 Task: Find connections with filter location Jhārgrām with filter topic #careertips with filter profile language French with filter current company Meesho with filter school Bishop Cotton Boys' School with filter industry Equipment Rental Services with filter service category Pricing Strategy with filter keywords title Medical Laboratory Tech
Action: Mouse moved to (147, 225)
Screenshot: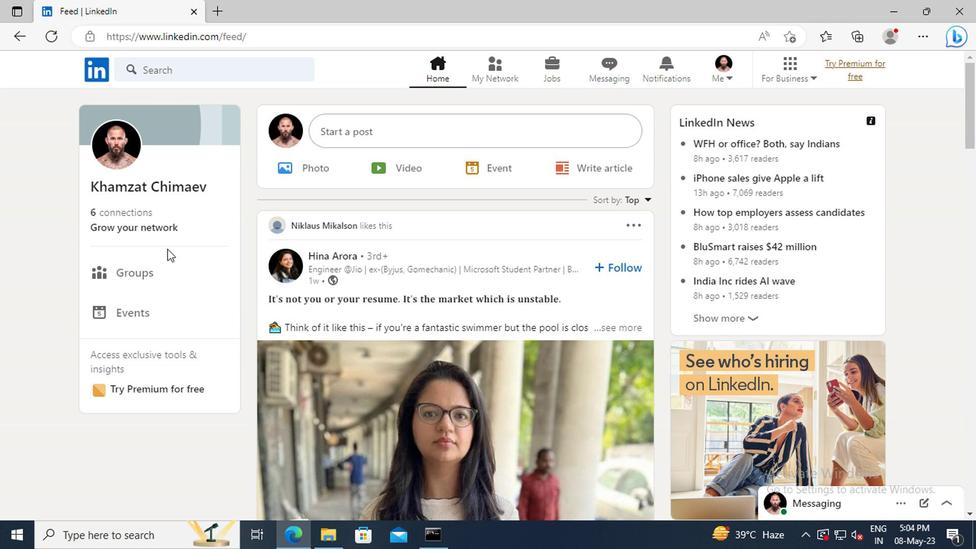 
Action: Mouse pressed left at (147, 225)
Screenshot: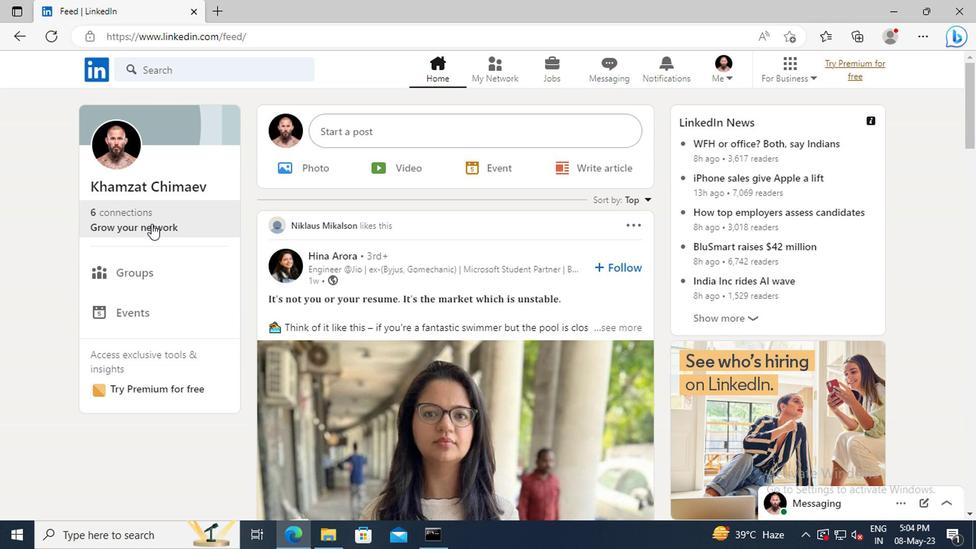 
Action: Mouse moved to (145, 148)
Screenshot: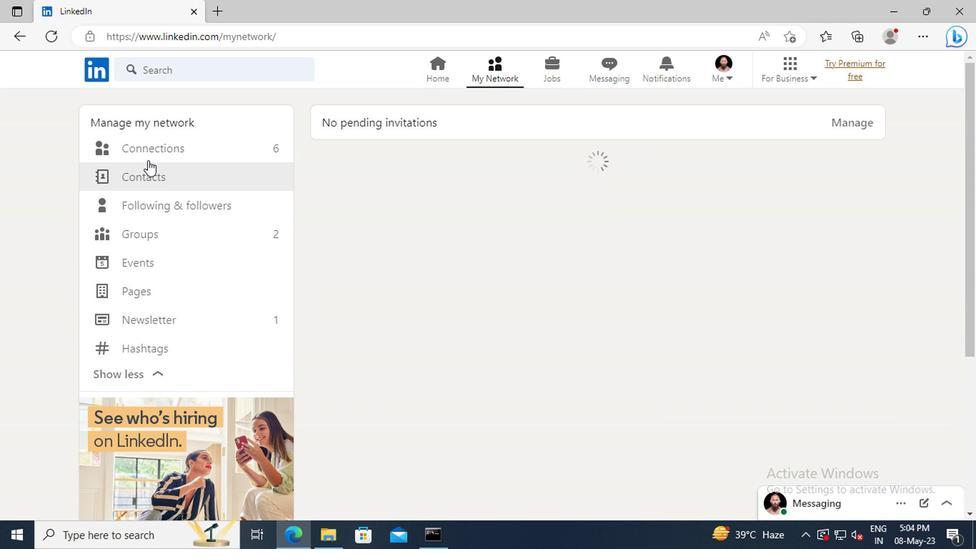 
Action: Mouse pressed left at (145, 148)
Screenshot: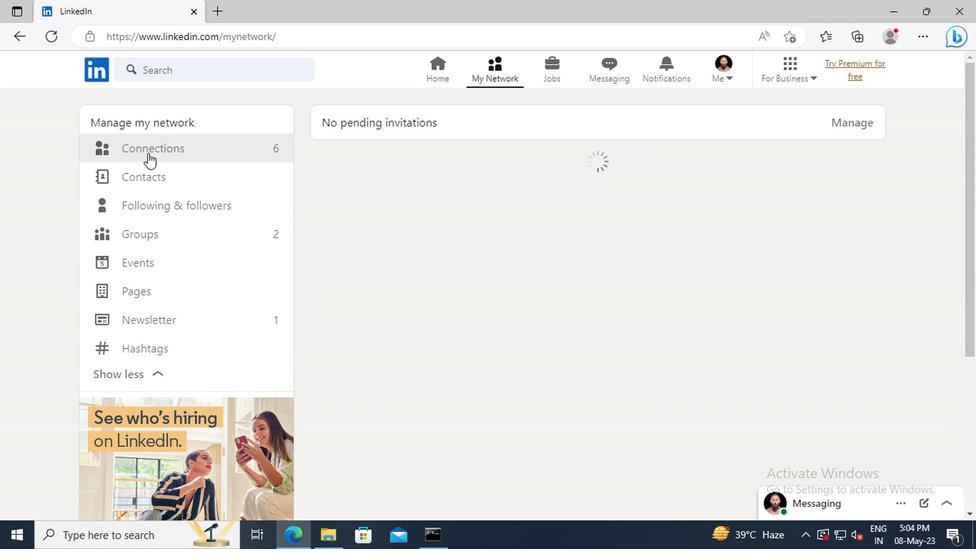 
Action: Mouse moved to (588, 153)
Screenshot: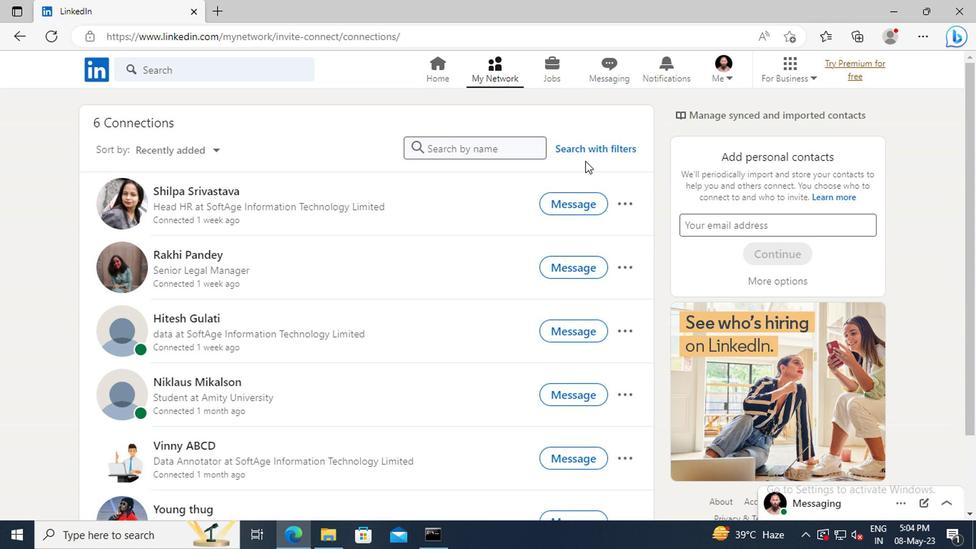 
Action: Mouse pressed left at (588, 153)
Screenshot: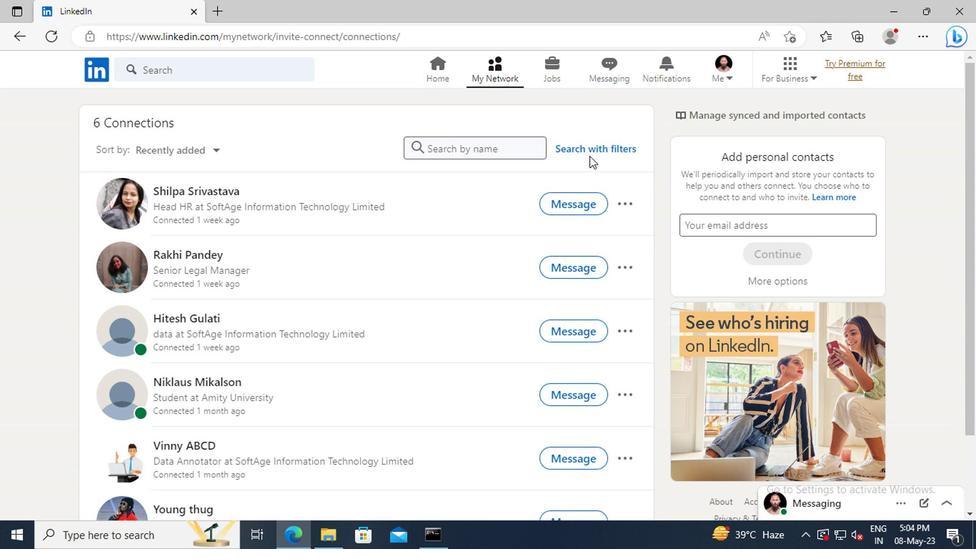 
Action: Mouse moved to (538, 111)
Screenshot: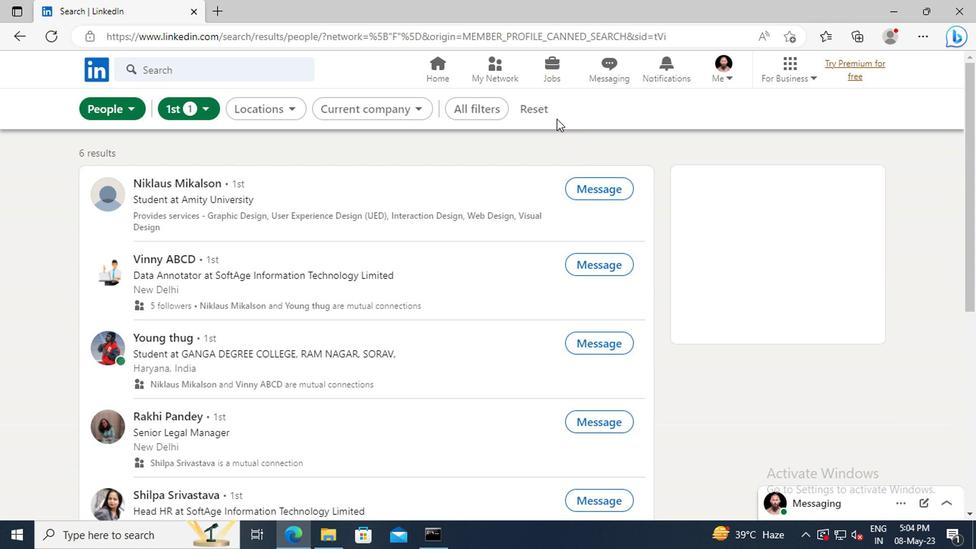 
Action: Mouse pressed left at (538, 111)
Screenshot: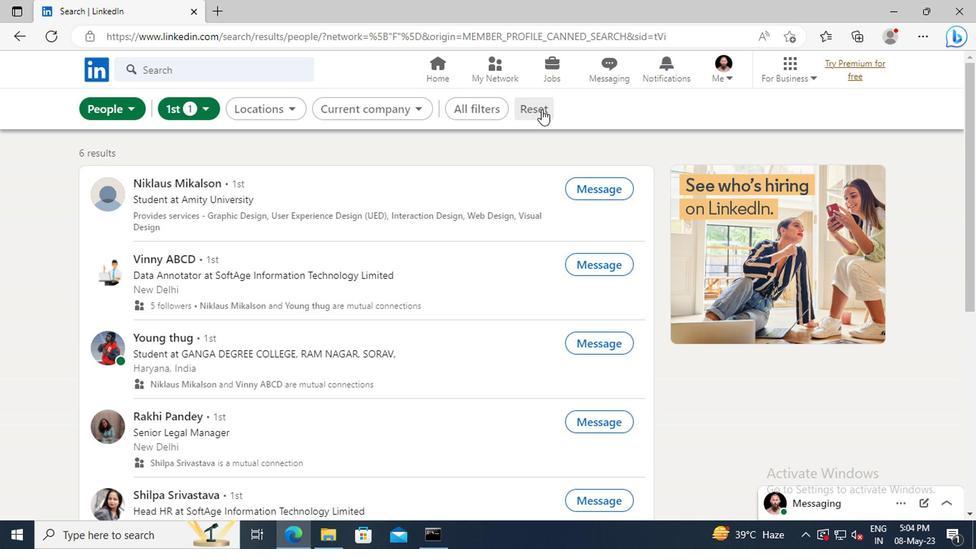
Action: Mouse moved to (527, 111)
Screenshot: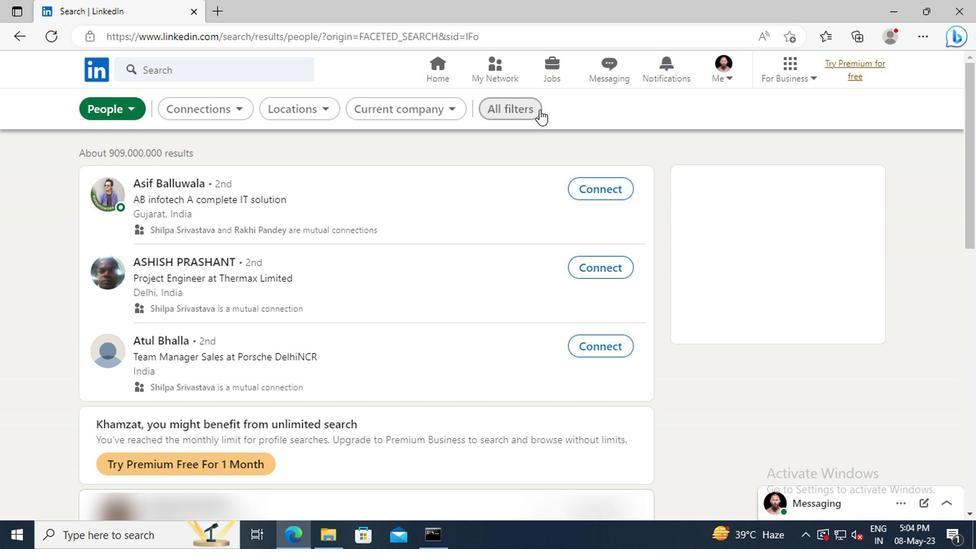 
Action: Mouse pressed left at (527, 111)
Screenshot: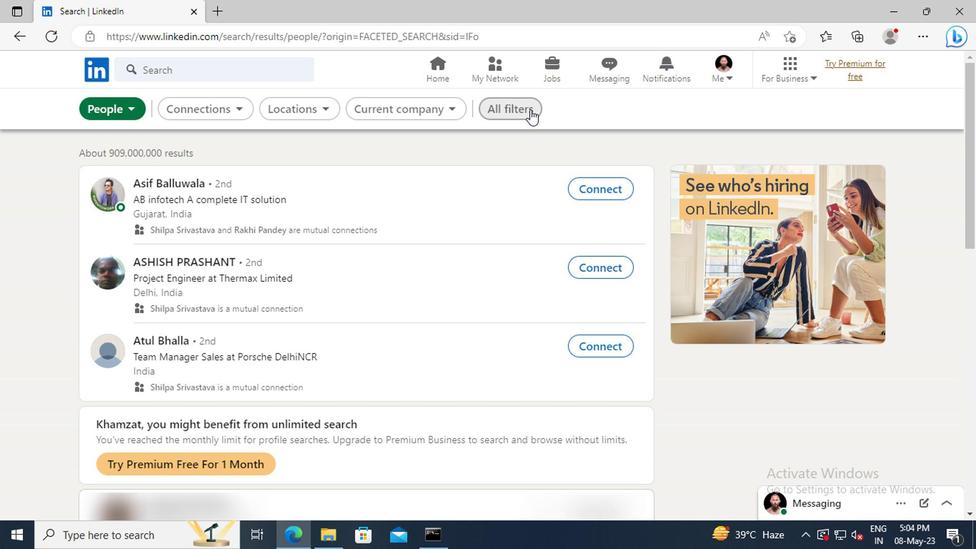 
Action: Mouse moved to (820, 276)
Screenshot: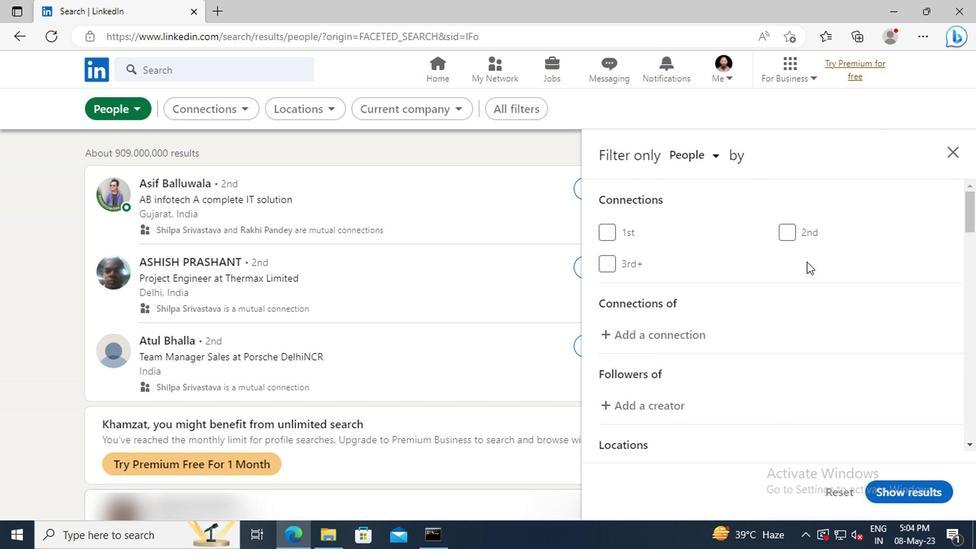
Action: Mouse scrolled (820, 276) with delta (0, 0)
Screenshot: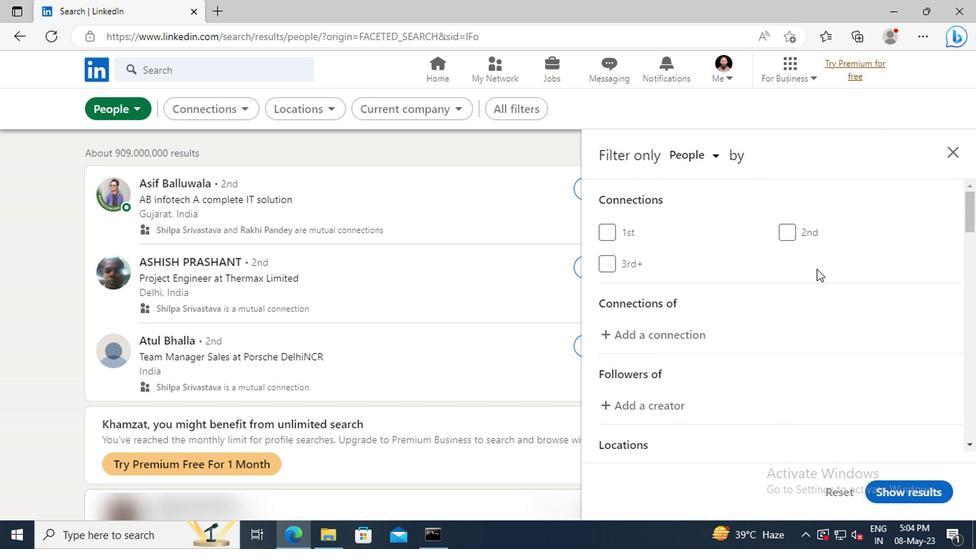 
Action: Mouse moved to (820, 276)
Screenshot: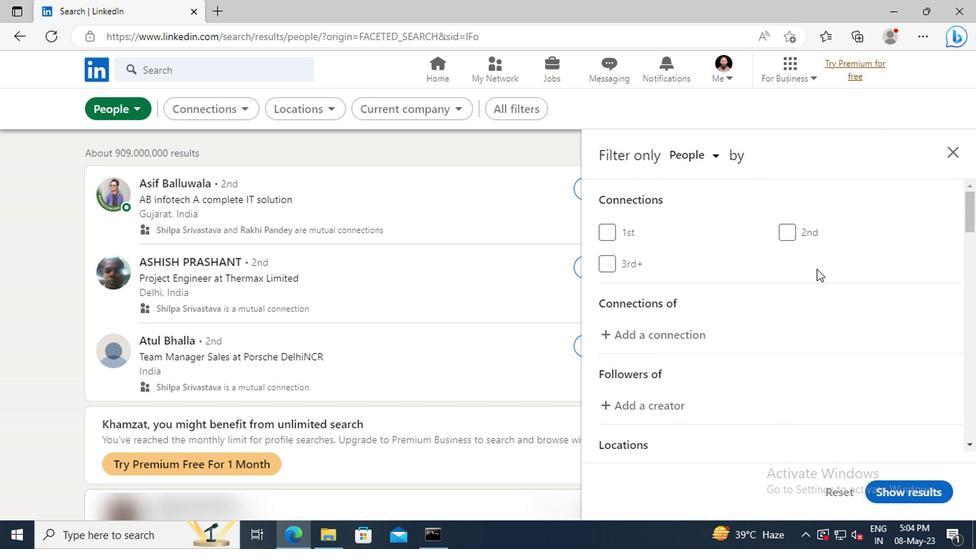 
Action: Mouse scrolled (820, 276) with delta (0, 0)
Screenshot: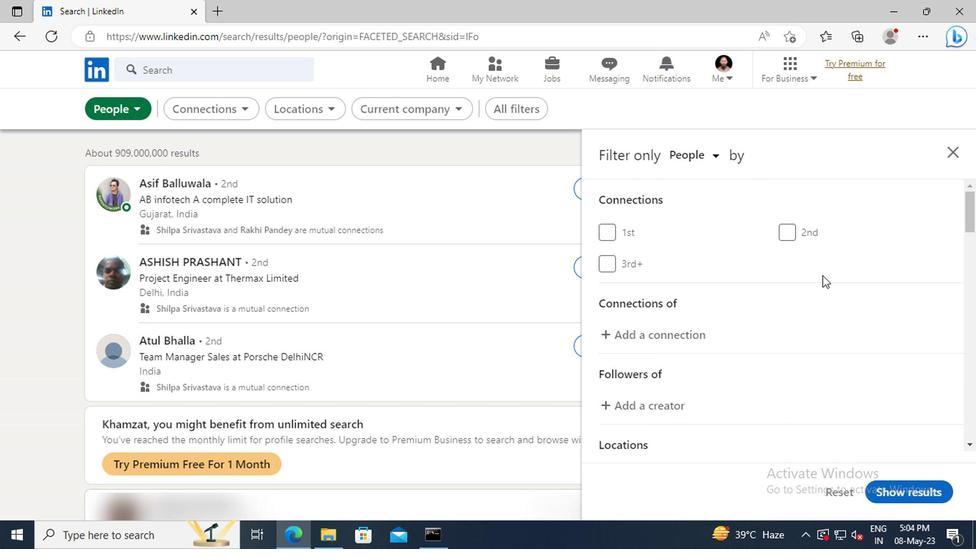 
Action: Mouse scrolled (820, 276) with delta (0, 0)
Screenshot: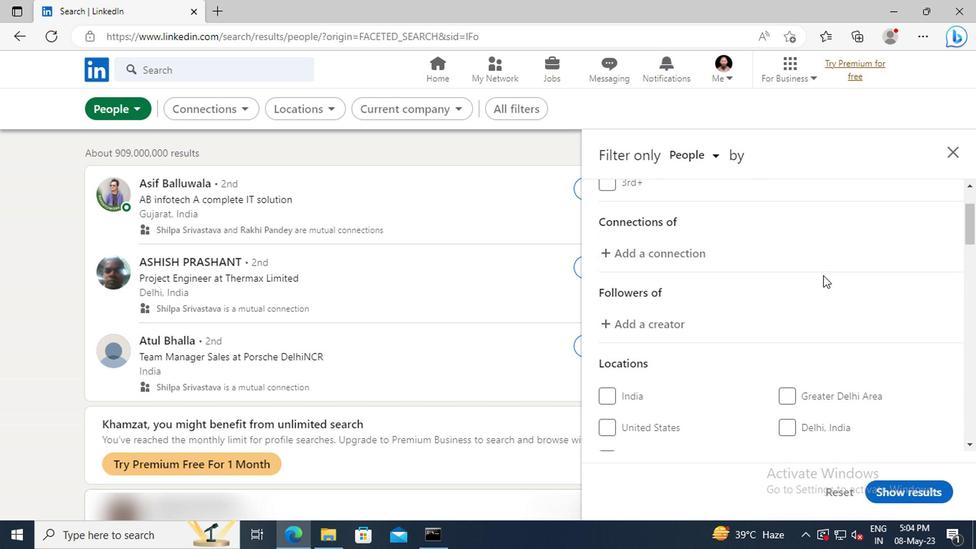 
Action: Mouse scrolled (820, 276) with delta (0, 0)
Screenshot: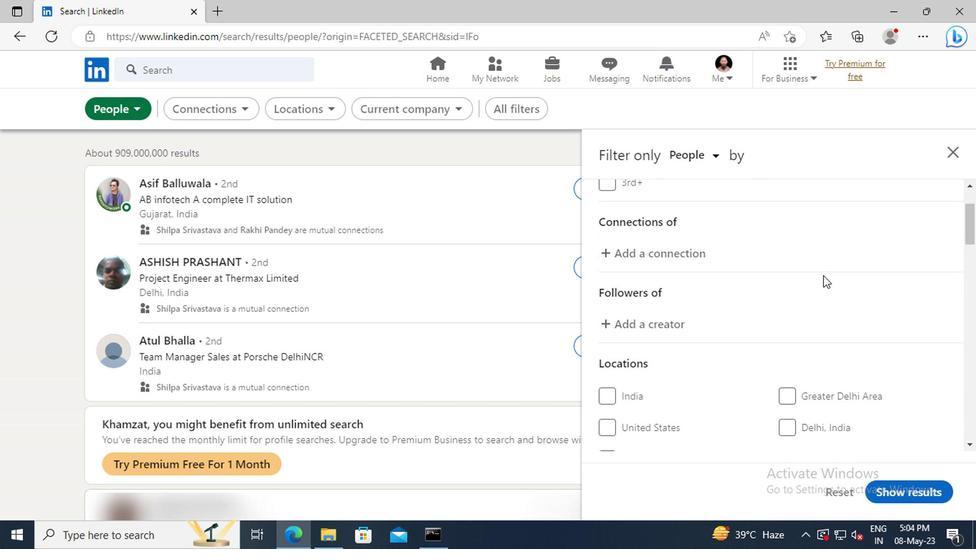 
Action: Mouse scrolled (820, 276) with delta (0, 0)
Screenshot: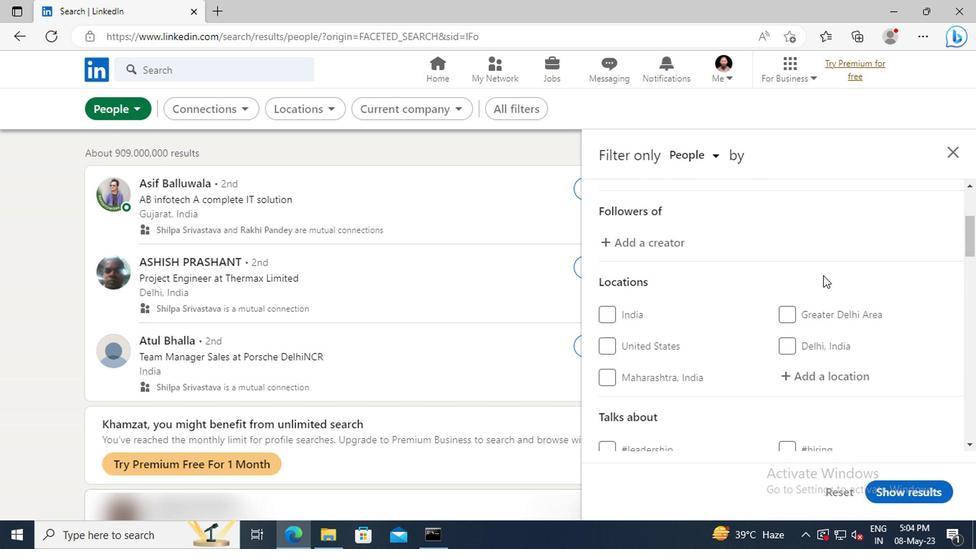 
Action: Mouse scrolled (820, 276) with delta (0, 0)
Screenshot: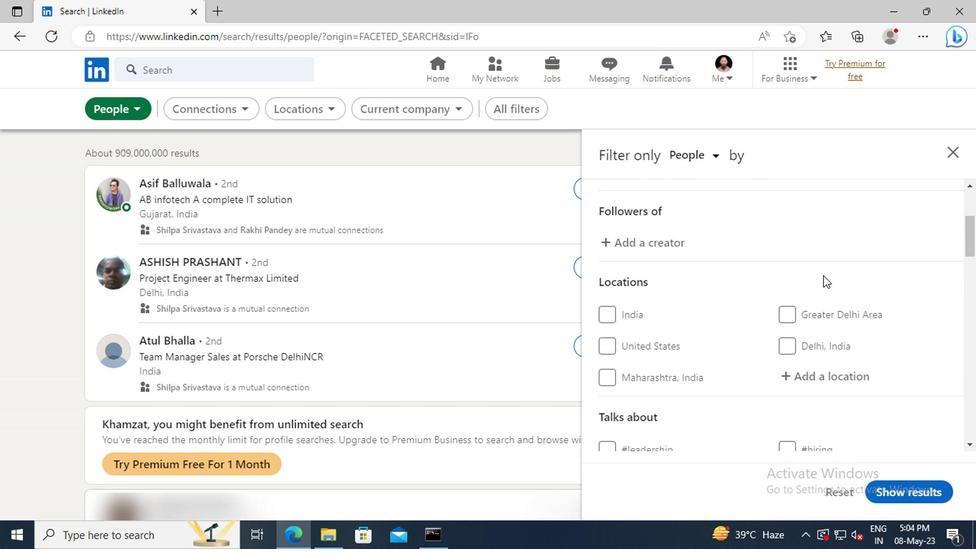 
Action: Mouse moved to (822, 291)
Screenshot: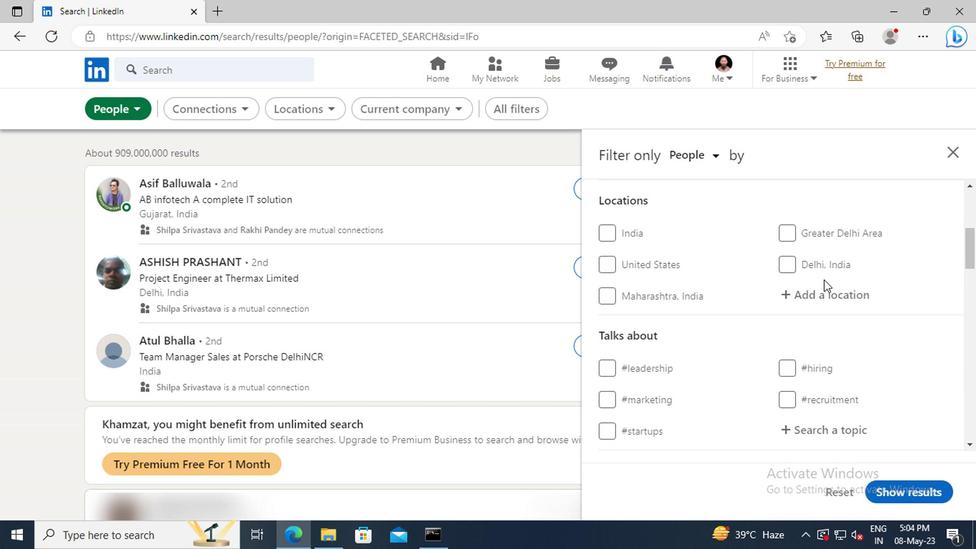 
Action: Mouse pressed left at (822, 291)
Screenshot: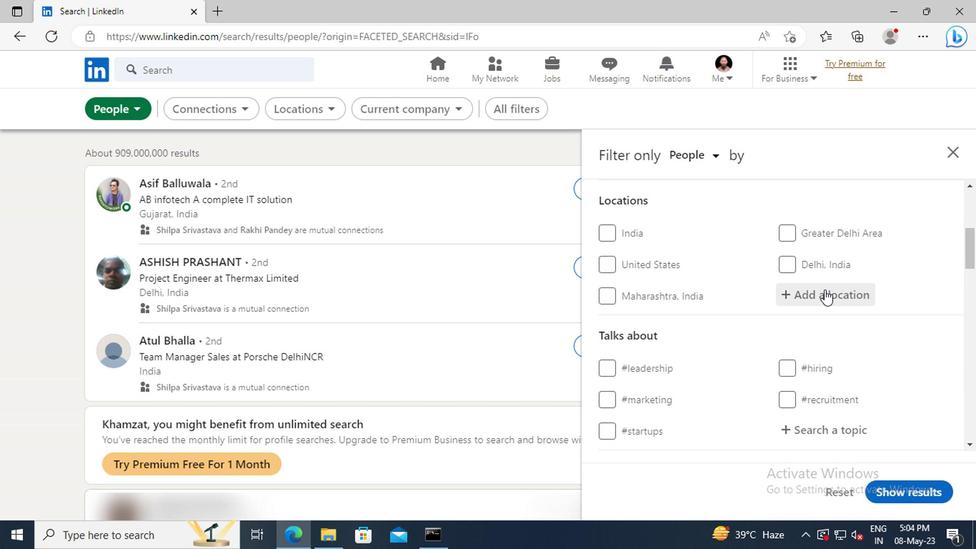
Action: Key pressed <Key.shift>JHARGRAM
Screenshot: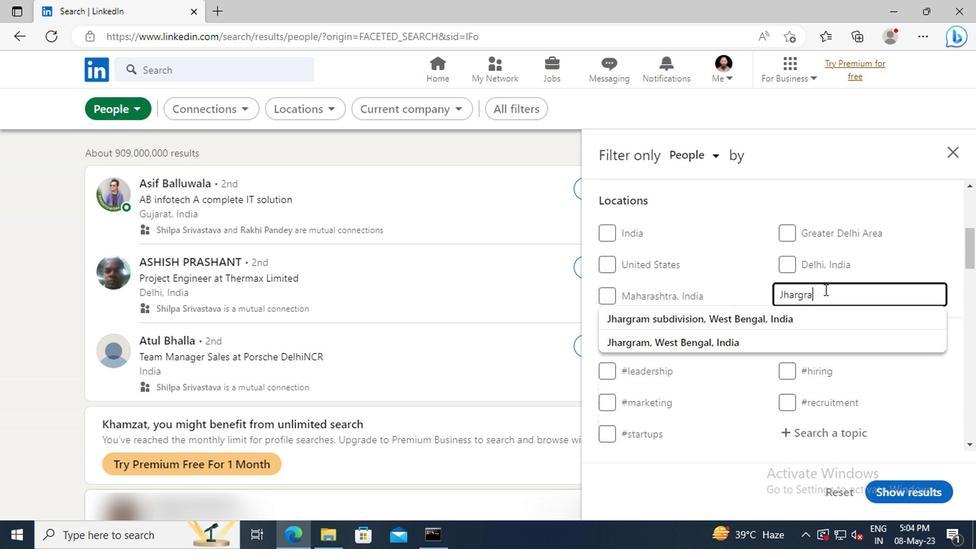 
Action: Mouse moved to (827, 333)
Screenshot: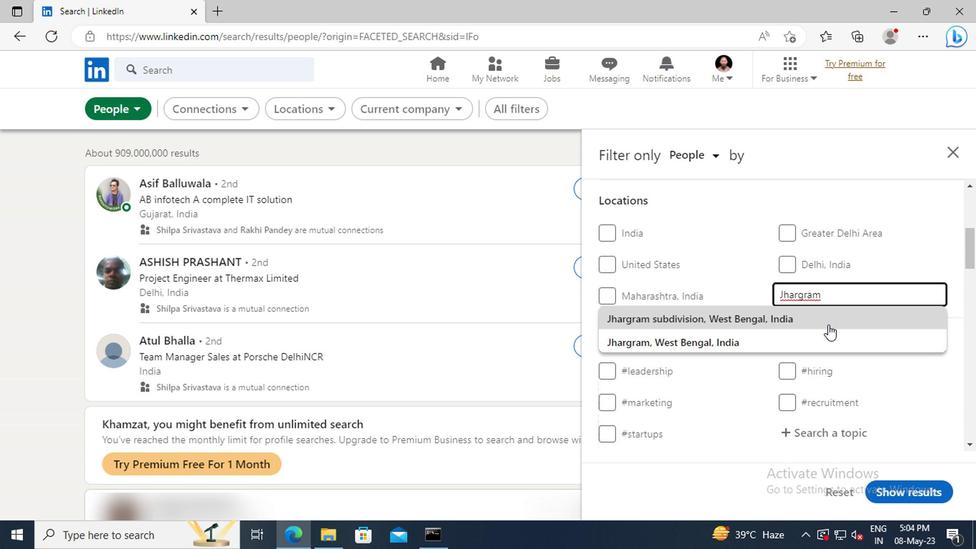 
Action: Mouse pressed left at (827, 333)
Screenshot: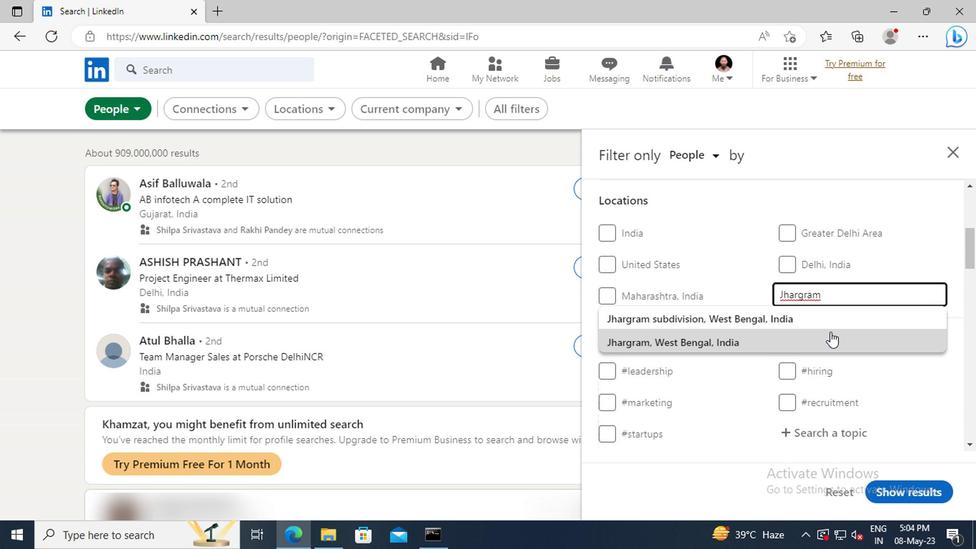 
Action: Mouse scrolled (827, 332) with delta (0, -1)
Screenshot: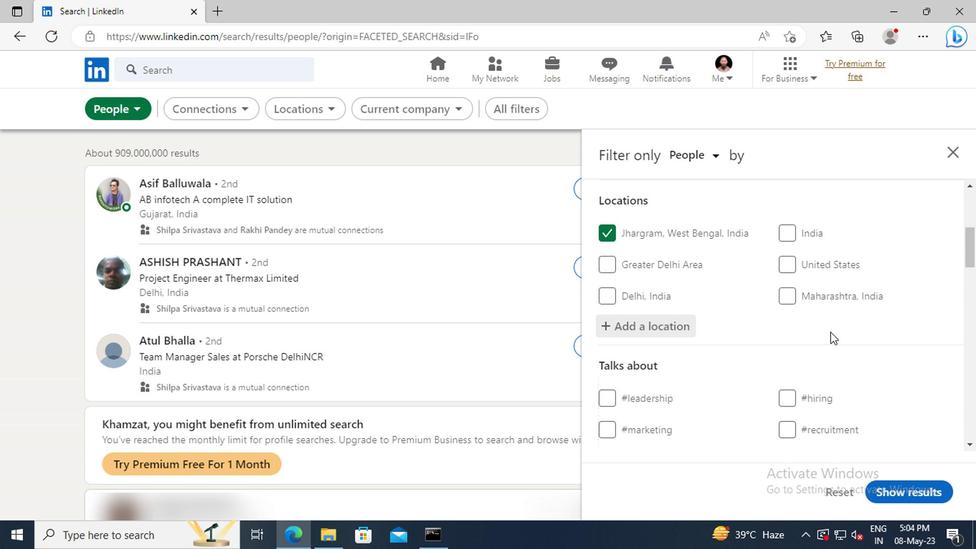 
Action: Mouse scrolled (827, 332) with delta (0, -1)
Screenshot: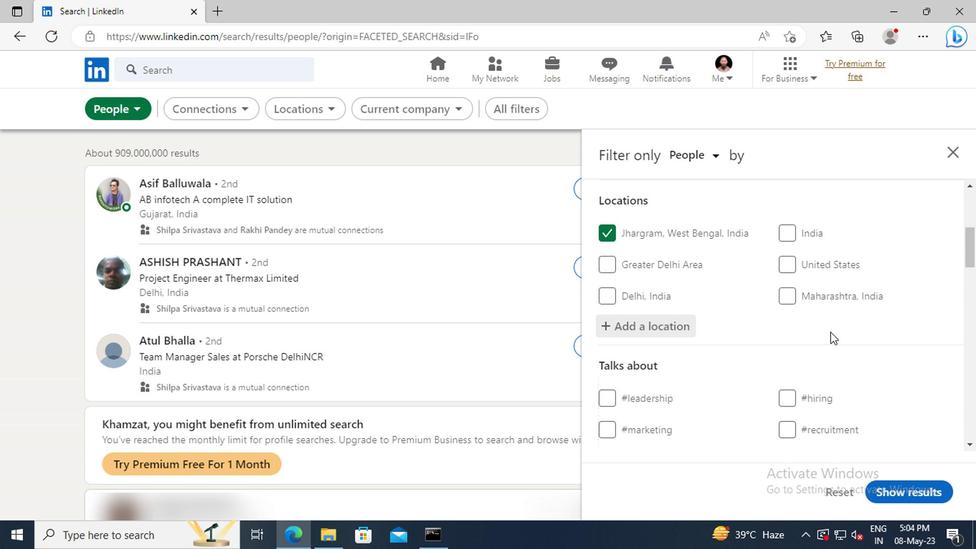 
Action: Mouse scrolled (827, 332) with delta (0, -1)
Screenshot: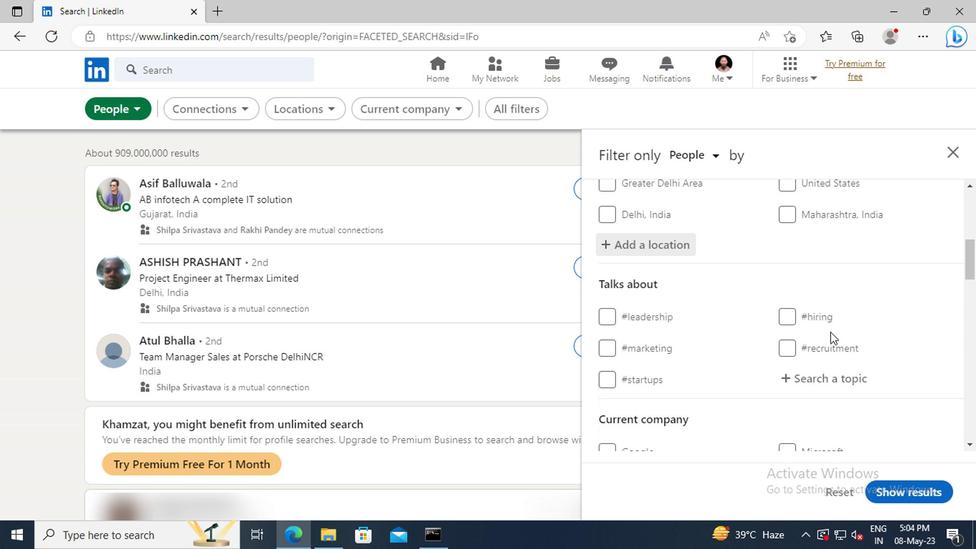 
Action: Mouse moved to (827, 336)
Screenshot: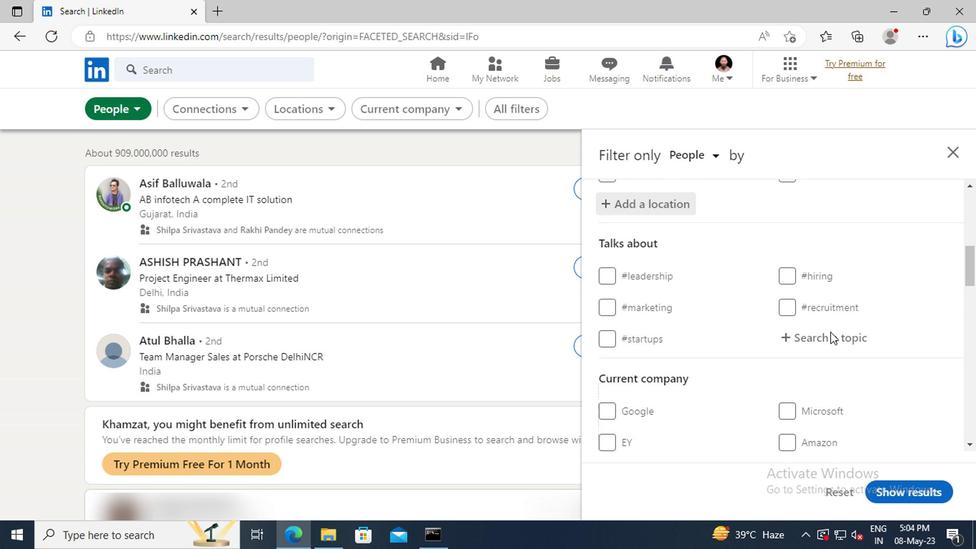 
Action: Mouse pressed left at (827, 336)
Screenshot: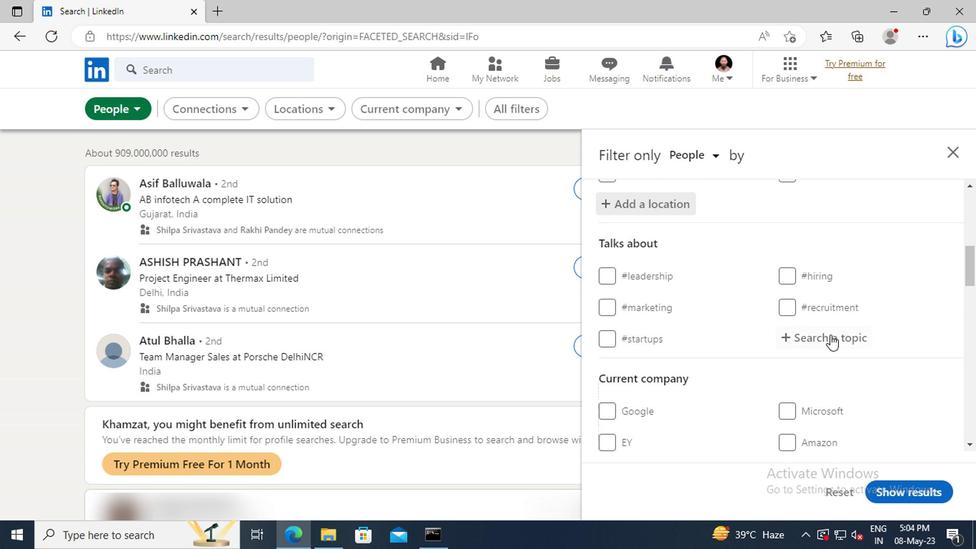 
Action: Key pressed CAREERTI
Screenshot: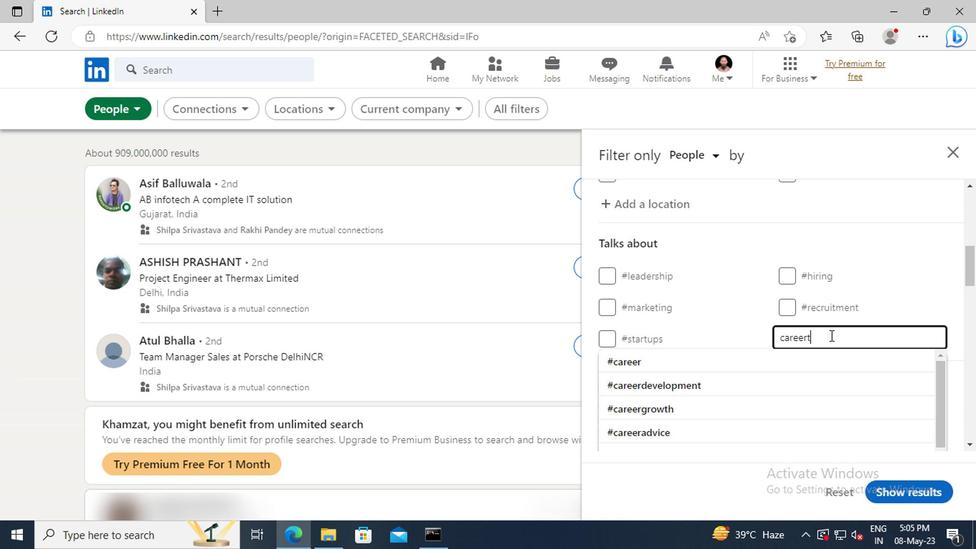 
Action: Mouse moved to (829, 358)
Screenshot: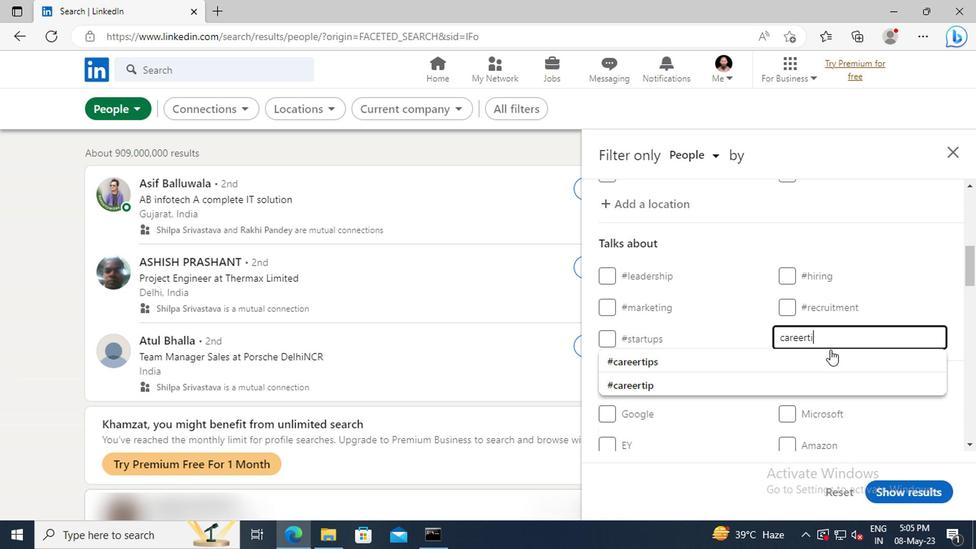 
Action: Mouse pressed left at (829, 358)
Screenshot: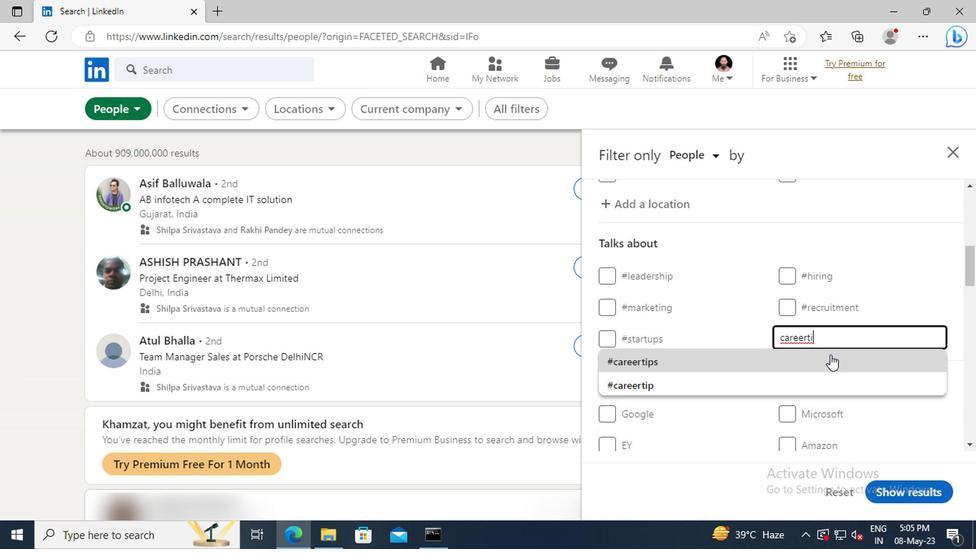
Action: Mouse scrolled (829, 358) with delta (0, 0)
Screenshot: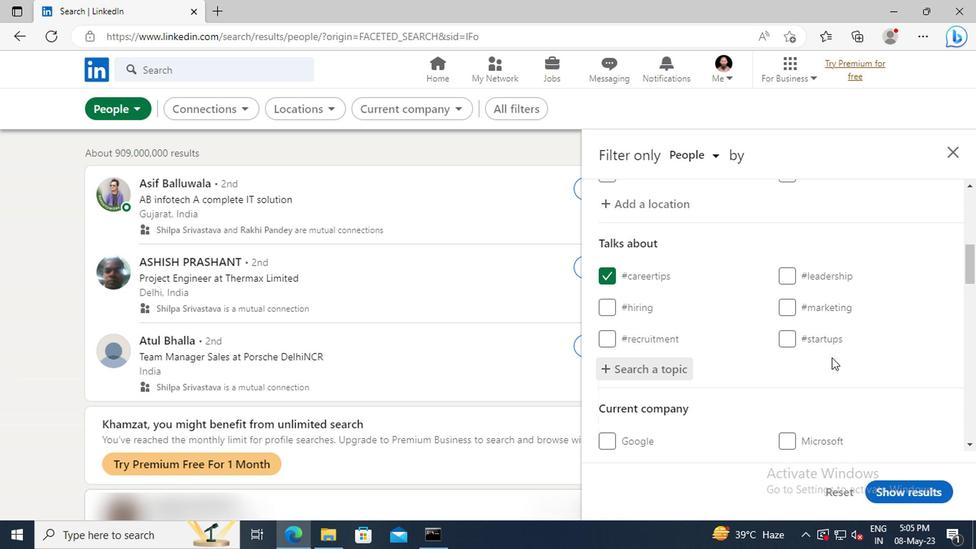 
Action: Mouse scrolled (829, 358) with delta (0, 0)
Screenshot: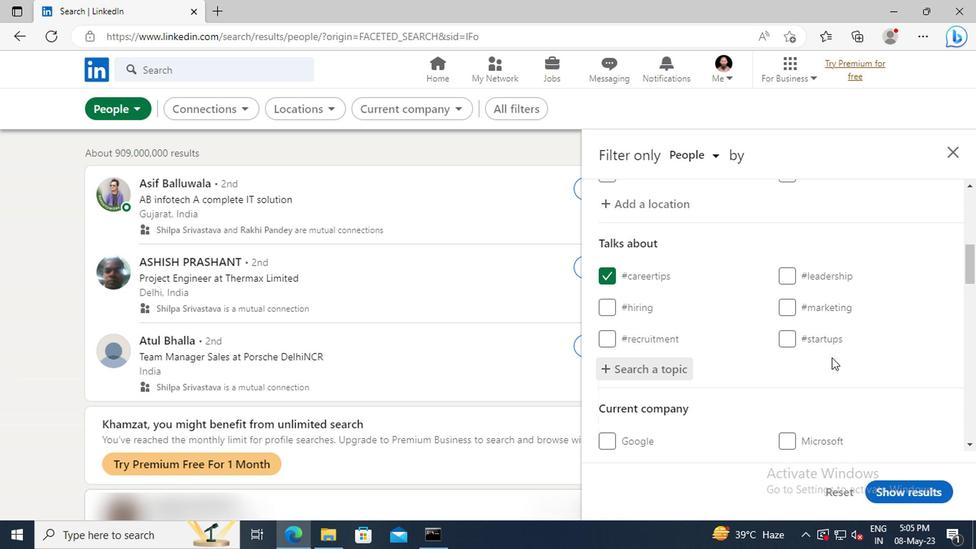 
Action: Mouse scrolled (829, 358) with delta (0, 0)
Screenshot: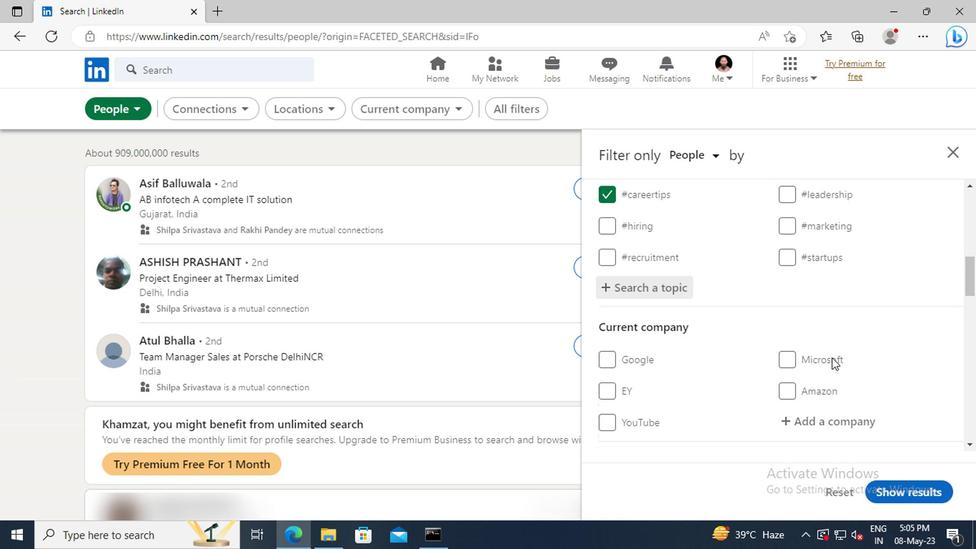 
Action: Mouse scrolled (829, 358) with delta (0, 0)
Screenshot: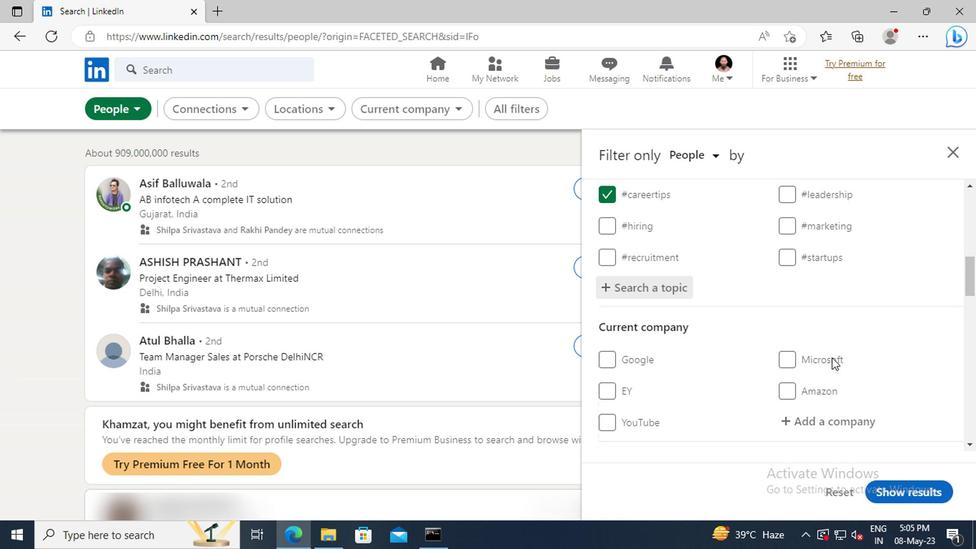 
Action: Mouse scrolled (829, 358) with delta (0, 0)
Screenshot: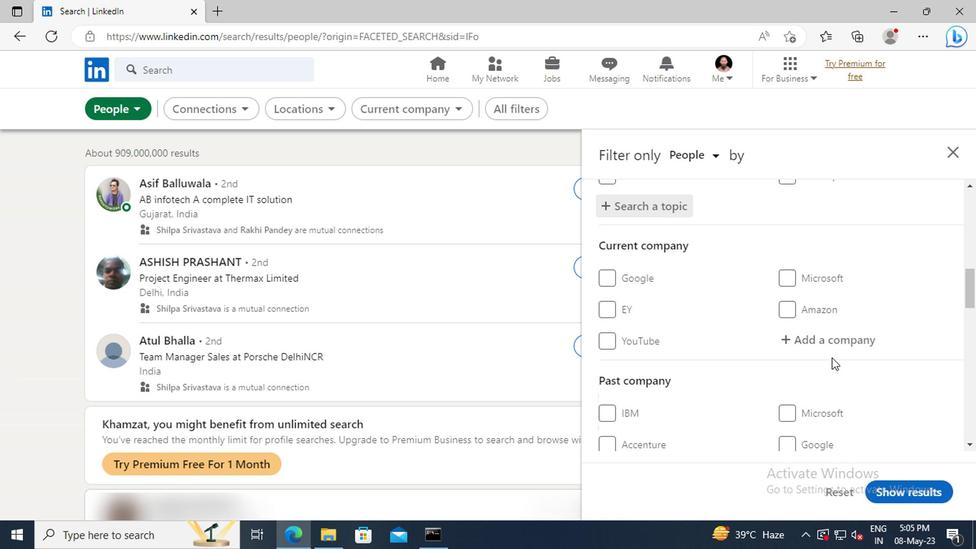 
Action: Mouse scrolled (829, 358) with delta (0, 0)
Screenshot: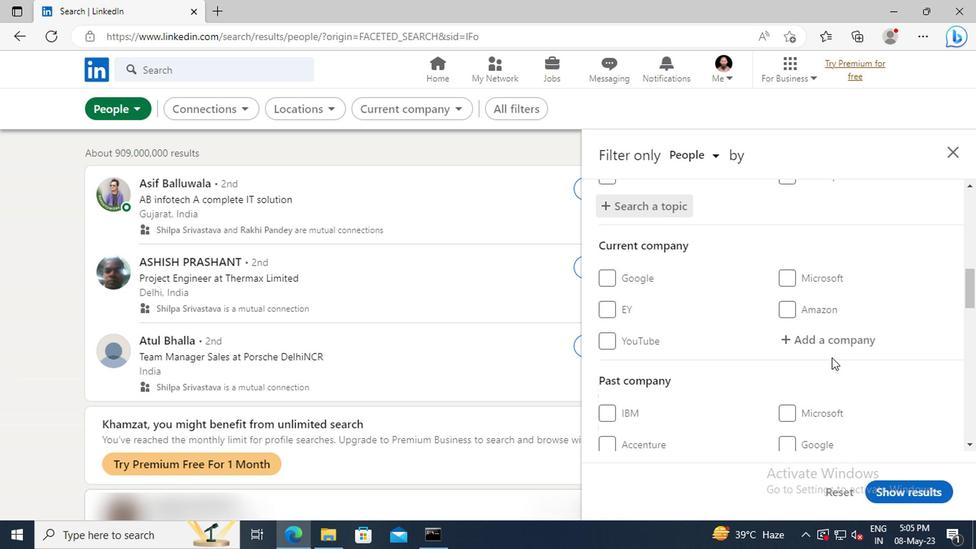 
Action: Mouse scrolled (829, 358) with delta (0, 0)
Screenshot: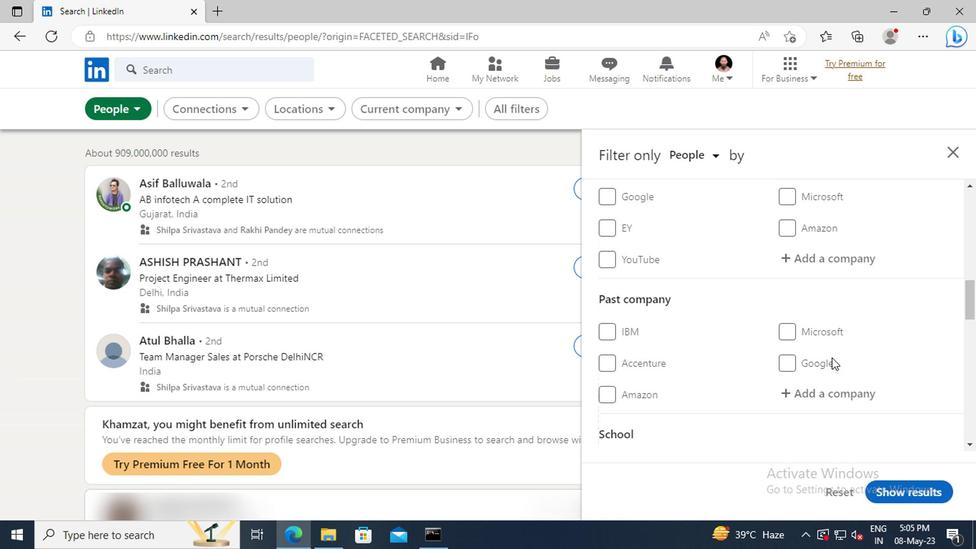 
Action: Mouse scrolled (829, 358) with delta (0, 0)
Screenshot: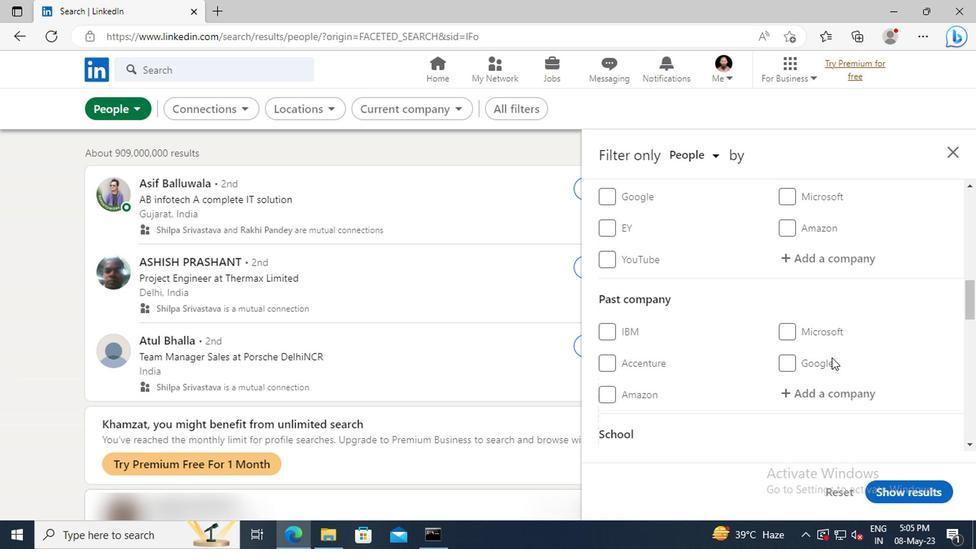
Action: Mouse scrolled (829, 358) with delta (0, 0)
Screenshot: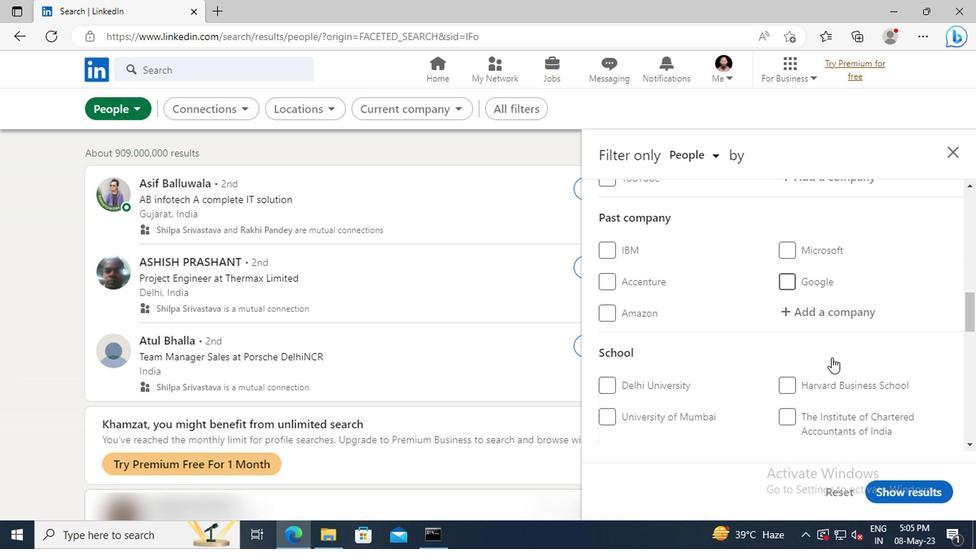 
Action: Mouse scrolled (829, 358) with delta (0, 0)
Screenshot: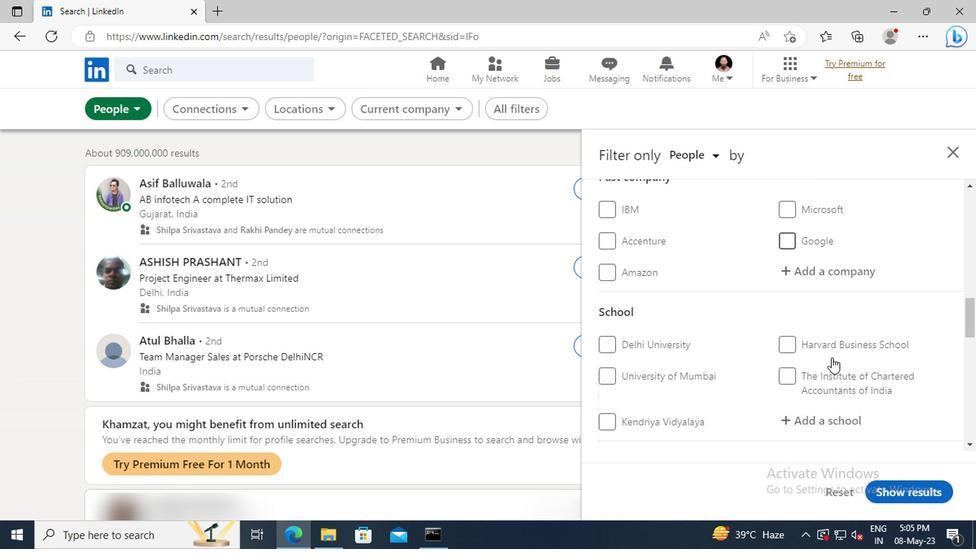 
Action: Mouse scrolled (829, 358) with delta (0, 0)
Screenshot: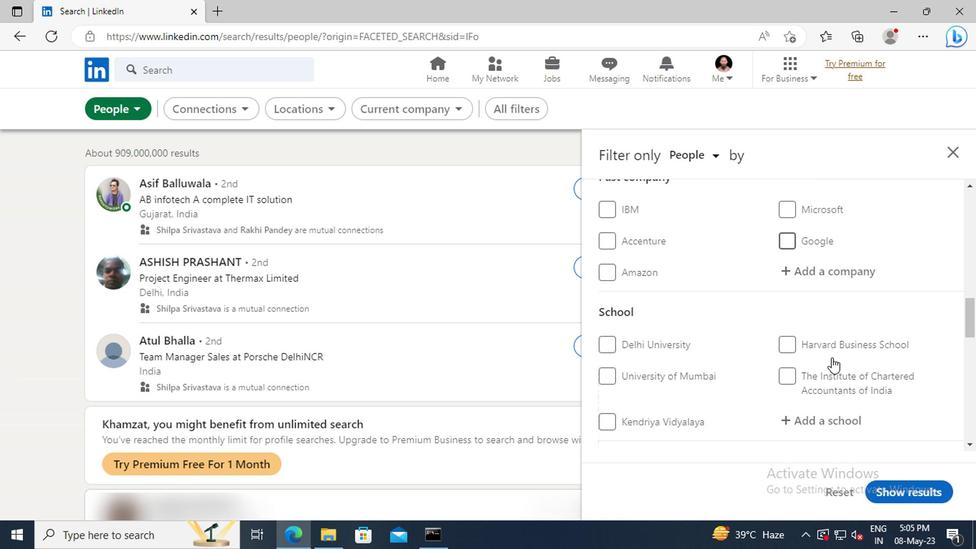 
Action: Mouse scrolled (829, 358) with delta (0, 0)
Screenshot: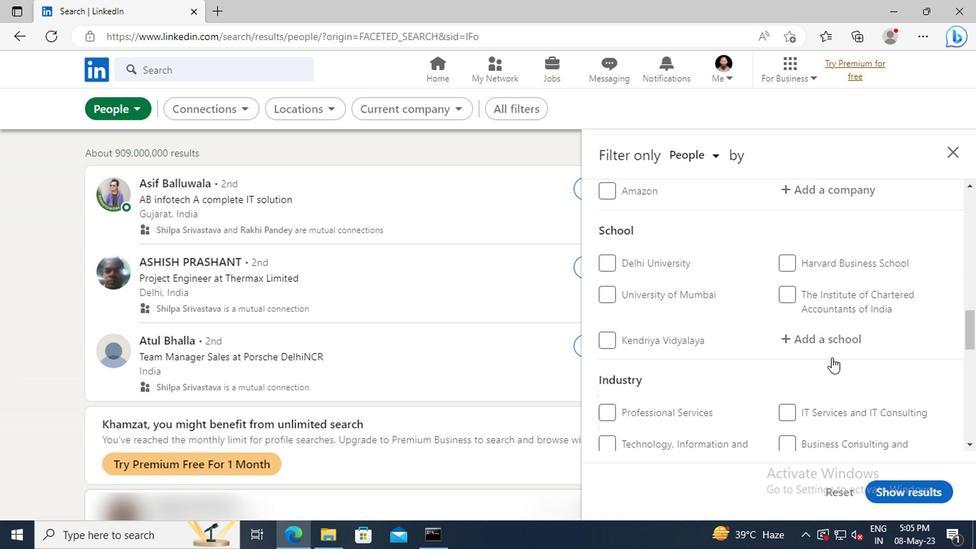 
Action: Mouse scrolled (829, 358) with delta (0, 0)
Screenshot: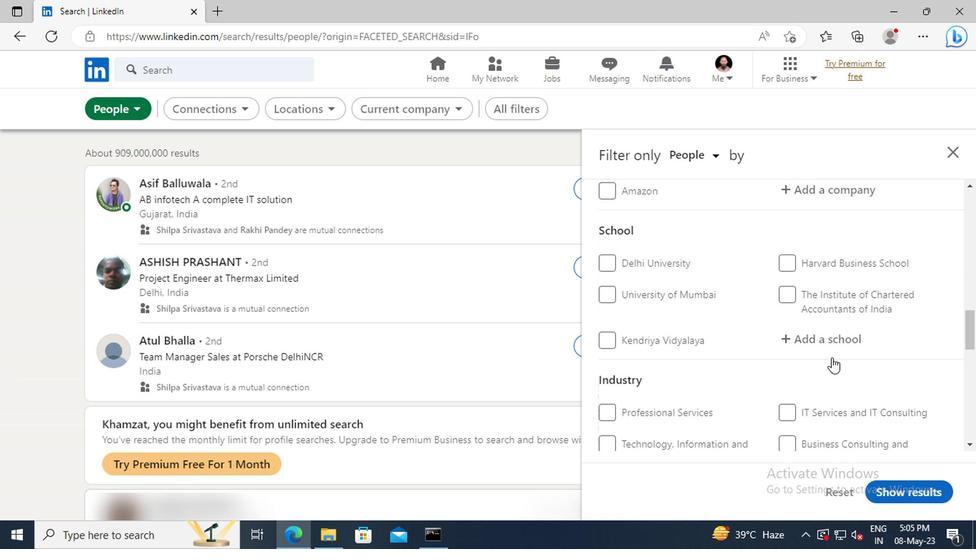 
Action: Mouse scrolled (829, 358) with delta (0, 0)
Screenshot: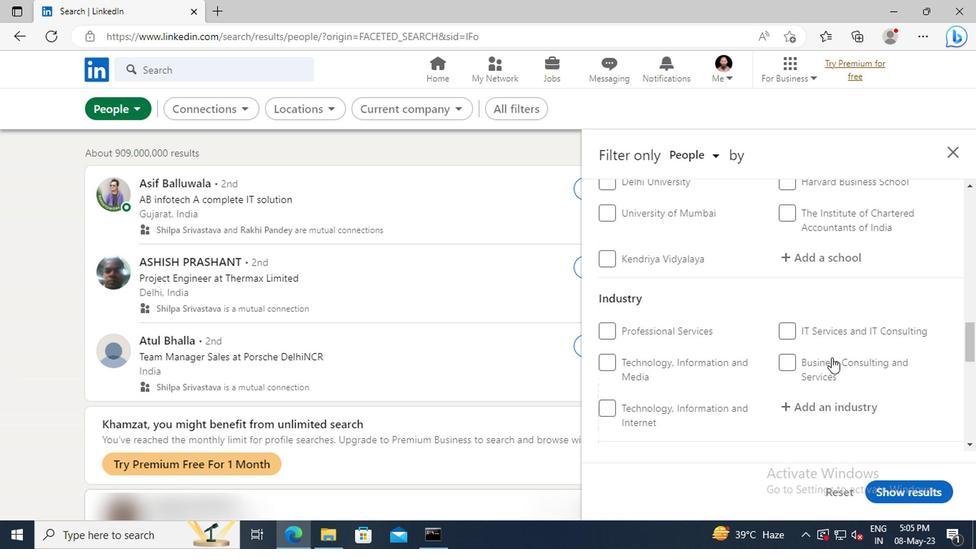 
Action: Mouse scrolled (829, 358) with delta (0, 0)
Screenshot: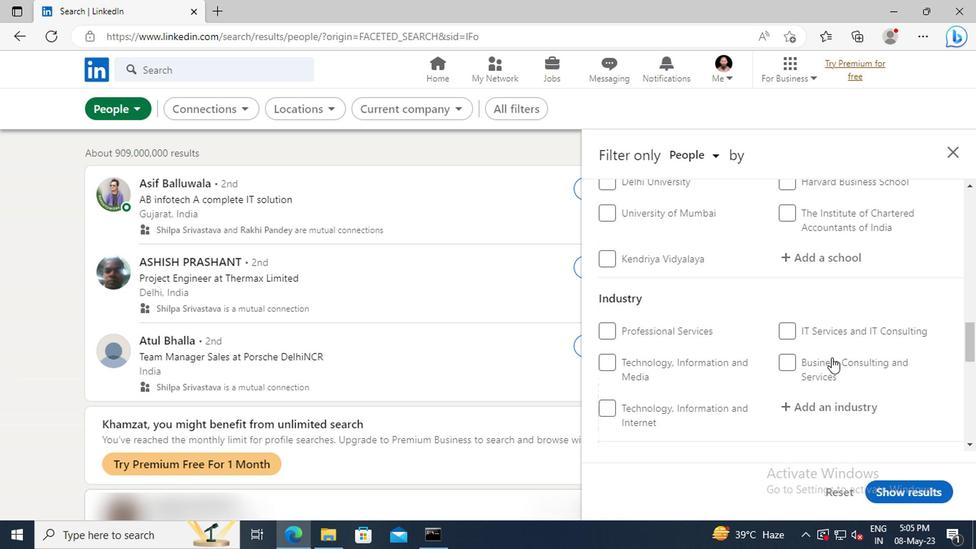 
Action: Mouse scrolled (829, 358) with delta (0, 0)
Screenshot: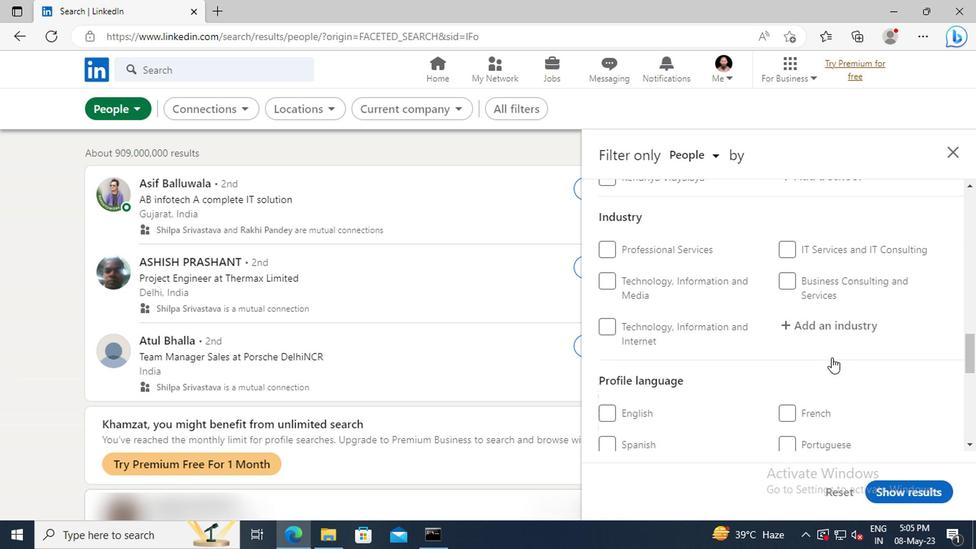 
Action: Mouse moved to (791, 372)
Screenshot: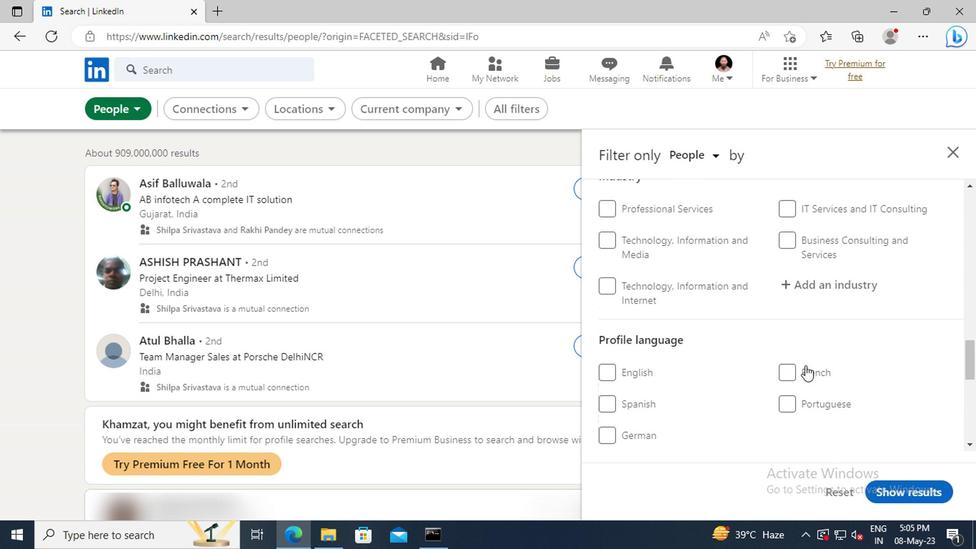 
Action: Mouse pressed left at (791, 372)
Screenshot: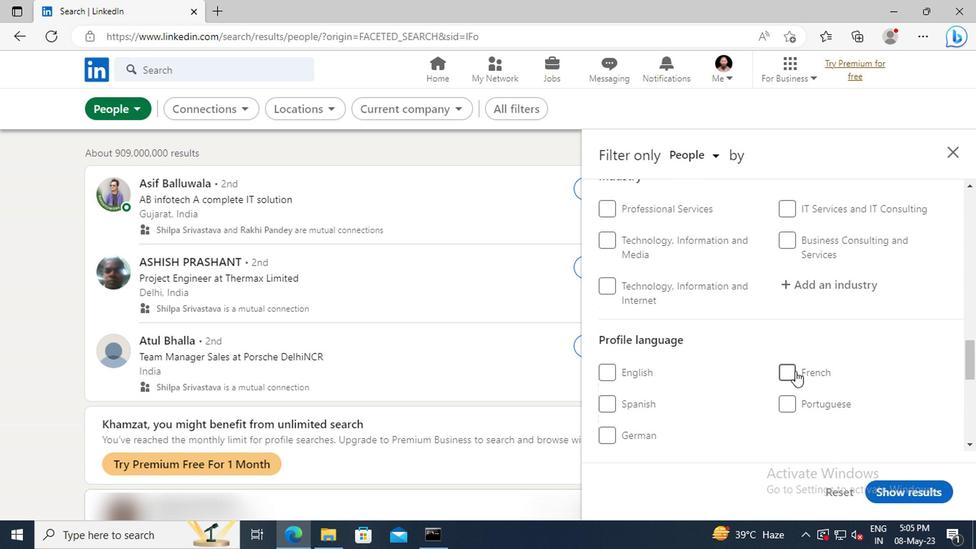 
Action: Mouse moved to (816, 365)
Screenshot: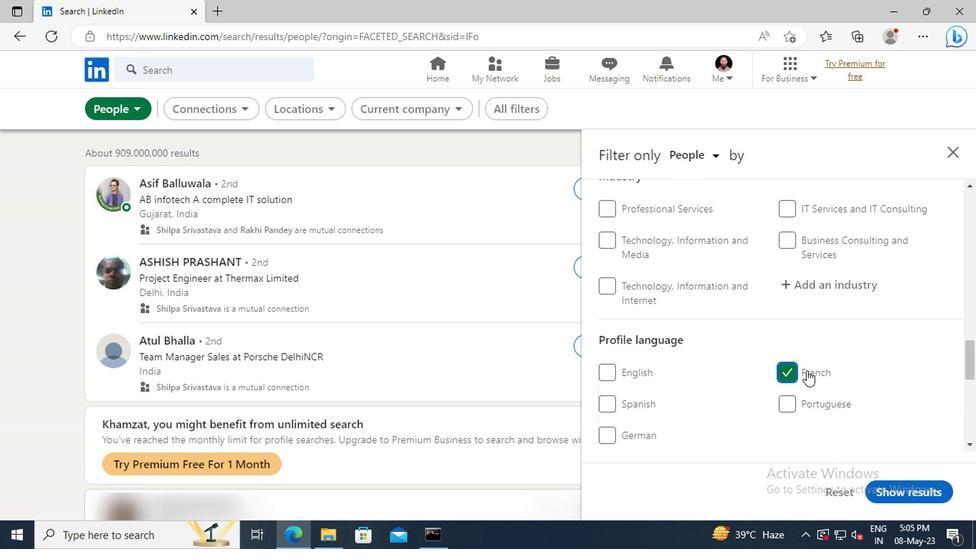 
Action: Mouse scrolled (816, 365) with delta (0, 0)
Screenshot: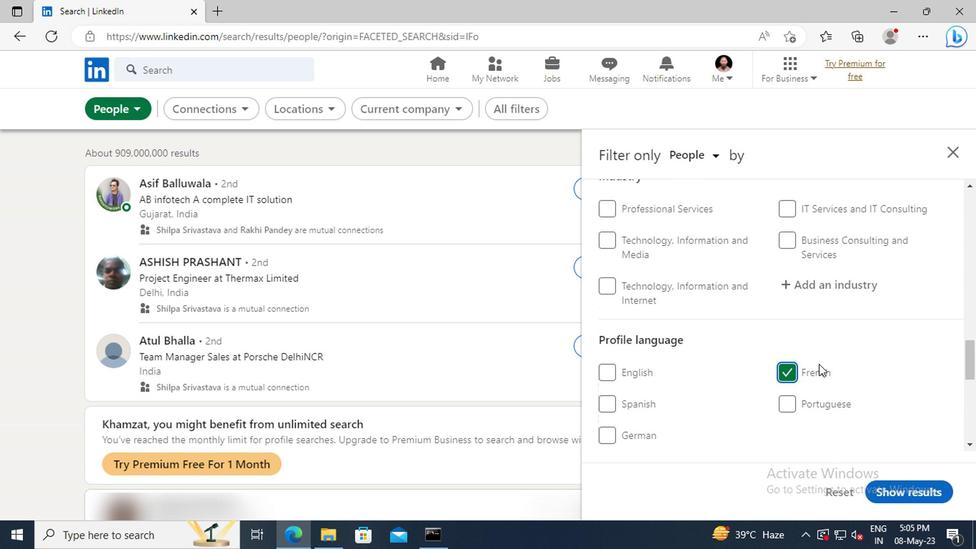 
Action: Mouse scrolled (816, 365) with delta (0, 0)
Screenshot: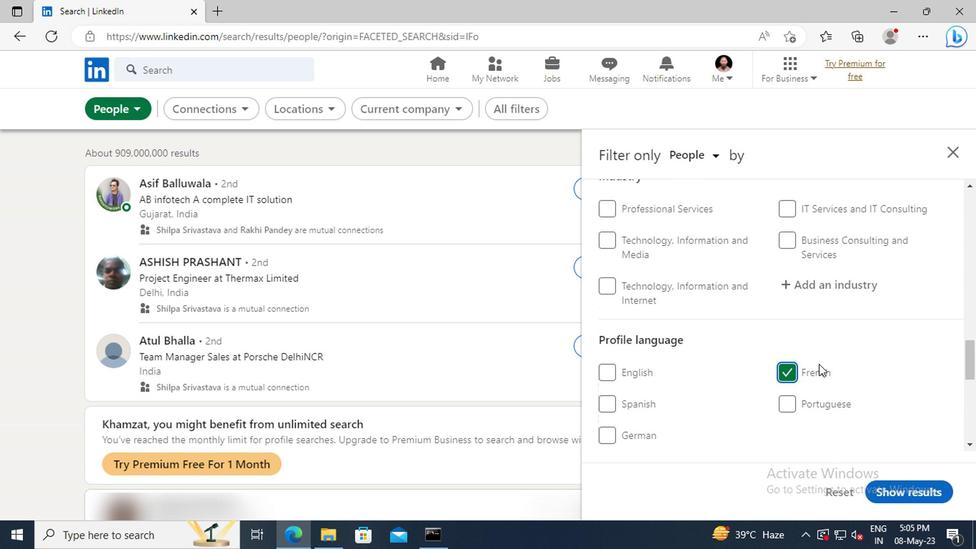 
Action: Mouse scrolled (816, 365) with delta (0, 0)
Screenshot: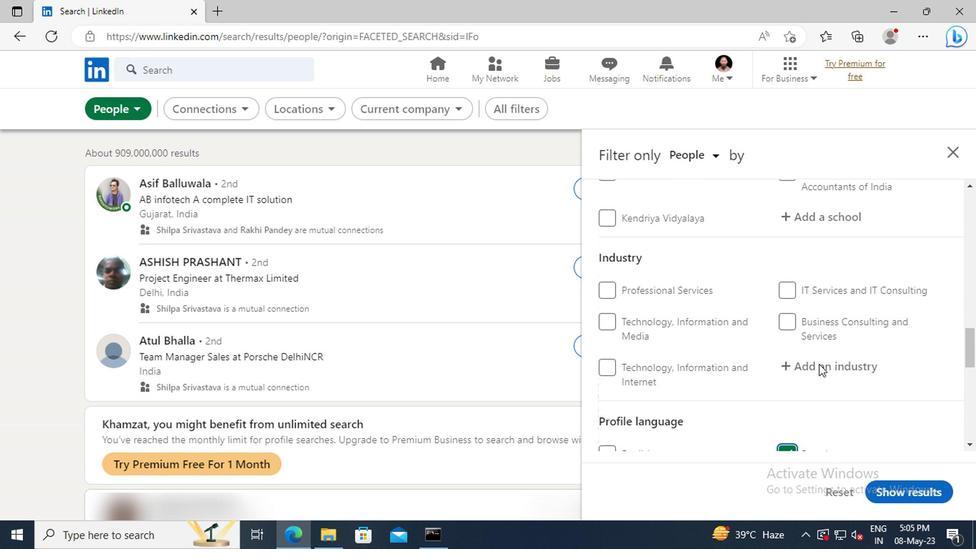 
Action: Mouse scrolled (816, 365) with delta (0, 0)
Screenshot: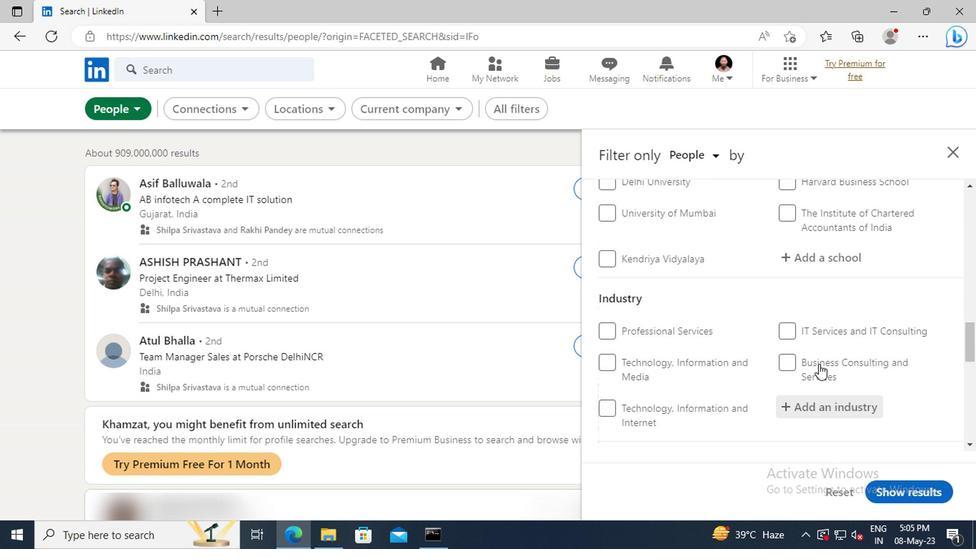 
Action: Mouse scrolled (816, 365) with delta (0, 0)
Screenshot: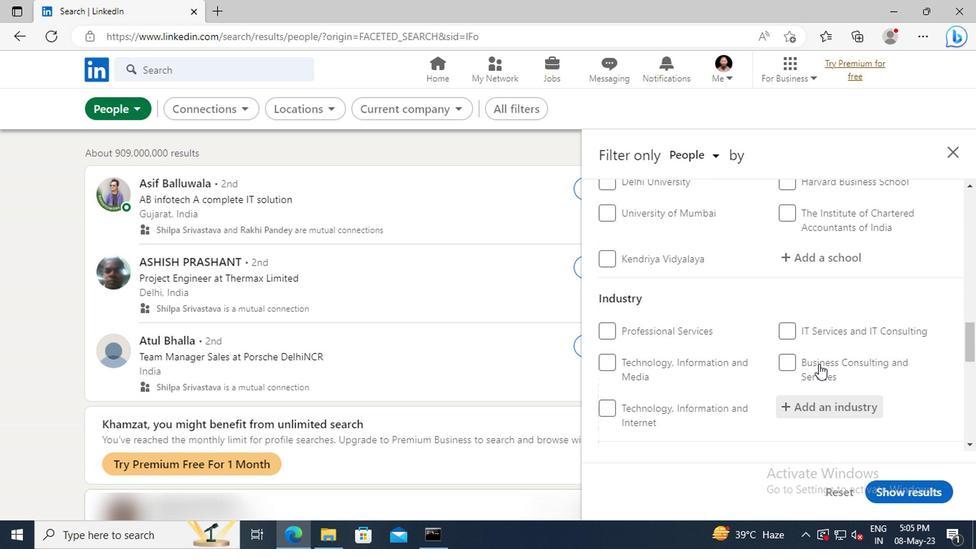
Action: Mouse scrolled (816, 365) with delta (0, 0)
Screenshot: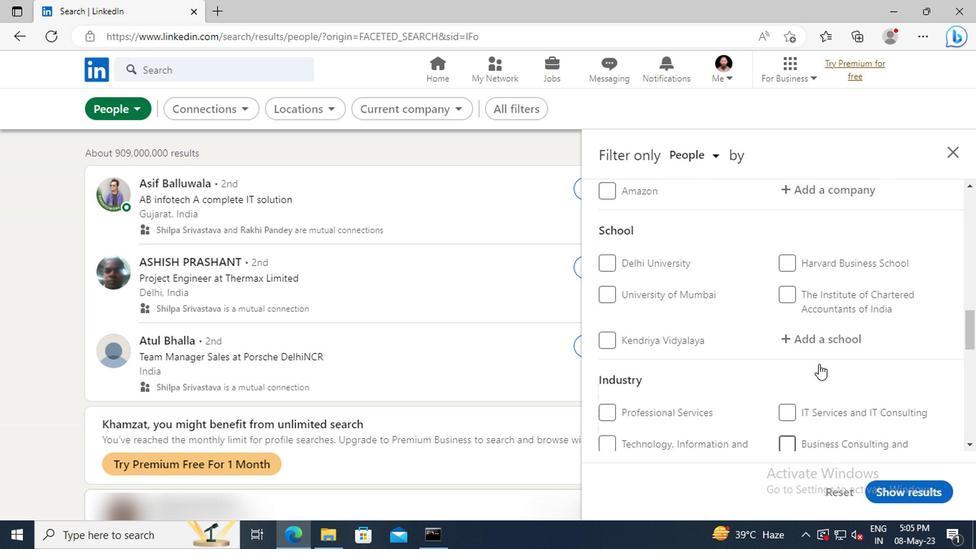 
Action: Mouse moved to (816, 364)
Screenshot: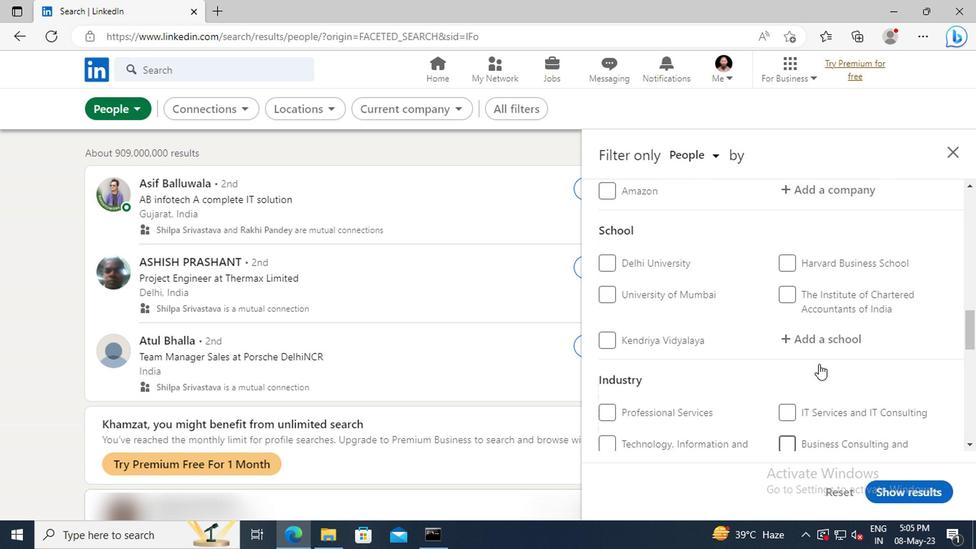 
Action: Mouse scrolled (816, 365) with delta (0, 1)
Screenshot: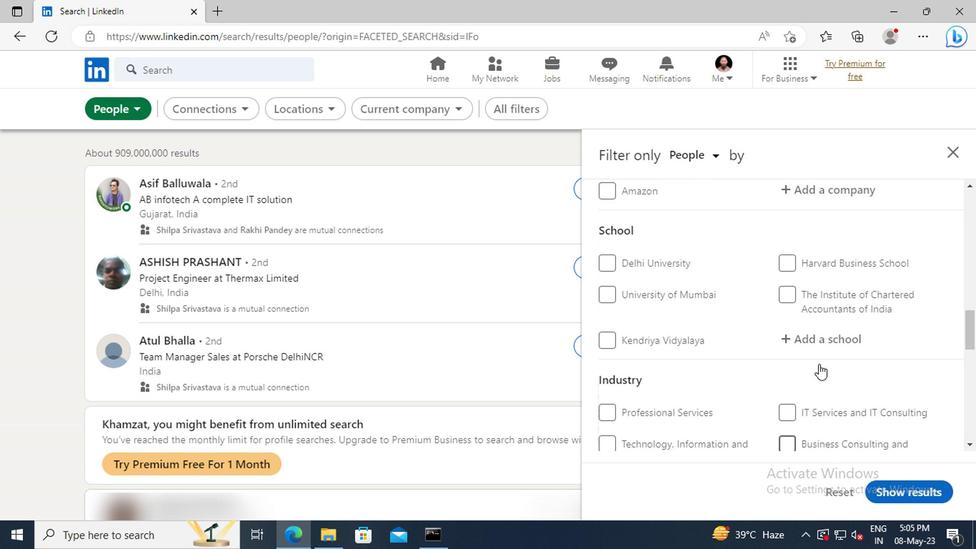 
Action: Mouse scrolled (816, 365) with delta (0, 1)
Screenshot: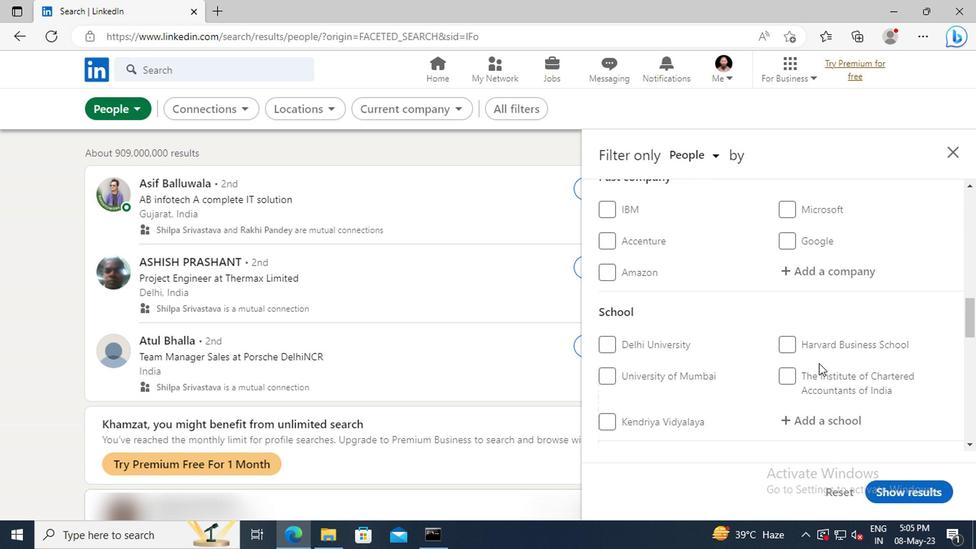 
Action: Mouse scrolled (816, 365) with delta (0, 1)
Screenshot: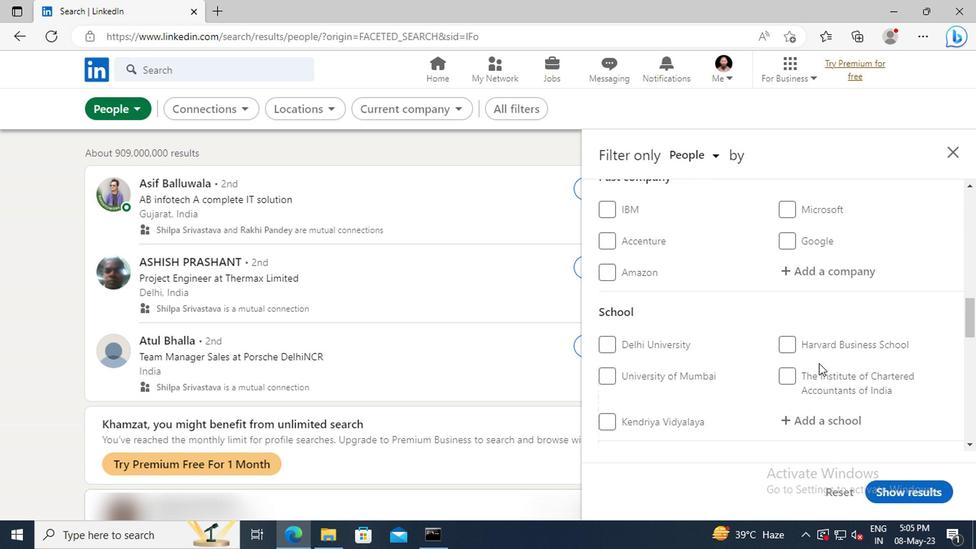 
Action: Mouse scrolled (816, 365) with delta (0, 1)
Screenshot: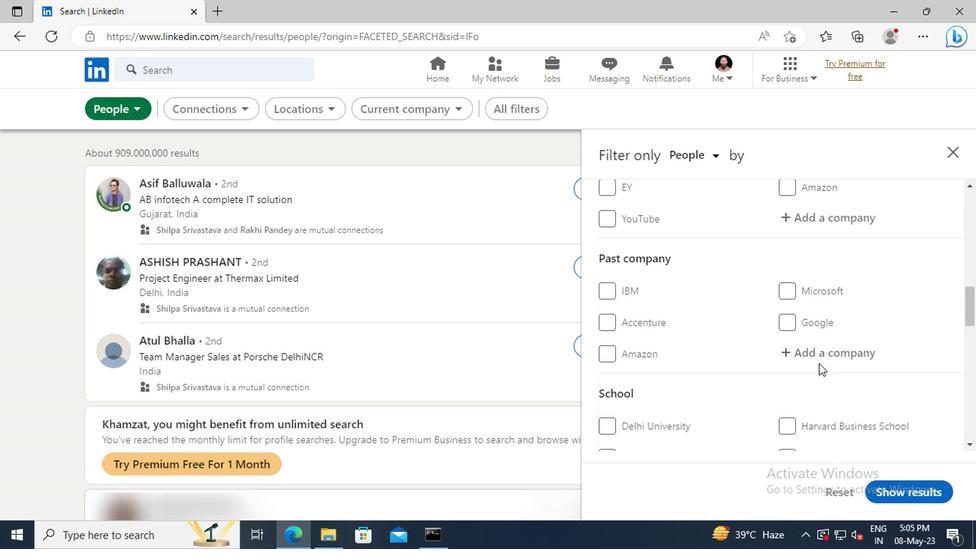 
Action: Mouse scrolled (816, 365) with delta (0, 1)
Screenshot: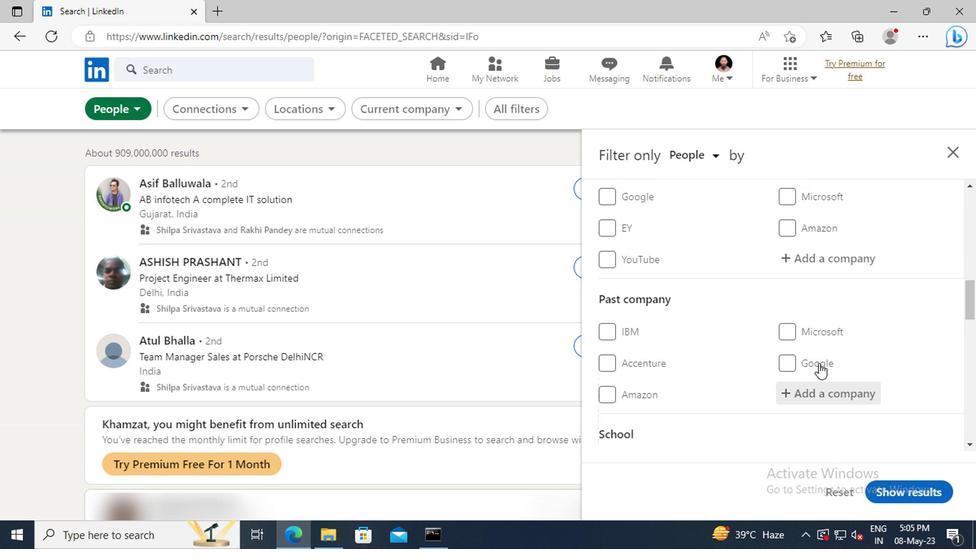 
Action: Mouse scrolled (816, 365) with delta (0, 1)
Screenshot: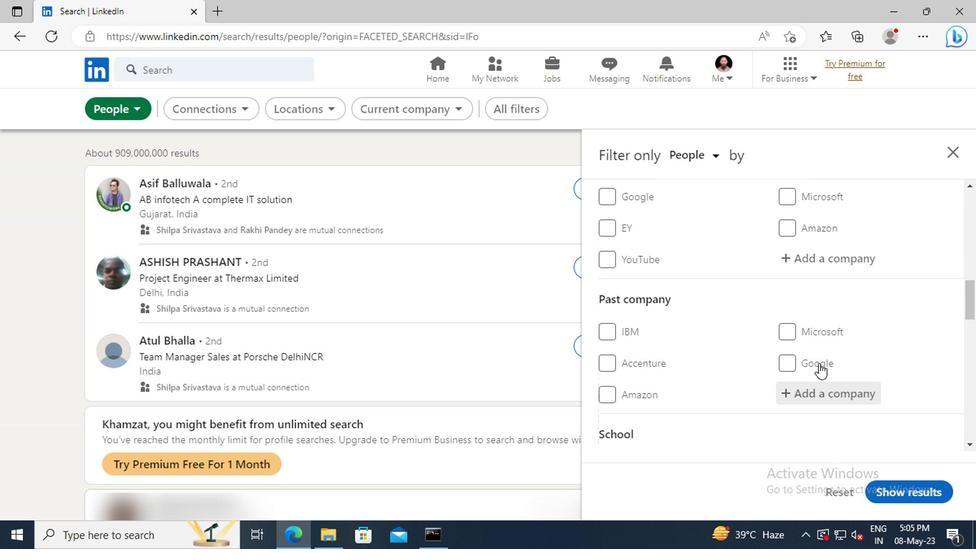 
Action: Mouse moved to (807, 341)
Screenshot: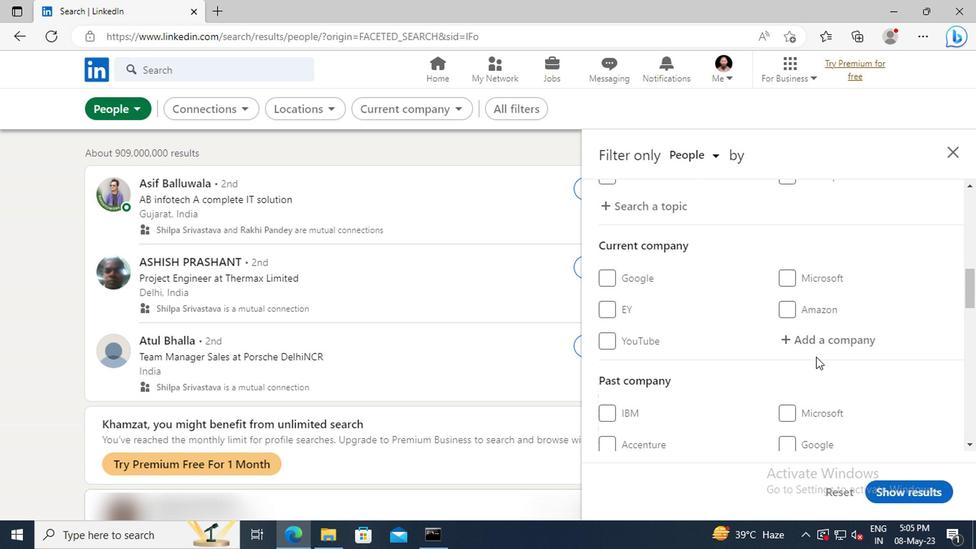 
Action: Mouse pressed left at (807, 341)
Screenshot: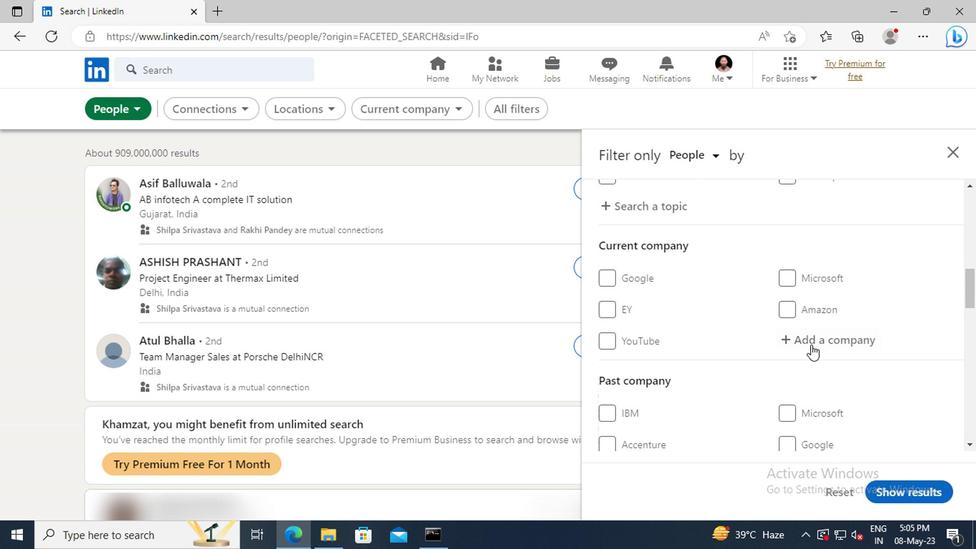 
Action: Key pressed <Key.shift>MEESHO
Screenshot: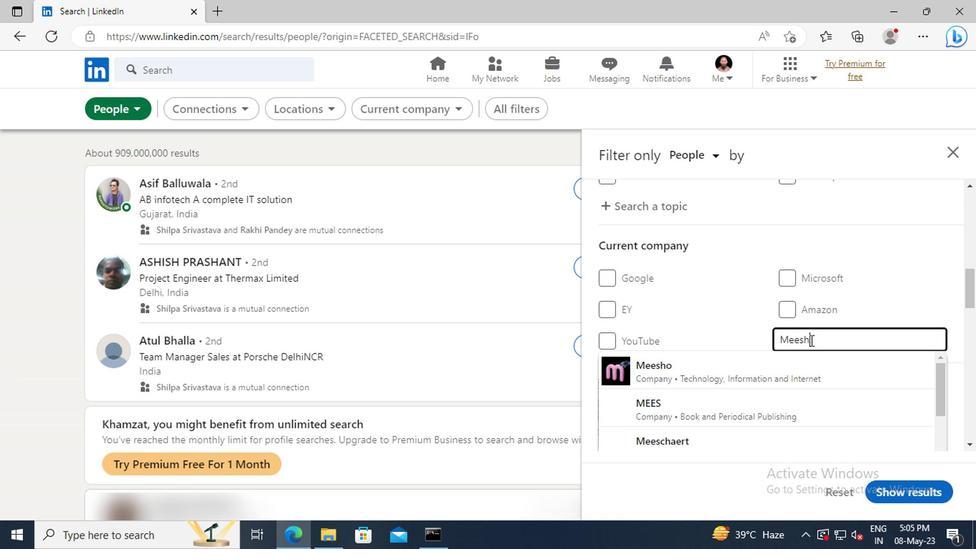 
Action: Mouse moved to (813, 365)
Screenshot: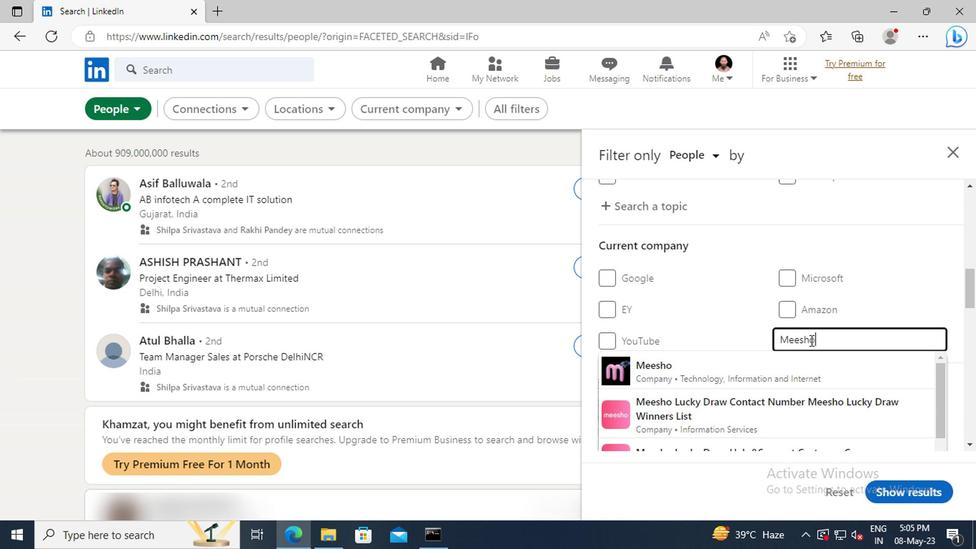 
Action: Mouse pressed left at (813, 365)
Screenshot: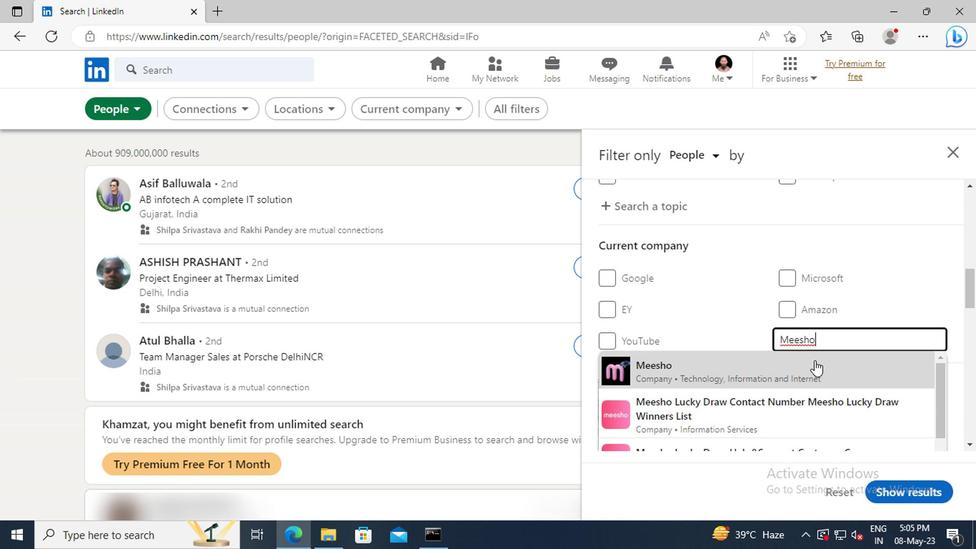 
Action: Mouse scrolled (813, 364) with delta (0, -1)
Screenshot: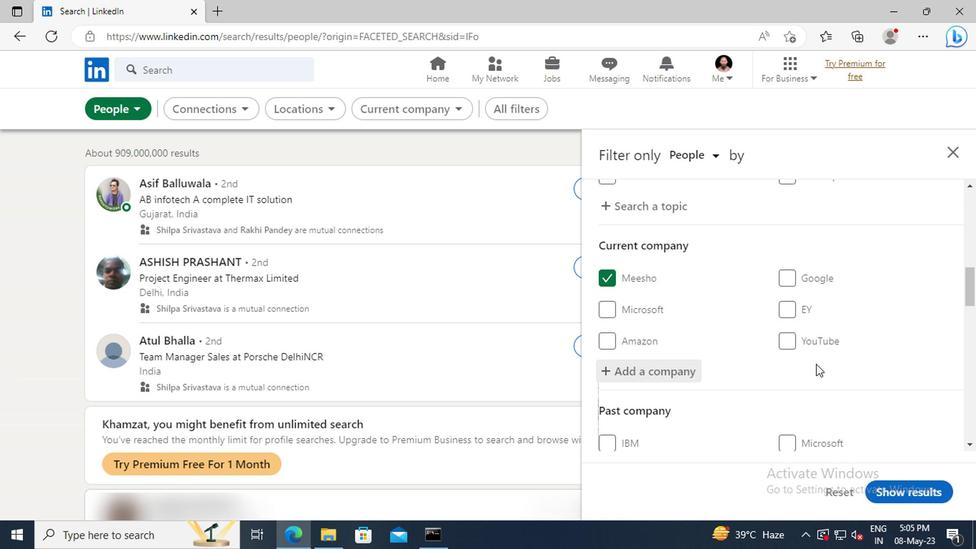 
Action: Mouse scrolled (813, 364) with delta (0, -1)
Screenshot: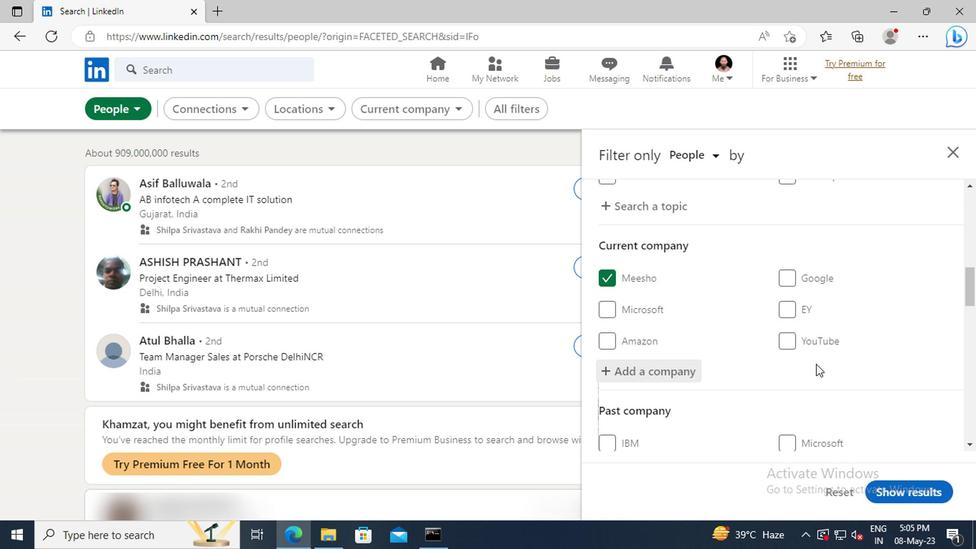
Action: Mouse moved to (813, 356)
Screenshot: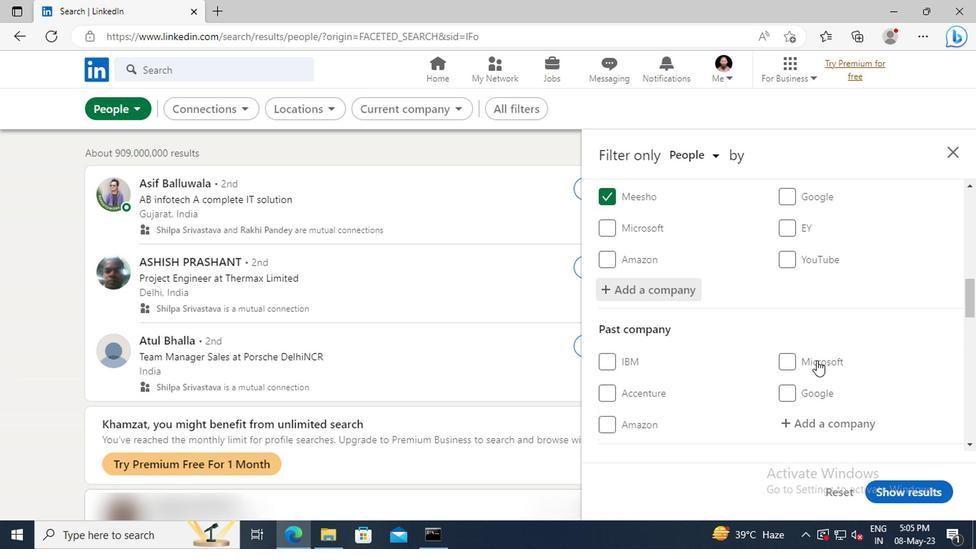 
Action: Mouse scrolled (813, 356) with delta (0, 0)
Screenshot: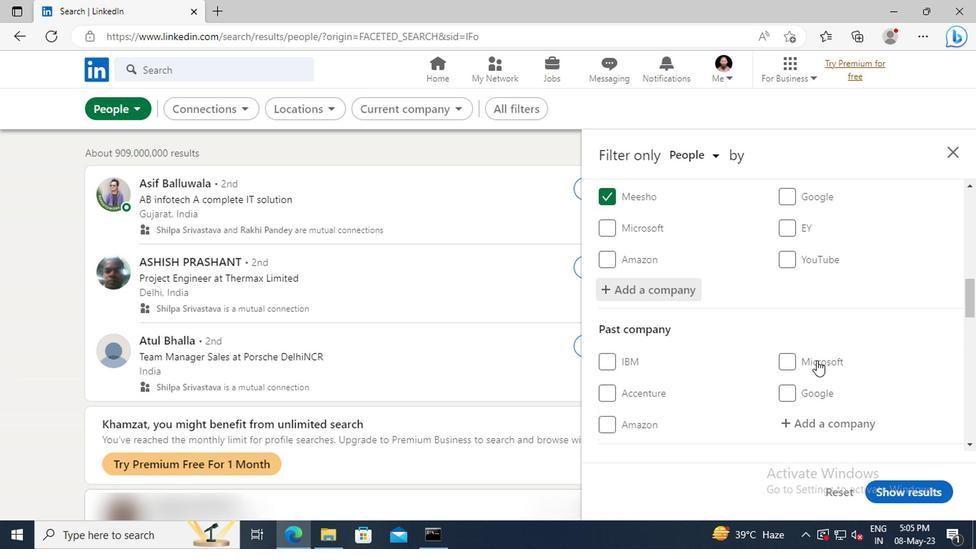 
Action: Mouse moved to (803, 337)
Screenshot: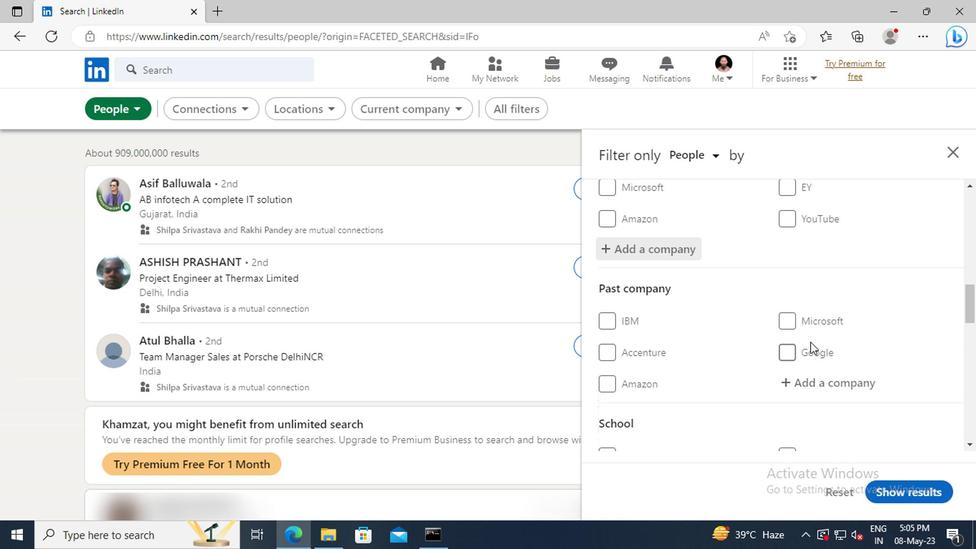 
Action: Mouse scrolled (803, 336) with delta (0, 0)
Screenshot: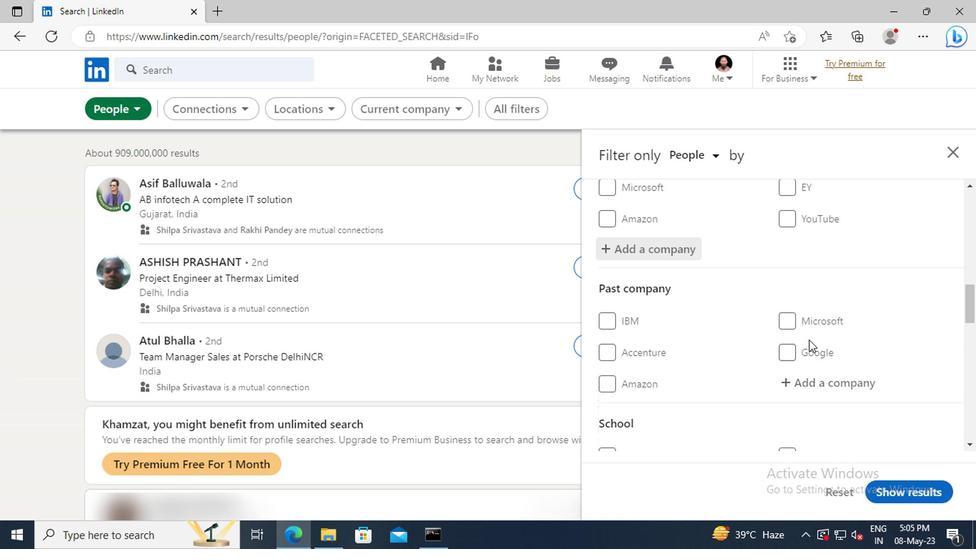 
Action: Mouse moved to (803, 335)
Screenshot: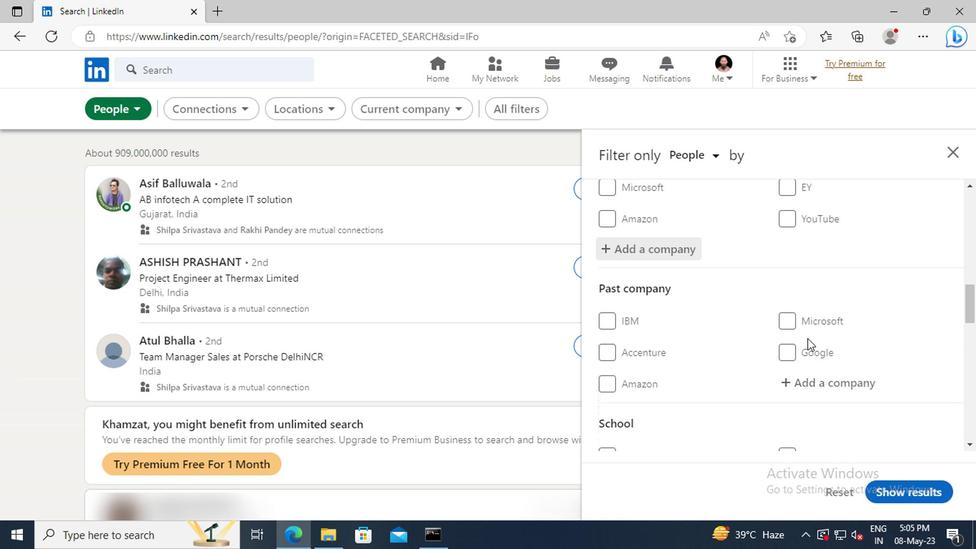 
Action: Mouse scrolled (803, 334) with delta (0, 0)
Screenshot: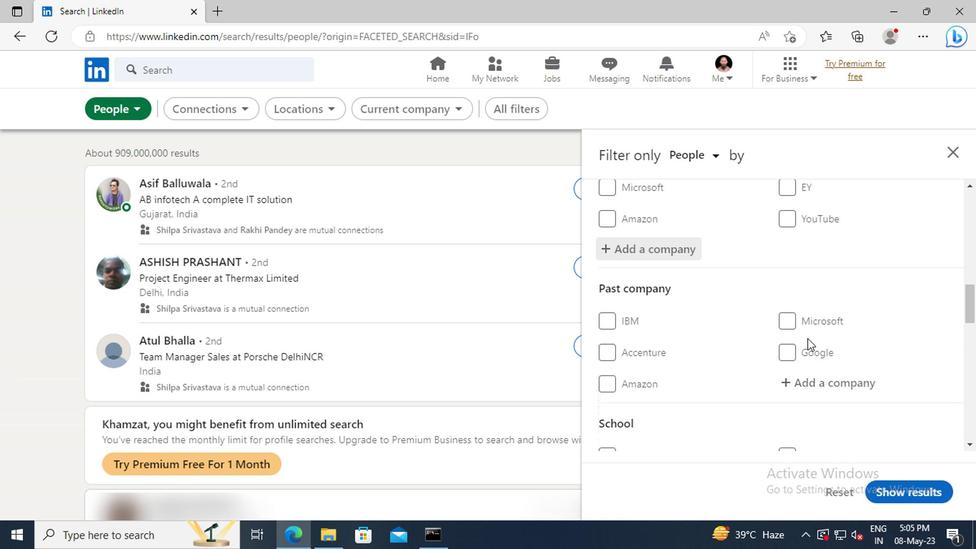 
Action: Mouse moved to (802, 334)
Screenshot: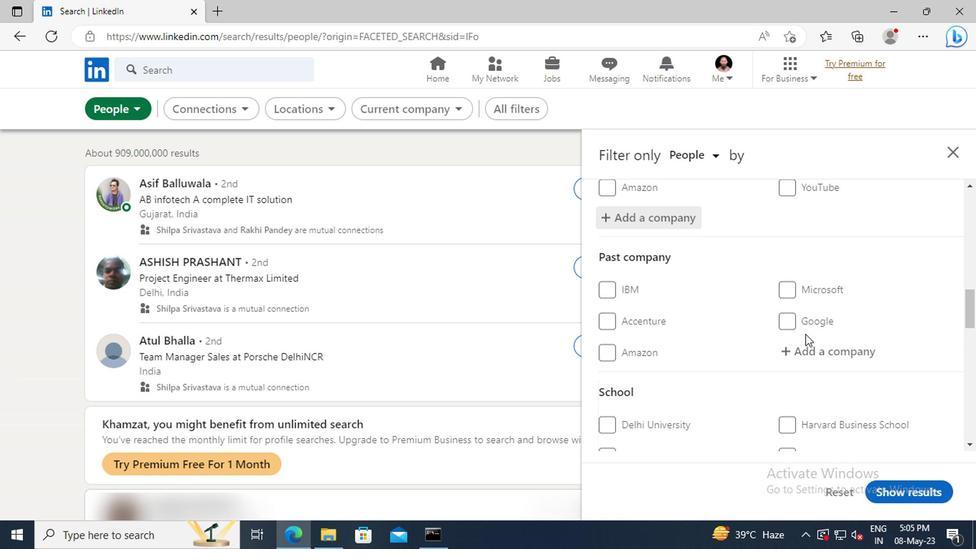 
Action: Mouse scrolled (802, 333) with delta (0, -1)
Screenshot: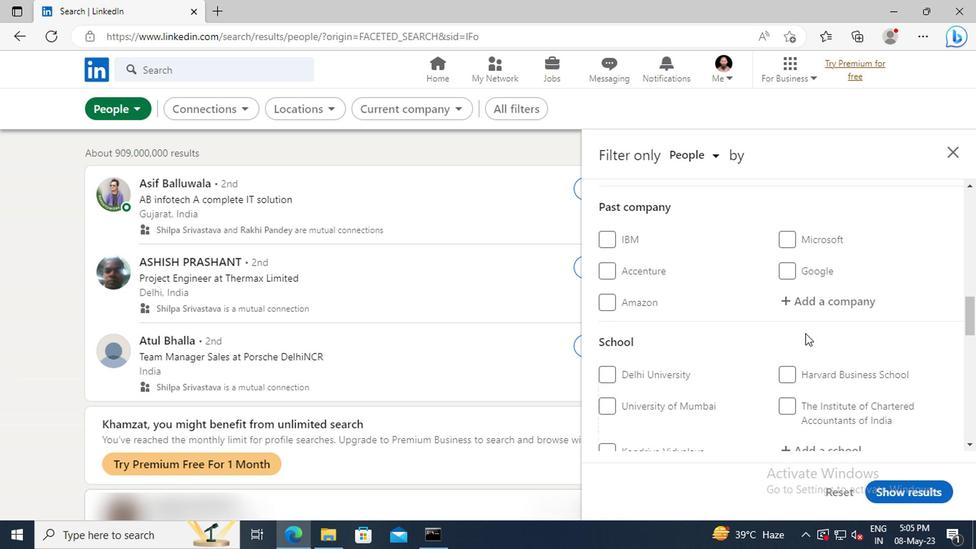 
Action: Mouse scrolled (802, 333) with delta (0, -1)
Screenshot: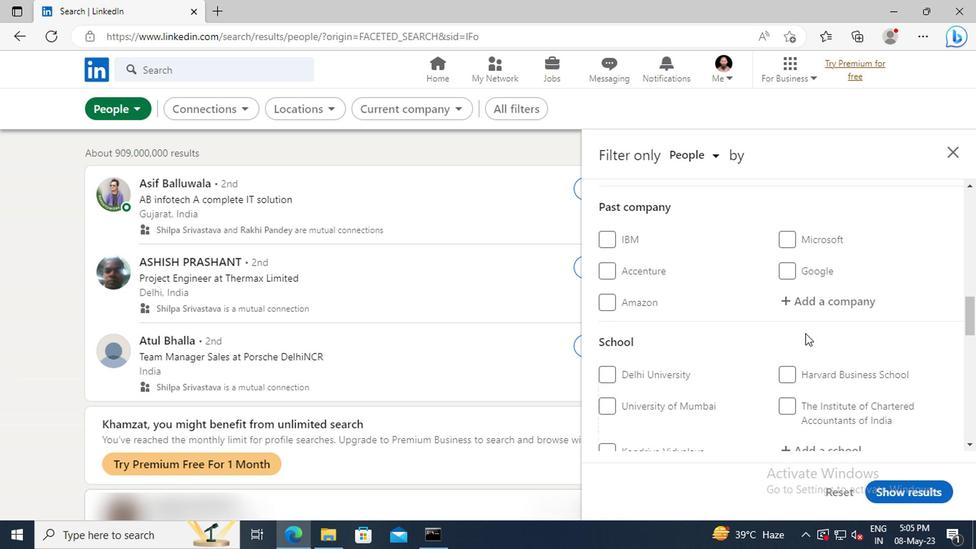 
Action: Mouse scrolled (802, 333) with delta (0, -1)
Screenshot: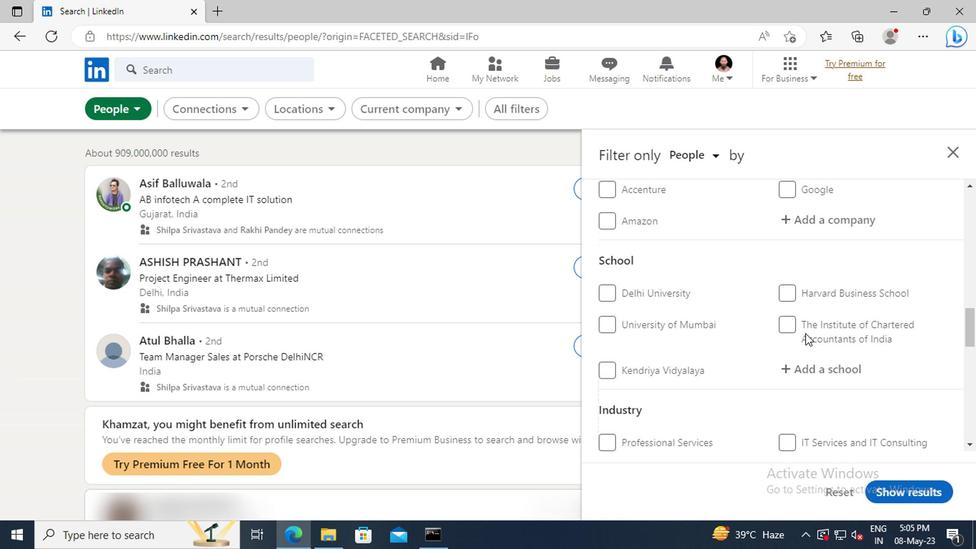 
Action: Mouse moved to (798, 335)
Screenshot: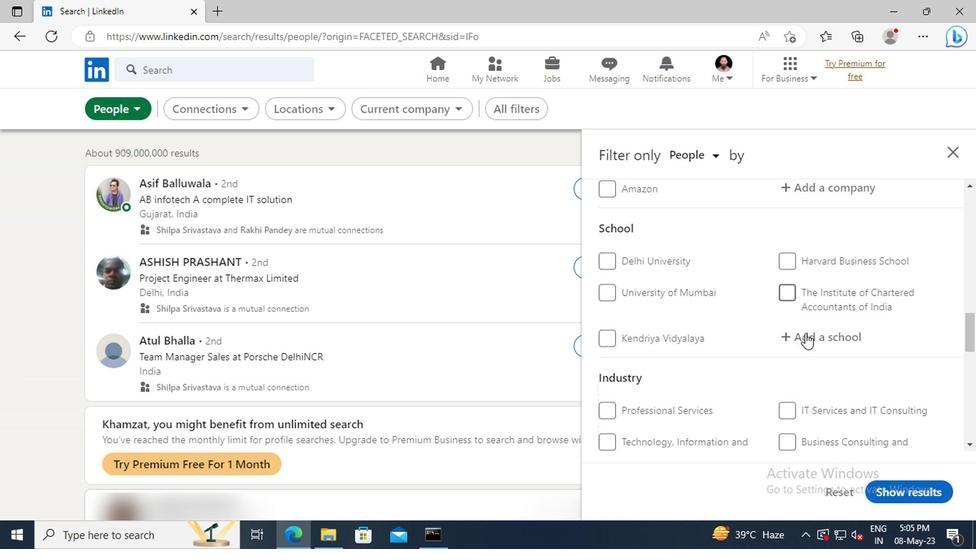 
Action: Mouse pressed left at (798, 335)
Screenshot: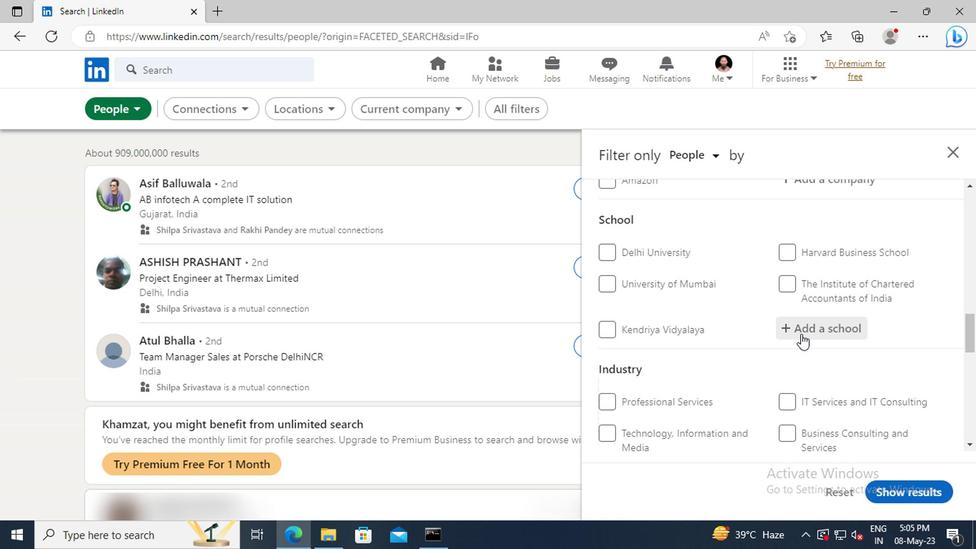 
Action: Key pressed <Key.shift>BISHOP<Key.space><Key.shift>COTTON<Key.space>
Screenshot: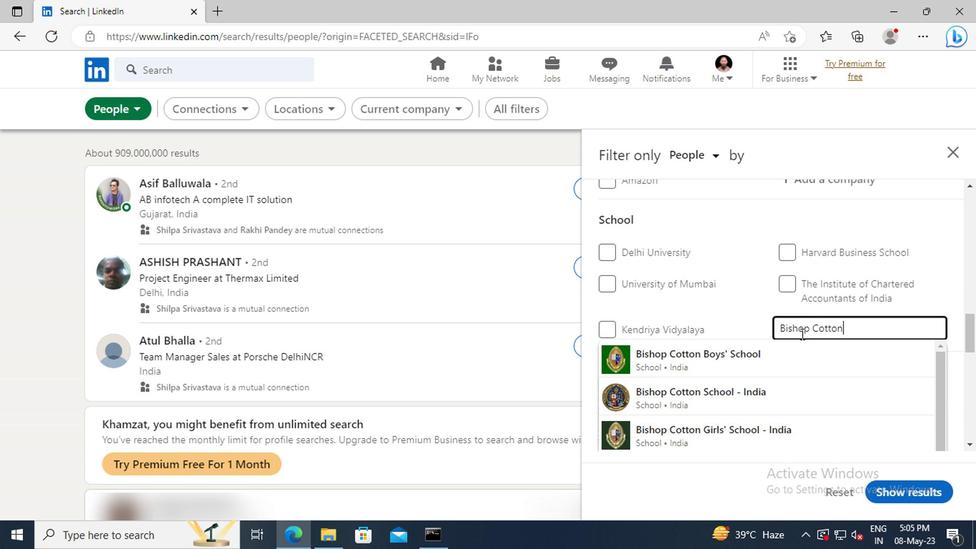 
Action: Mouse moved to (804, 353)
Screenshot: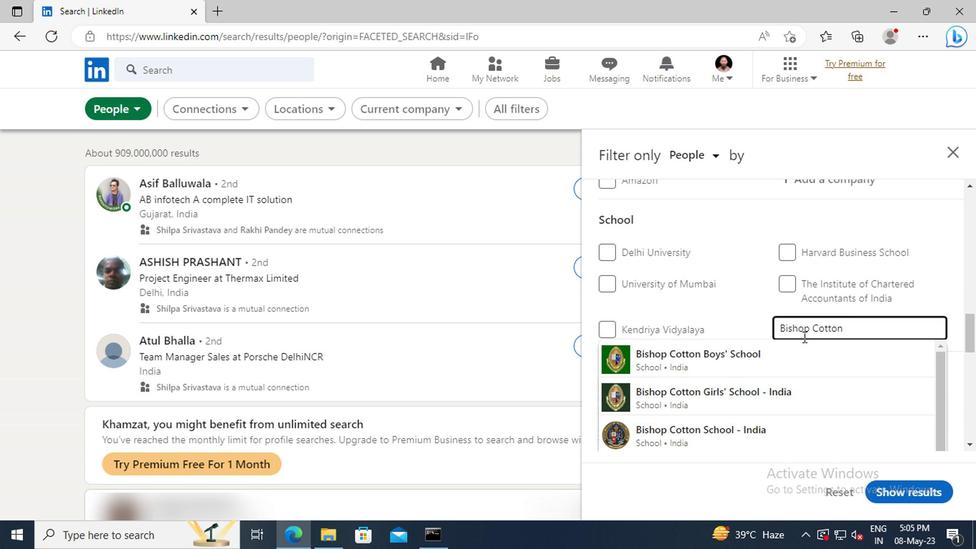 
Action: Mouse pressed left at (804, 353)
Screenshot: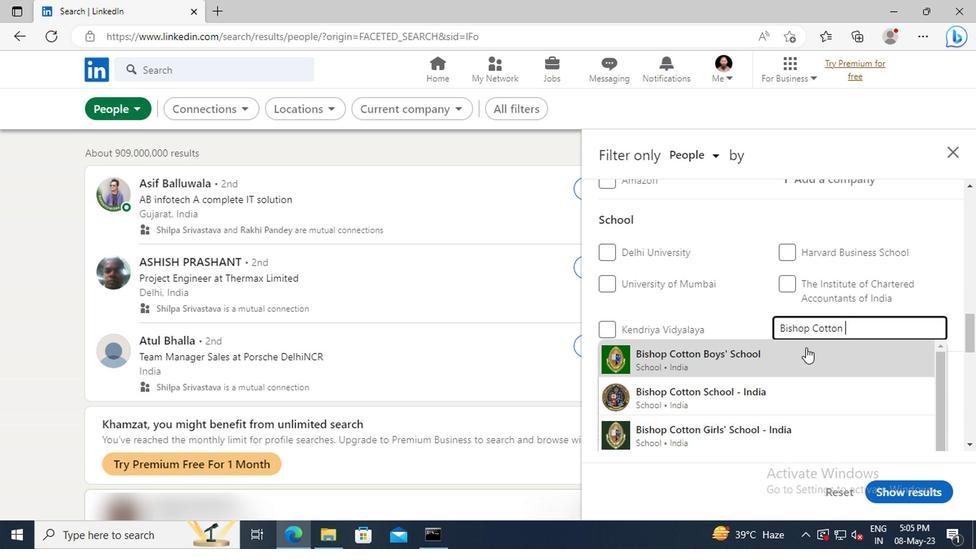 
Action: Mouse moved to (804, 352)
Screenshot: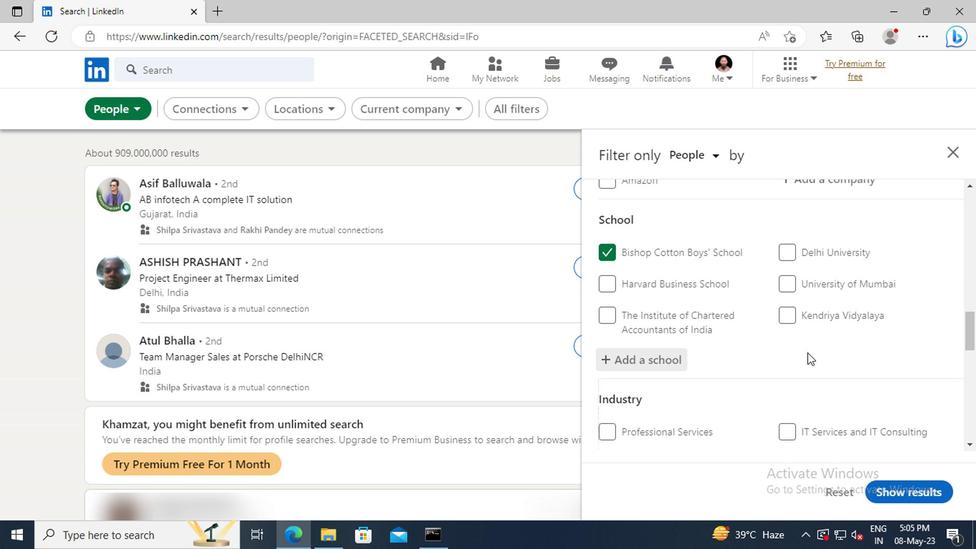 
Action: Mouse scrolled (804, 351) with delta (0, -1)
Screenshot: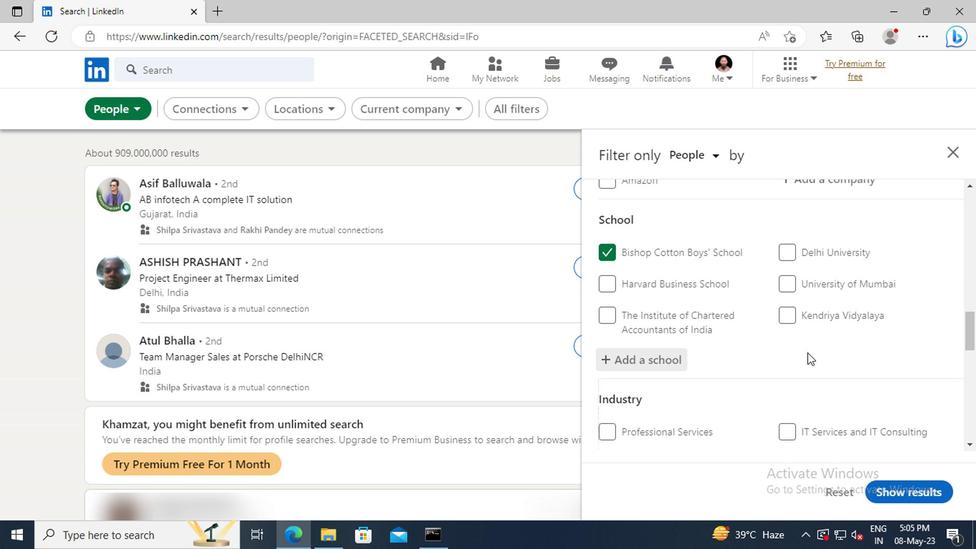 
Action: Mouse moved to (801, 344)
Screenshot: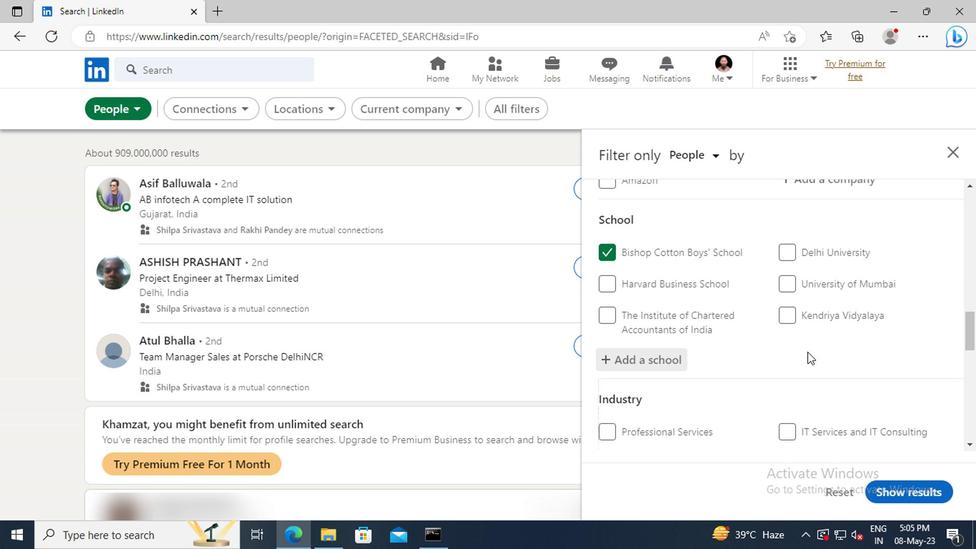 
Action: Mouse scrolled (801, 343) with delta (0, 0)
Screenshot: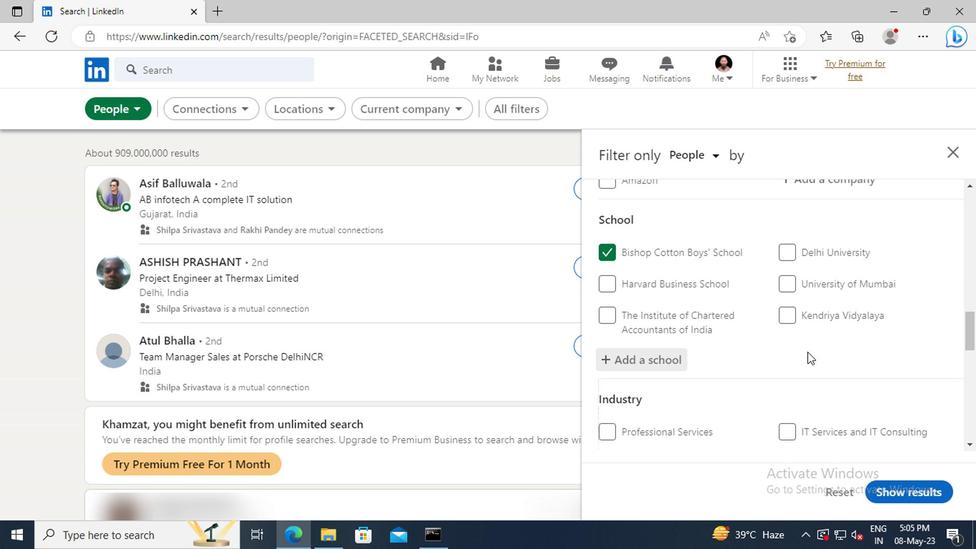 
Action: Mouse moved to (798, 335)
Screenshot: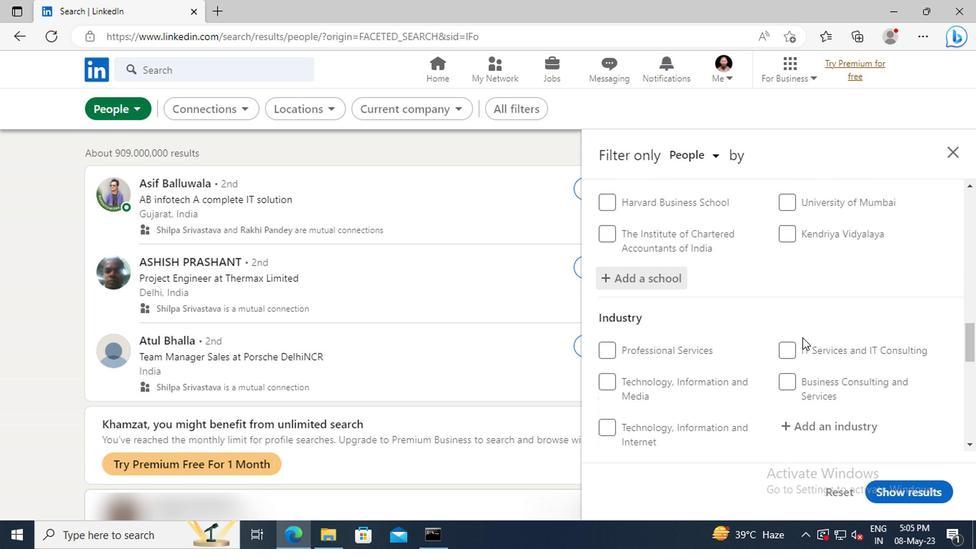 
Action: Mouse scrolled (798, 335) with delta (0, 0)
Screenshot: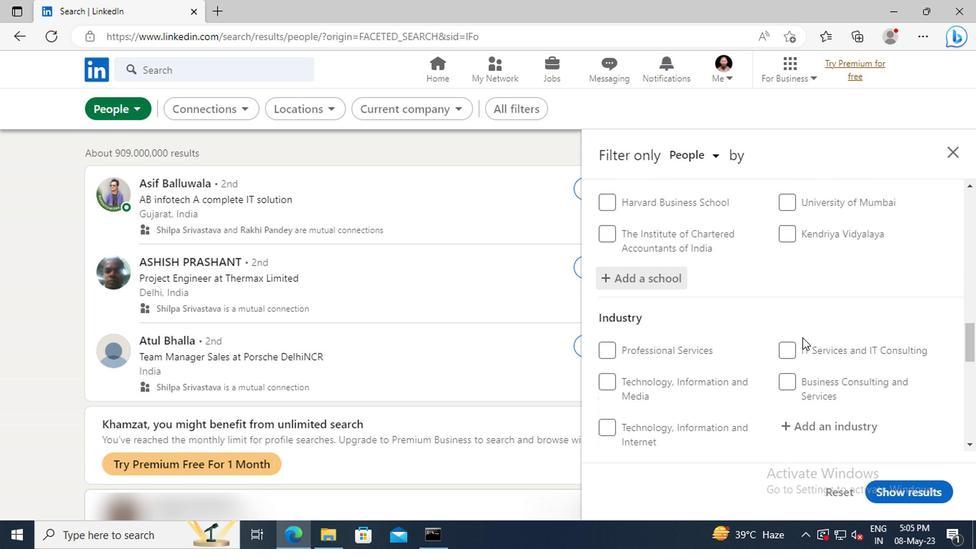 
Action: Mouse moved to (797, 335)
Screenshot: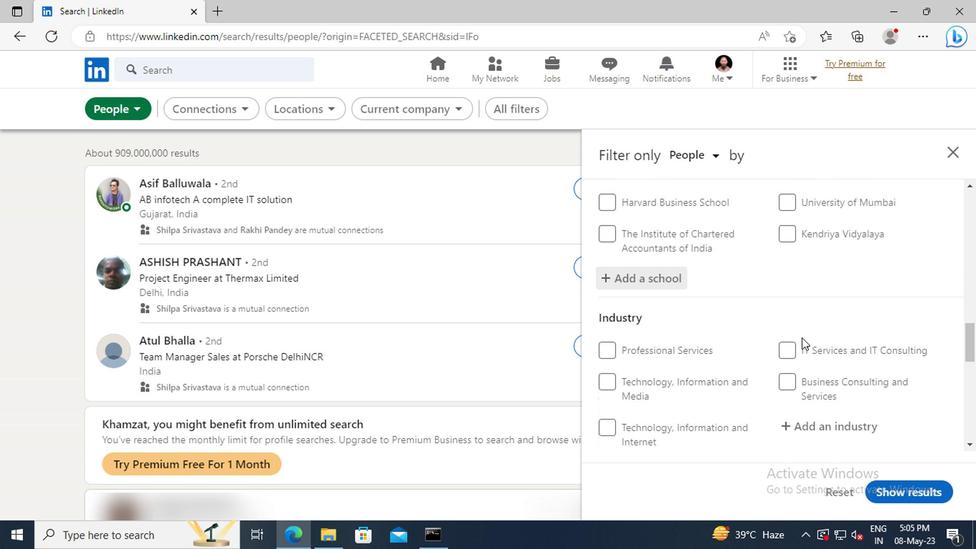 
Action: Mouse scrolled (797, 334) with delta (0, 0)
Screenshot: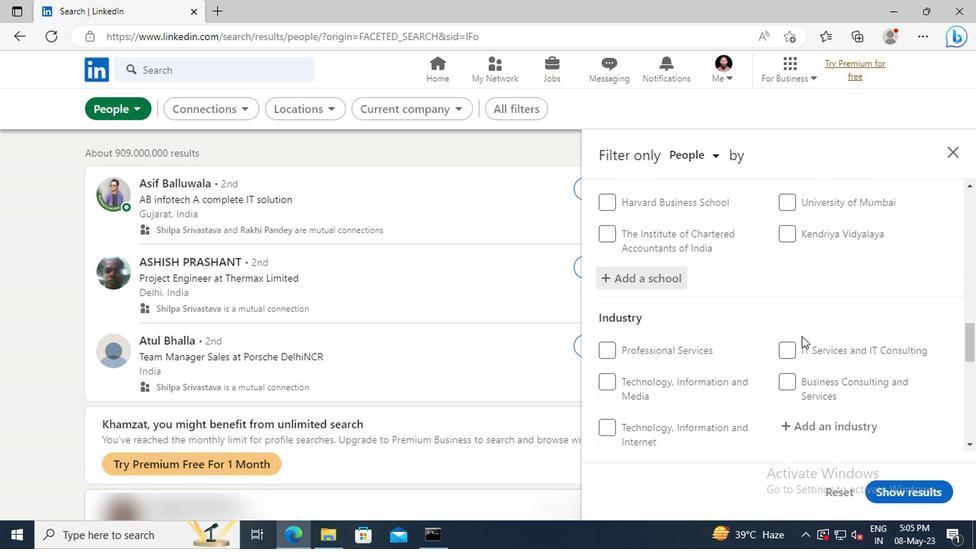 
Action: Mouse moved to (799, 342)
Screenshot: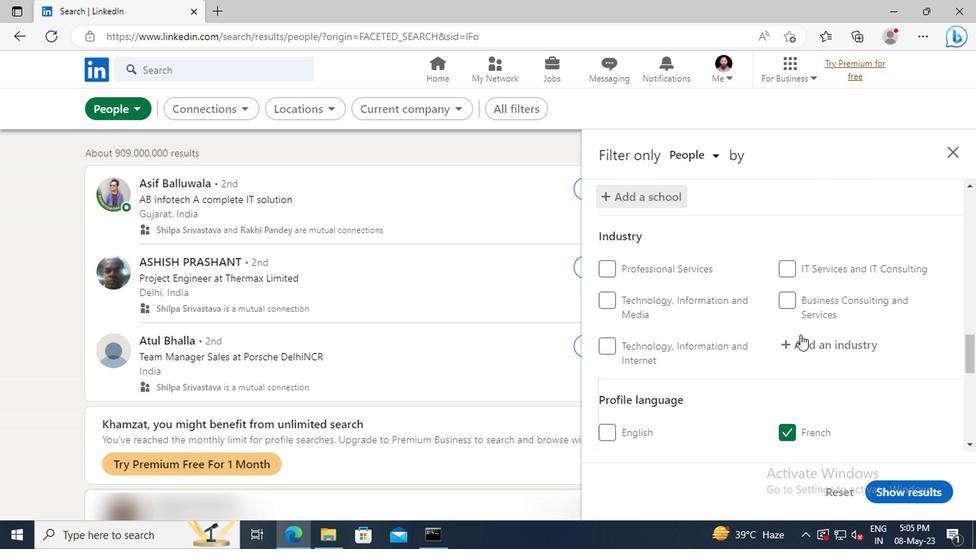 
Action: Mouse pressed left at (799, 342)
Screenshot: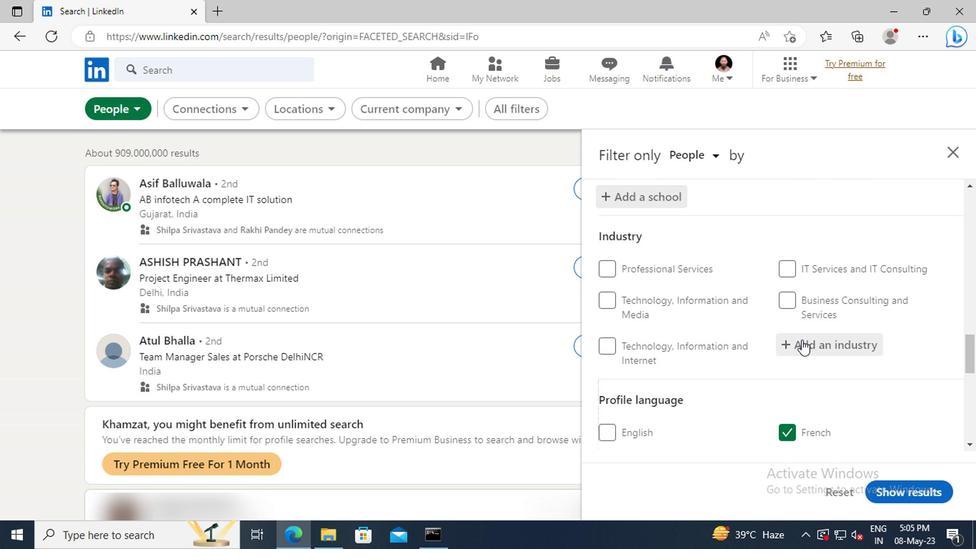 
Action: Key pressed <Key.shift>EQUIPMENT<Key.space><Key.shift>REN
Screenshot: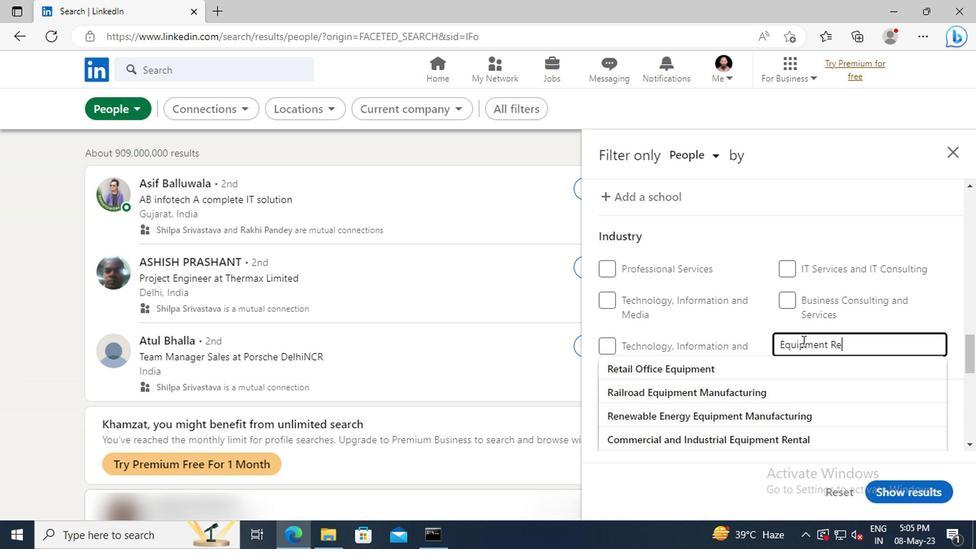 
Action: Mouse moved to (817, 407)
Screenshot: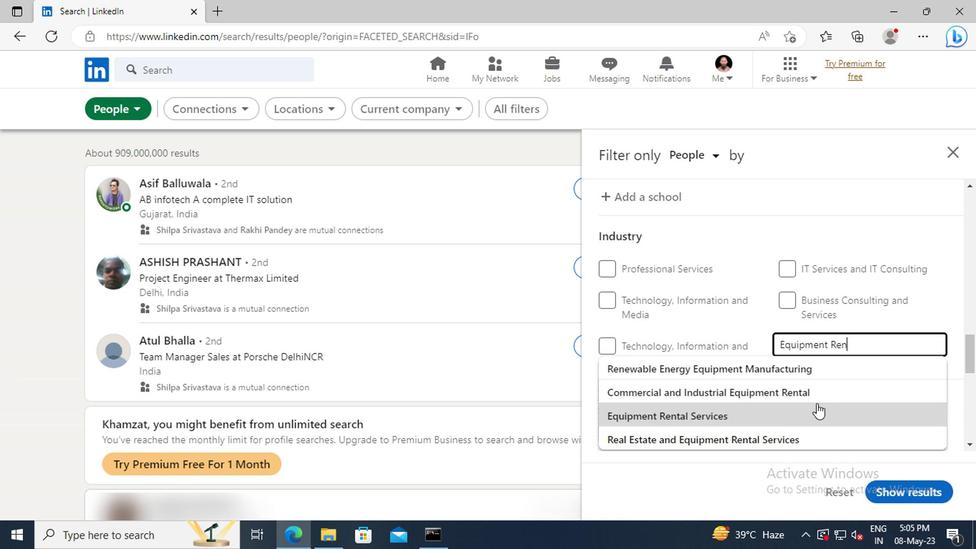 
Action: Mouse pressed left at (817, 407)
Screenshot: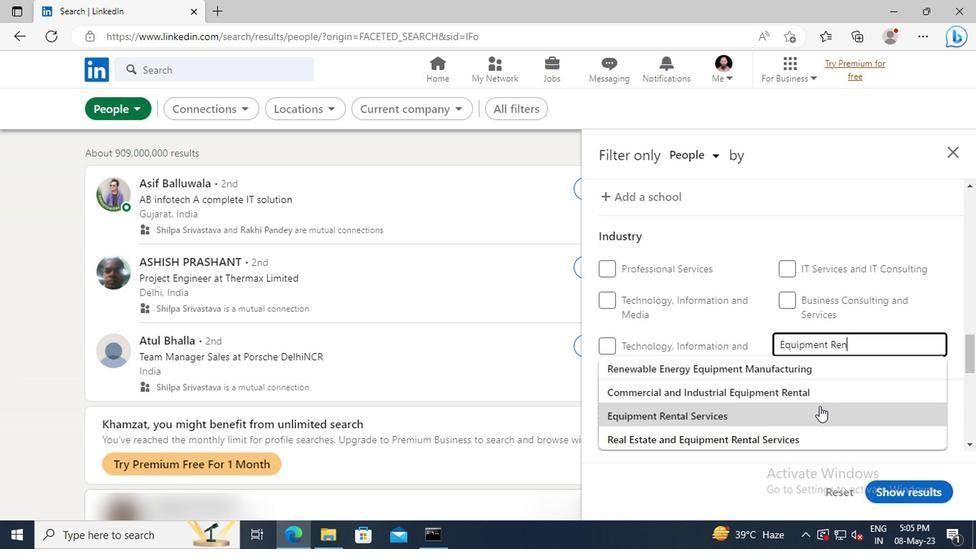 
Action: Mouse scrolled (817, 406) with delta (0, 0)
Screenshot: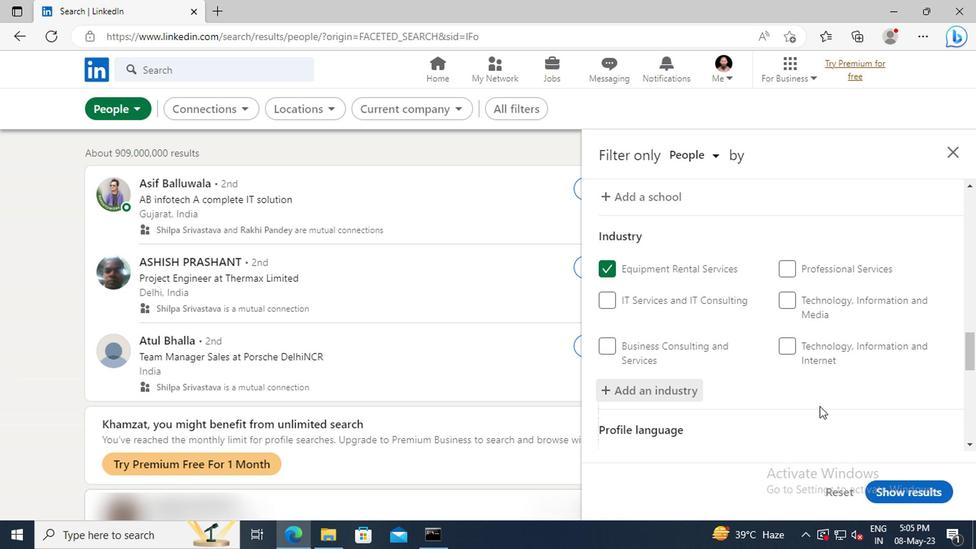 
Action: Mouse moved to (817, 404)
Screenshot: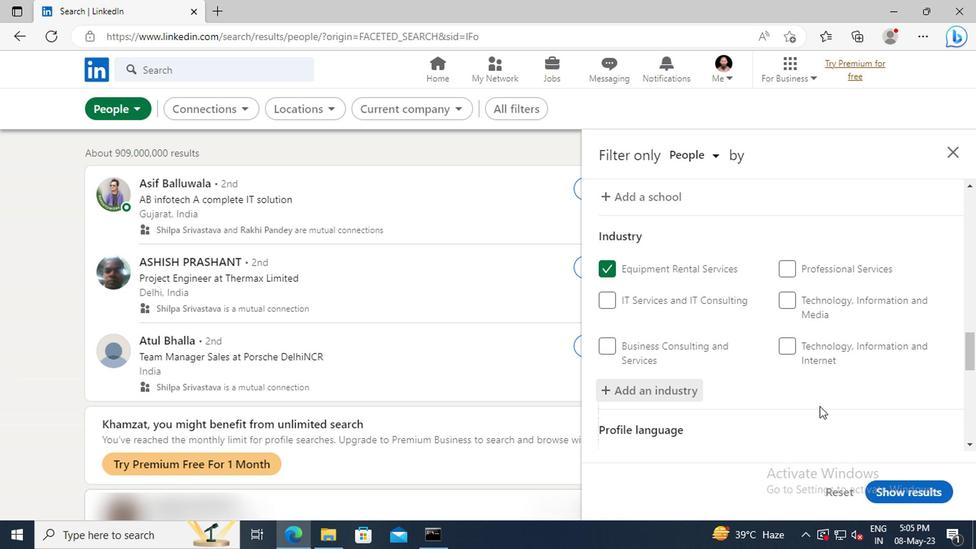 
Action: Mouse scrolled (817, 403) with delta (0, -1)
Screenshot: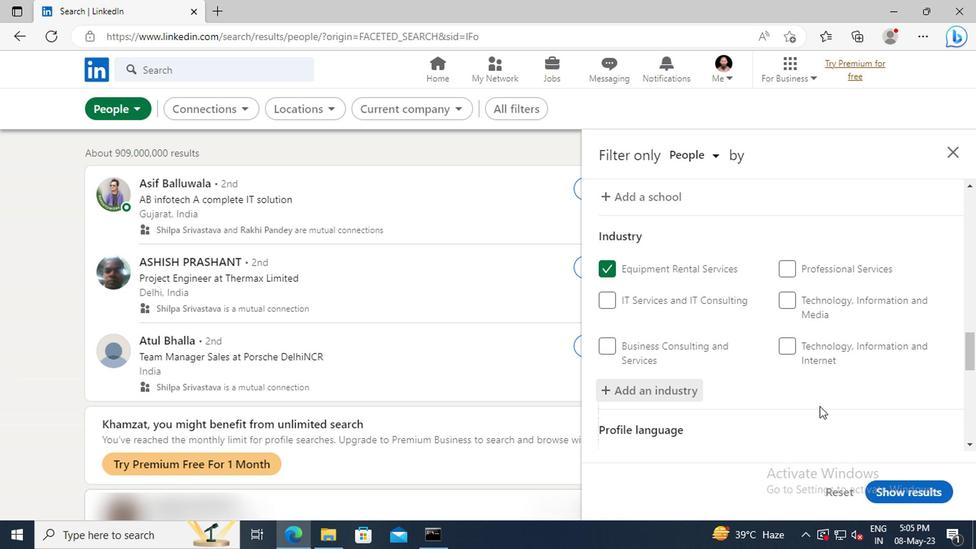 
Action: Mouse moved to (811, 382)
Screenshot: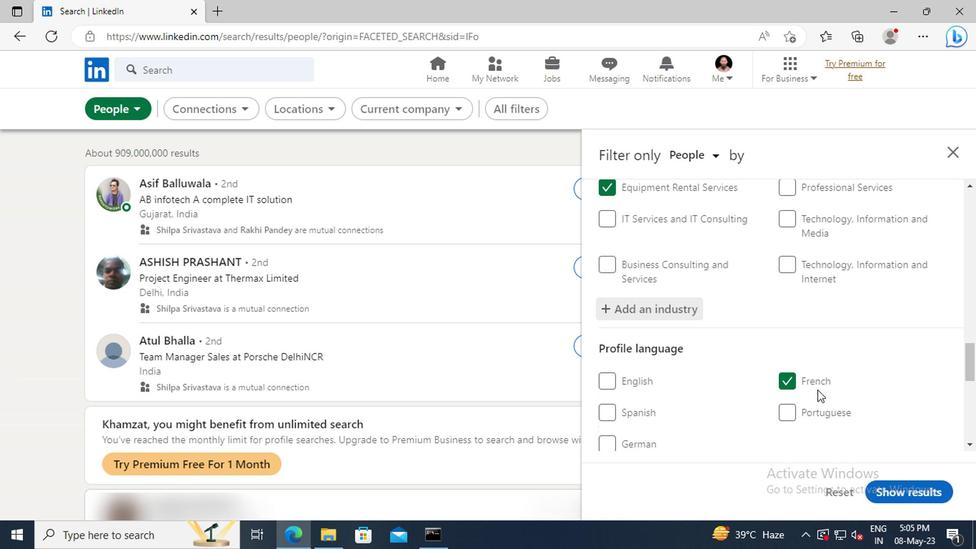 
Action: Mouse scrolled (811, 381) with delta (0, 0)
Screenshot: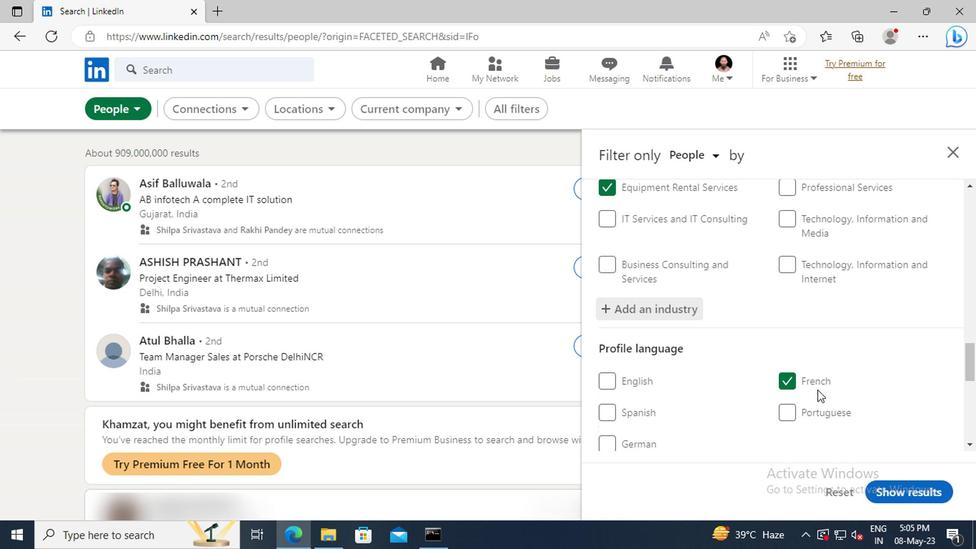 
Action: Mouse moved to (810, 379)
Screenshot: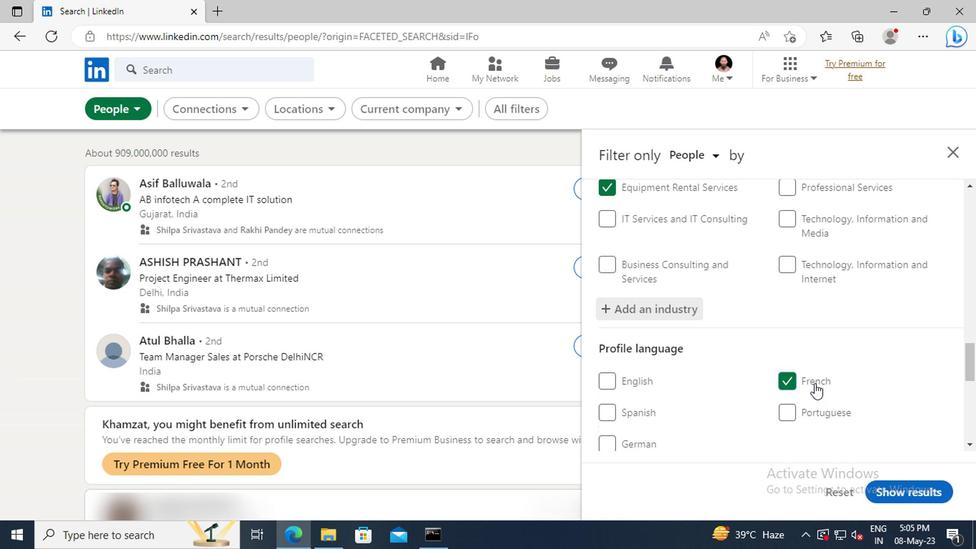 
Action: Mouse scrolled (810, 378) with delta (0, -1)
Screenshot: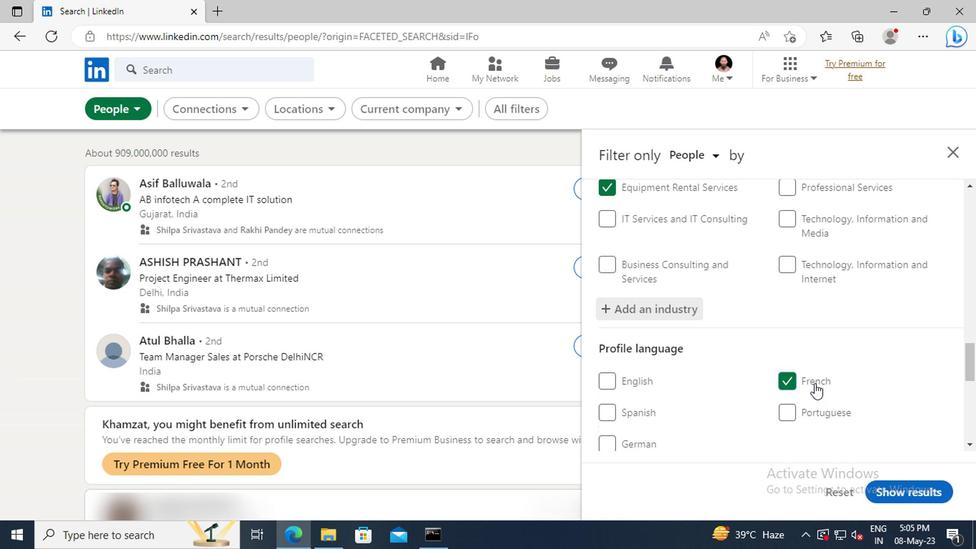 
Action: Mouse moved to (805, 353)
Screenshot: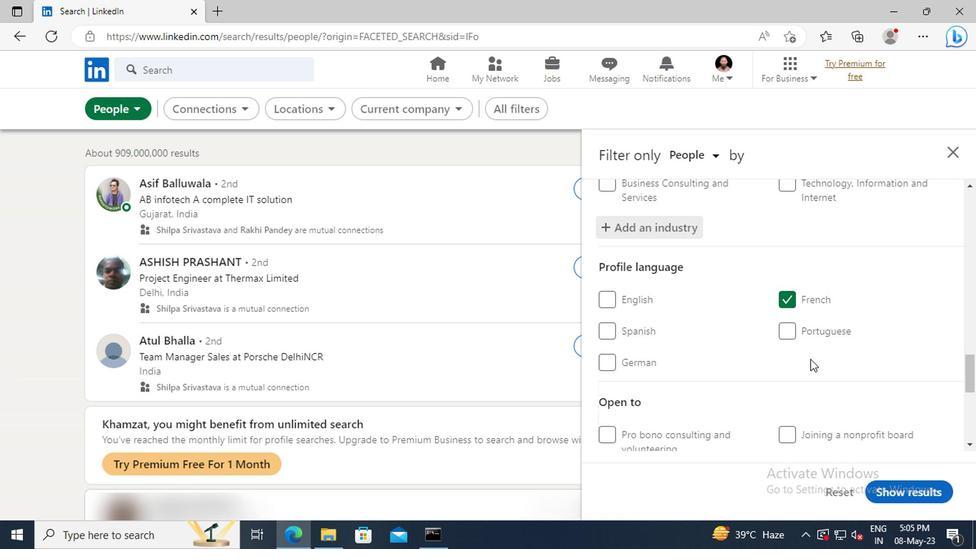 
Action: Mouse scrolled (805, 353) with delta (0, 0)
Screenshot: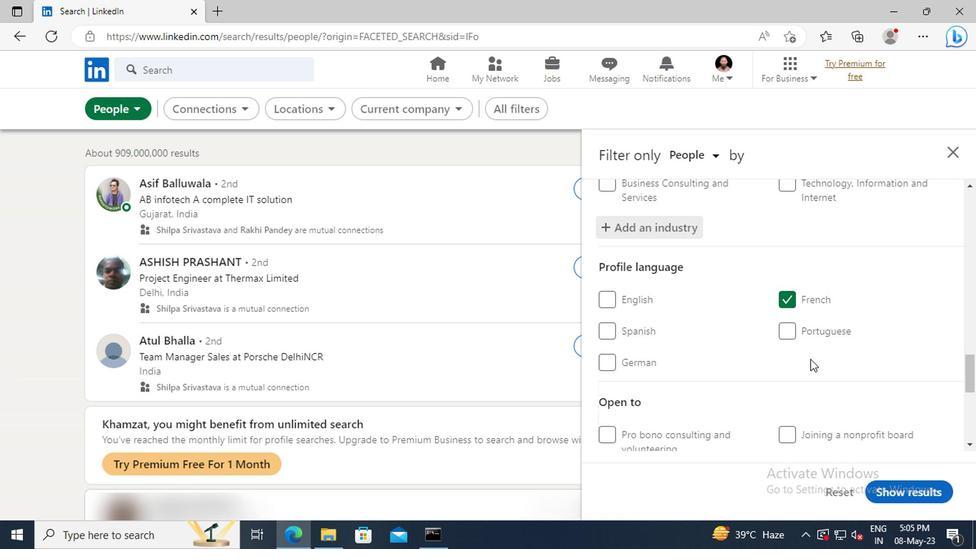 
Action: Mouse moved to (804, 353)
Screenshot: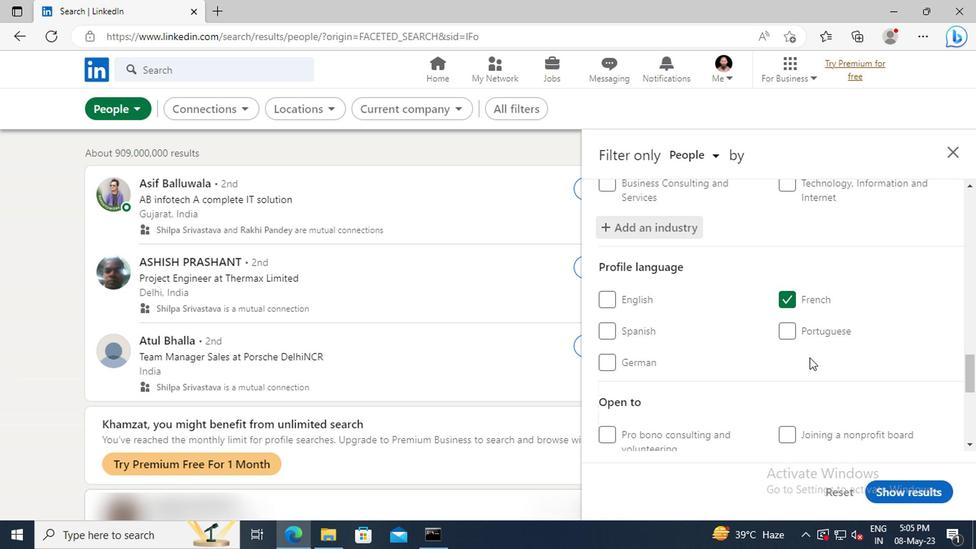 
Action: Mouse scrolled (804, 352) with delta (0, 0)
Screenshot: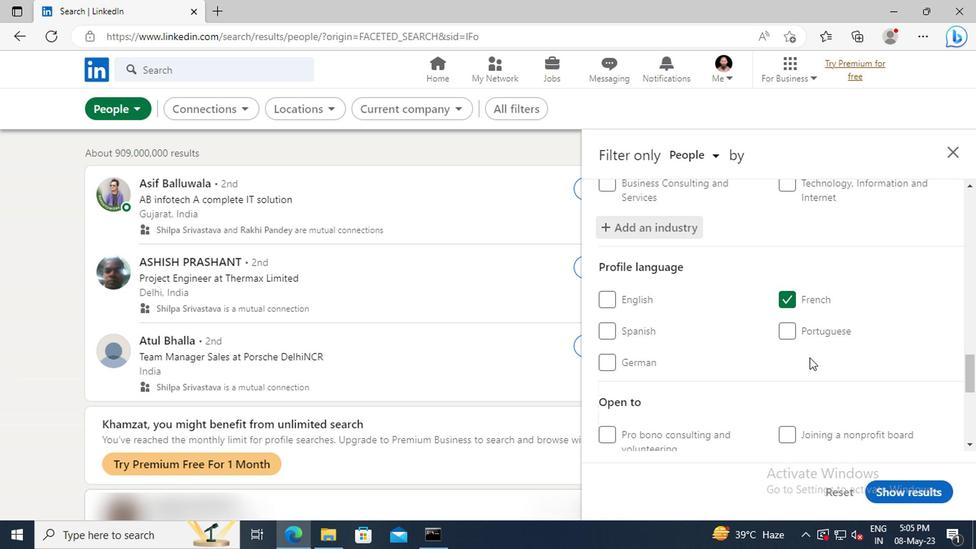 
Action: Mouse moved to (801, 334)
Screenshot: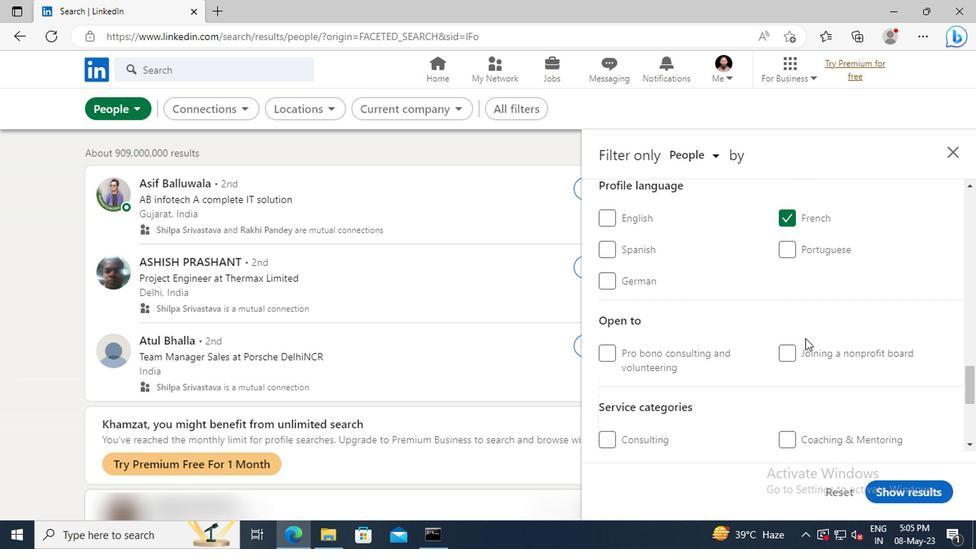 
Action: Mouse scrolled (801, 333) with delta (0, -1)
Screenshot: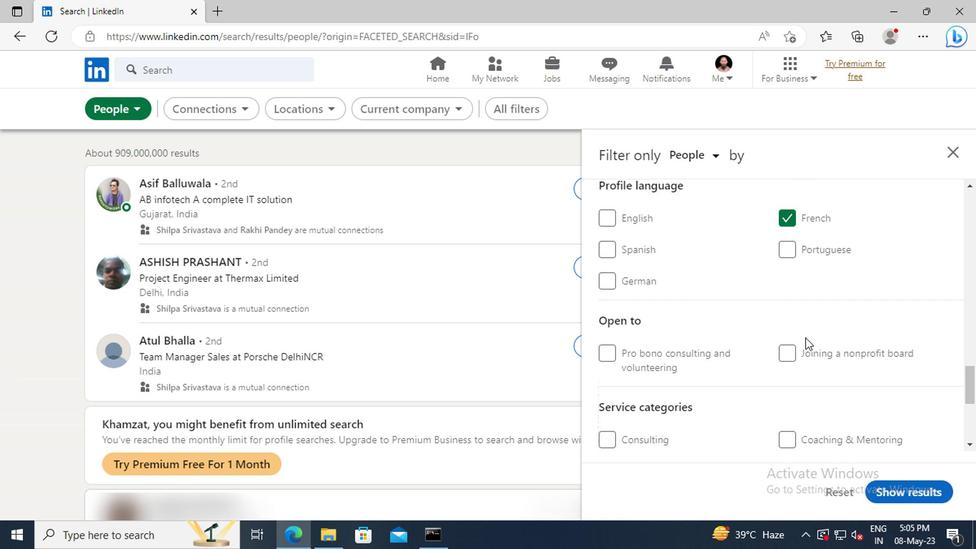 
Action: Mouse scrolled (801, 333) with delta (0, -1)
Screenshot: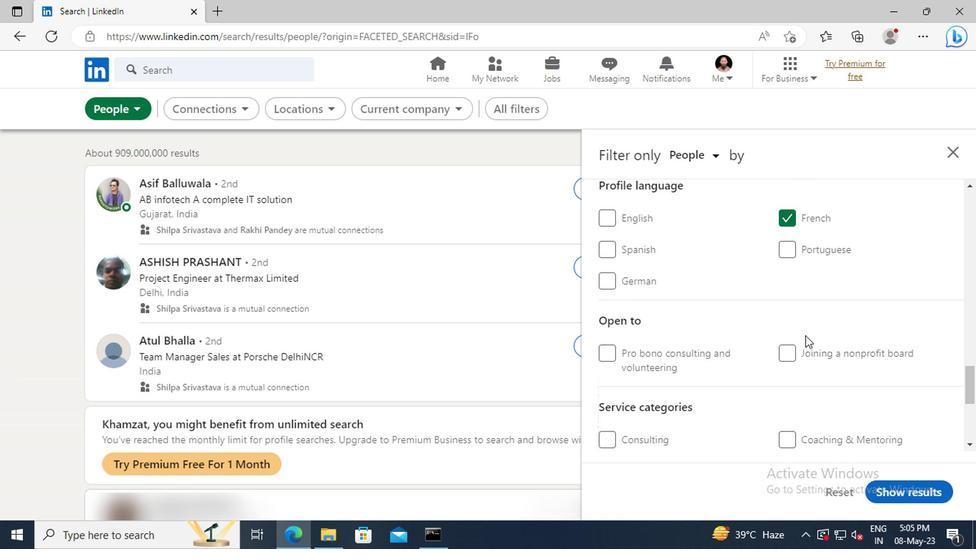 
Action: Mouse moved to (801, 333)
Screenshot: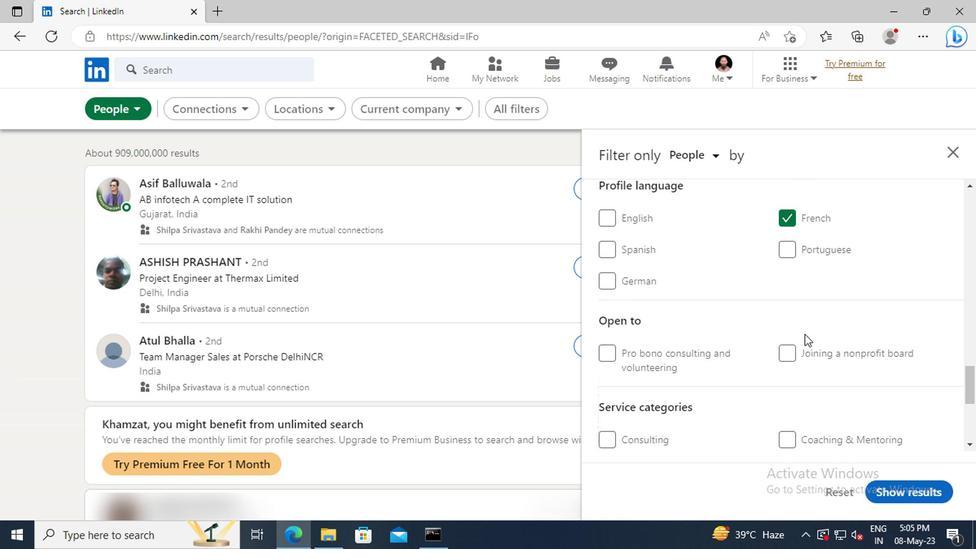 
Action: Mouse scrolled (801, 333) with delta (0, 0)
Screenshot: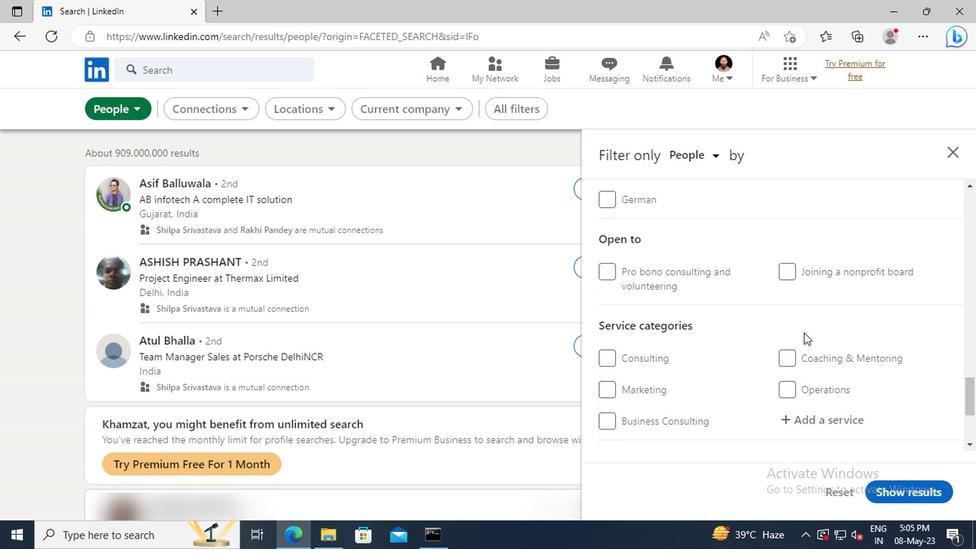 
Action: Mouse scrolled (801, 333) with delta (0, 0)
Screenshot: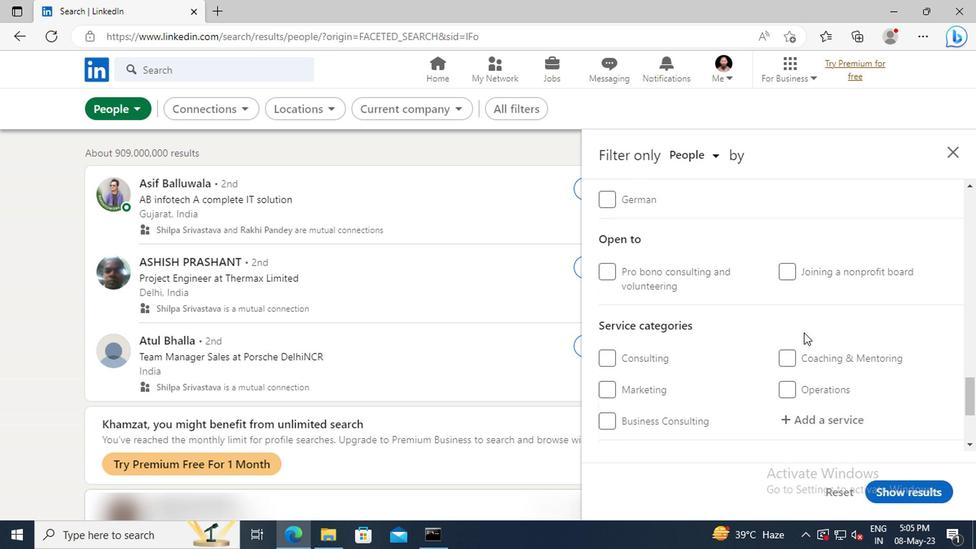 
Action: Mouse moved to (801, 339)
Screenshot: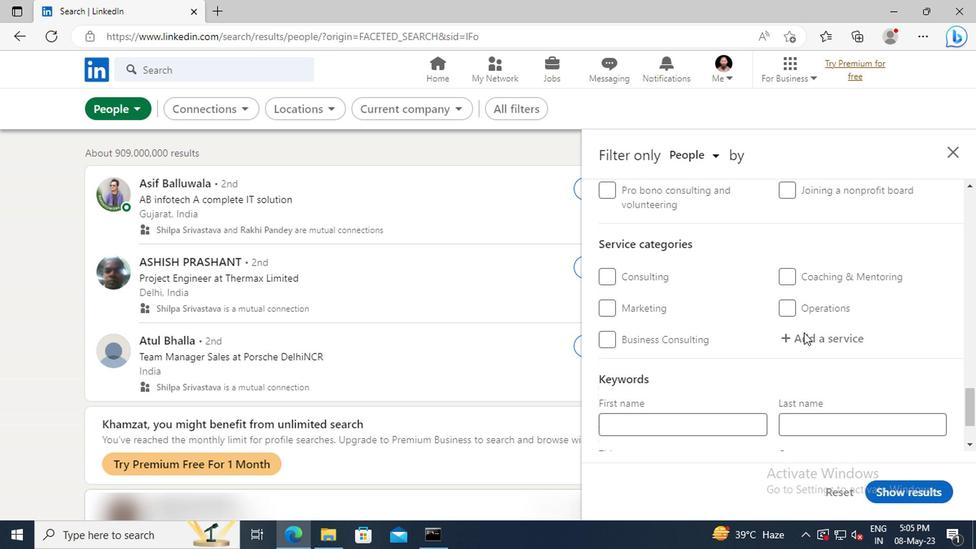 
Action: Mouse pressed left at (801, 339)
Screenshot: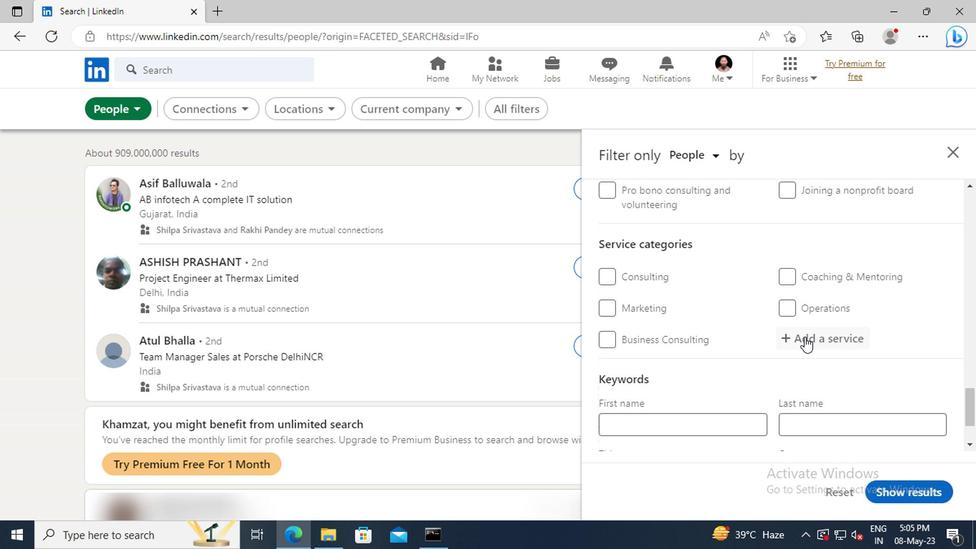 
Action: Key pressed <Key.shift>PRICI
Screenshot: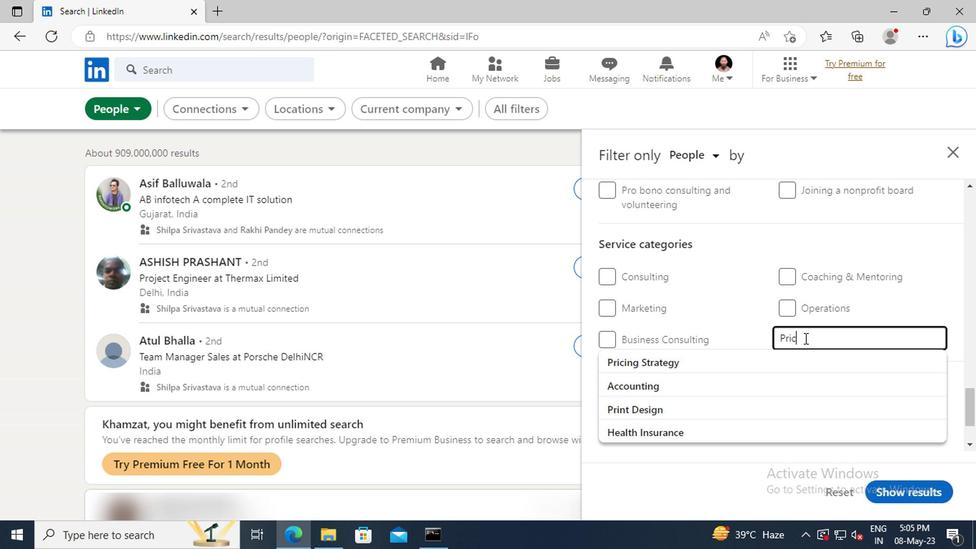 
Action: Mouse moved to (808, 357)
Screenshot: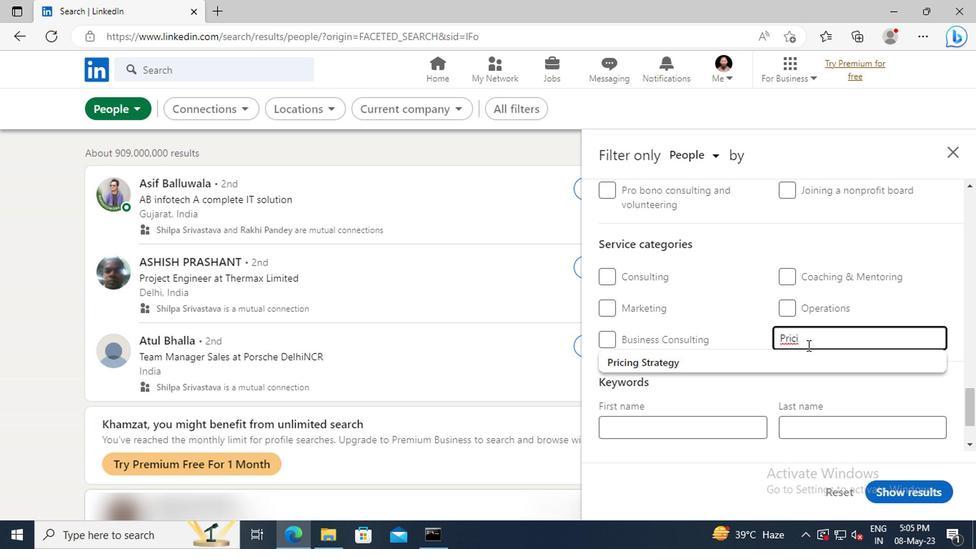 
Action: Mouse pressed left at (808, 357)
Screenshot: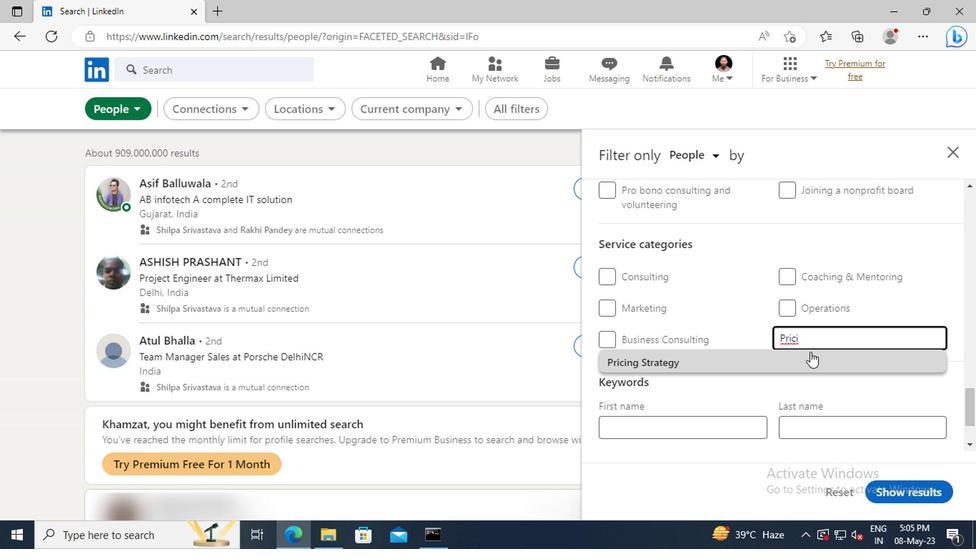 
Action: Mouse scrolled (808, 356) with delta (0, 0)
Screenshot: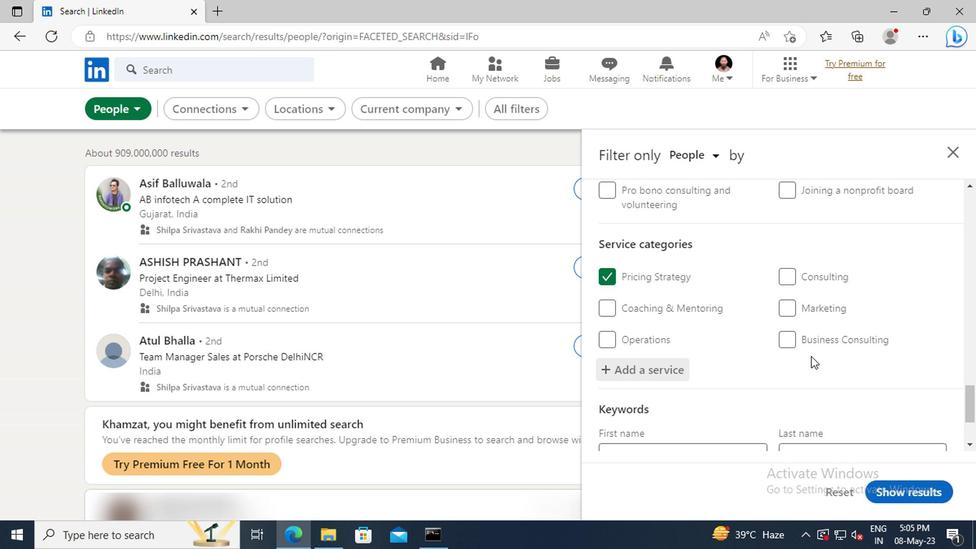 
Action: Mouse scrolled (808, 356) with delta (0, 0)
Screenshot: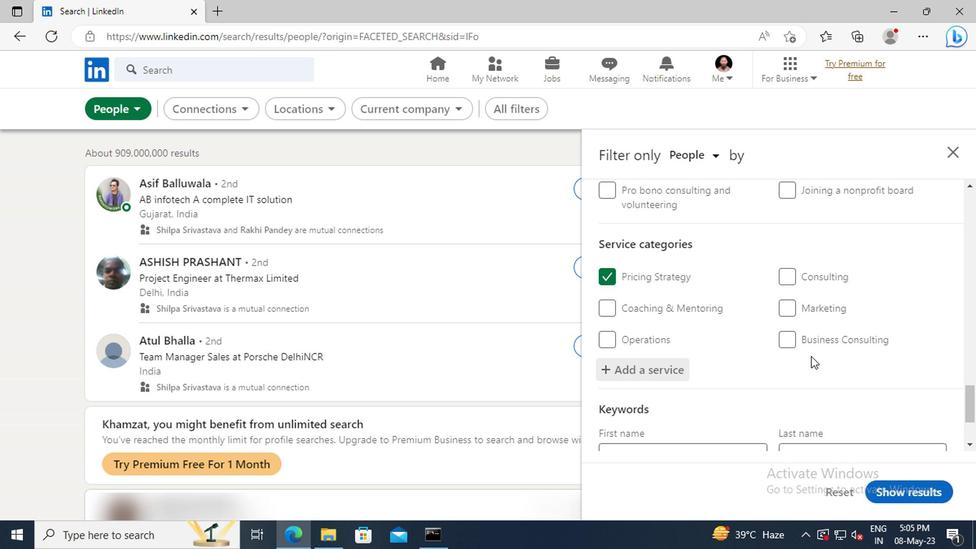 
Action: Mouse scrolled (808, 356) with delta (0, 0)
Screenshot: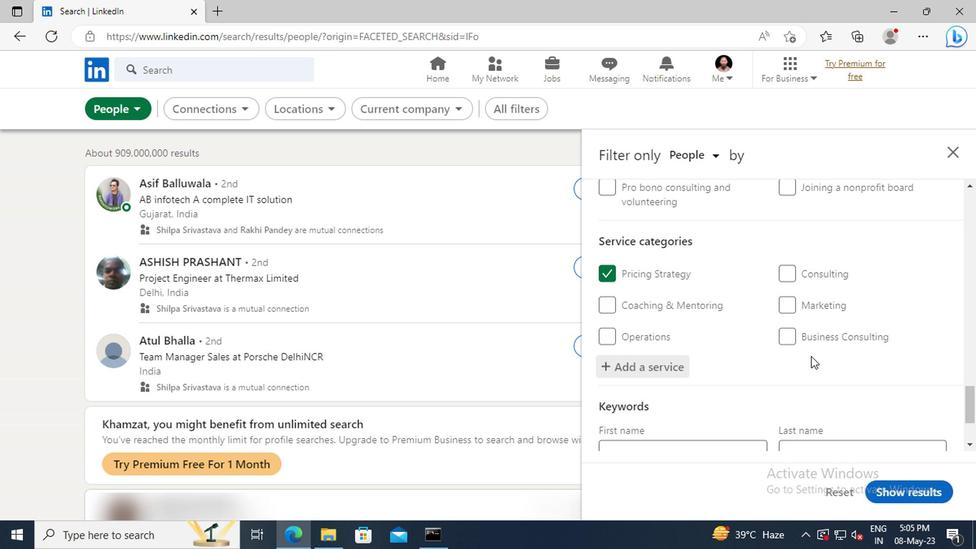 
Action: Mouse scrolled (808, 356) with delta (0, 0)
Screenshot: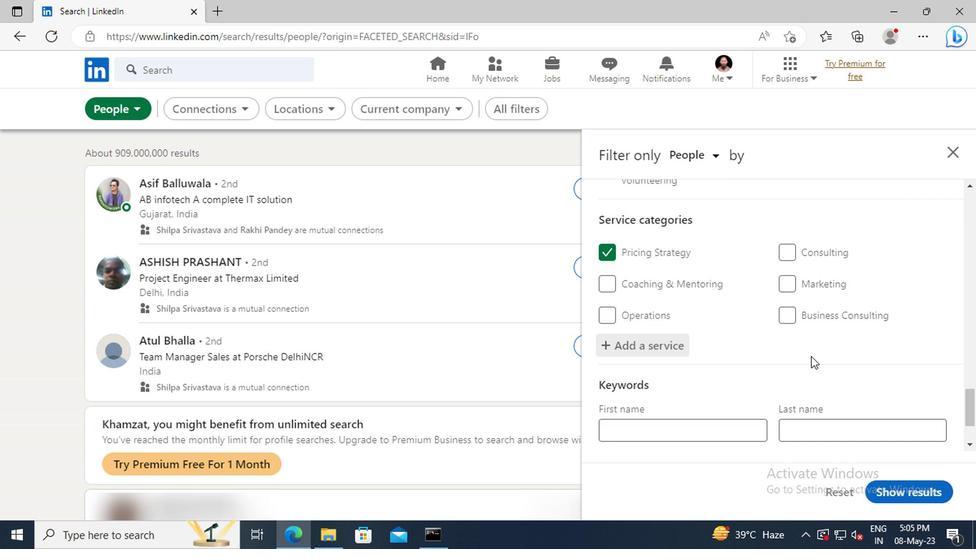
Action: Mouse moved to (715, 392)
Screenshot: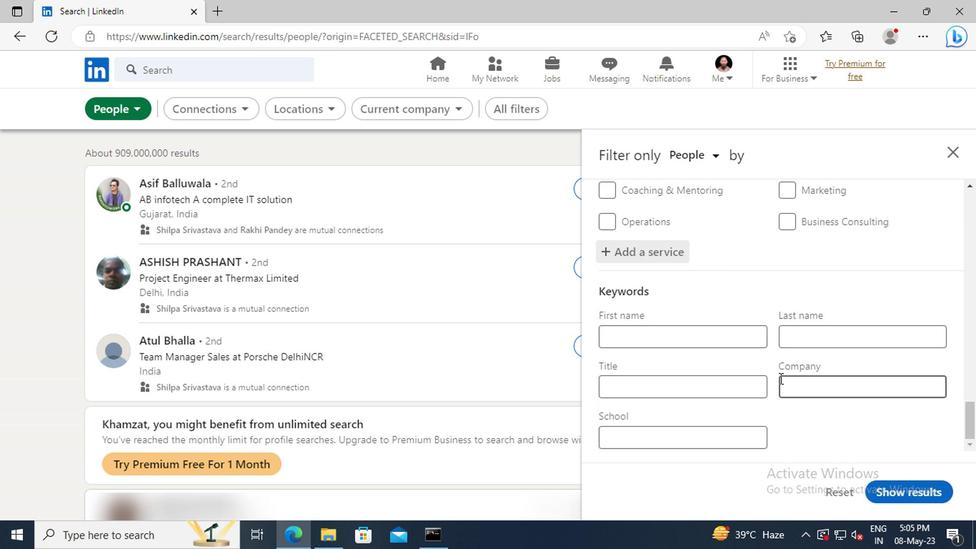 
Action: Mouse pressed left at (715, 392)
Screenshot: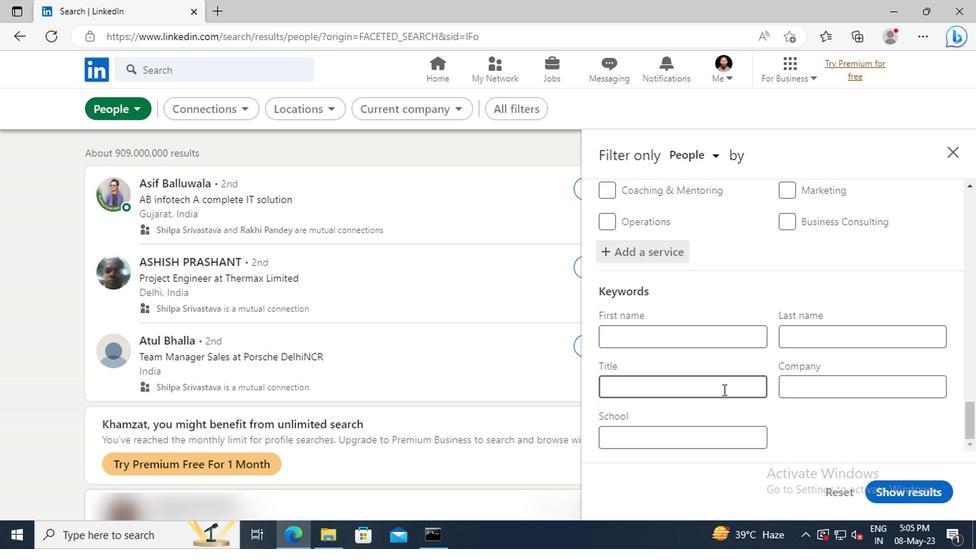 
Action: Key pressed <Key.shift>MEDICAL<Key.space><Key.shift>LABORATORY<Key.space><Key.shift>TECH<Key.enter>
Screenshot: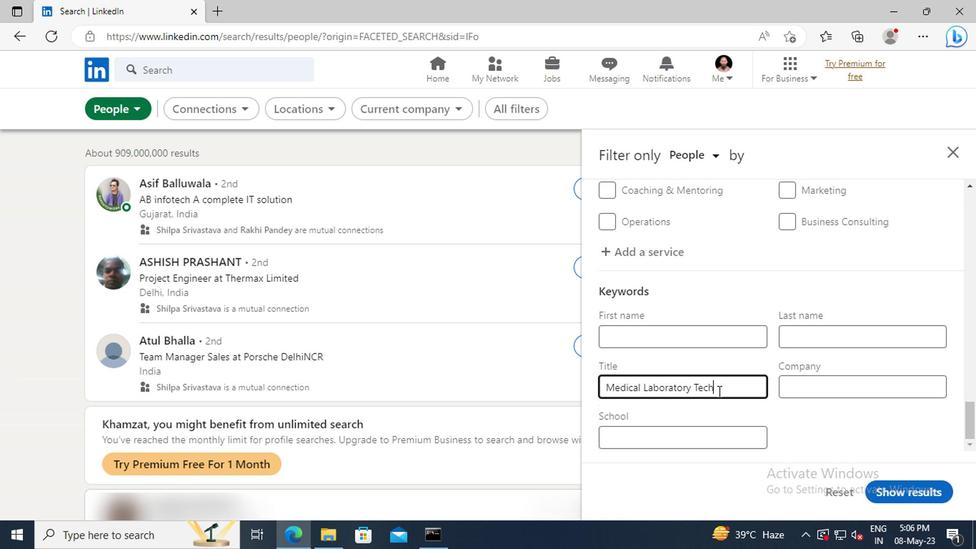 
Action: Mouse moved to (884, 497)
Screenshot: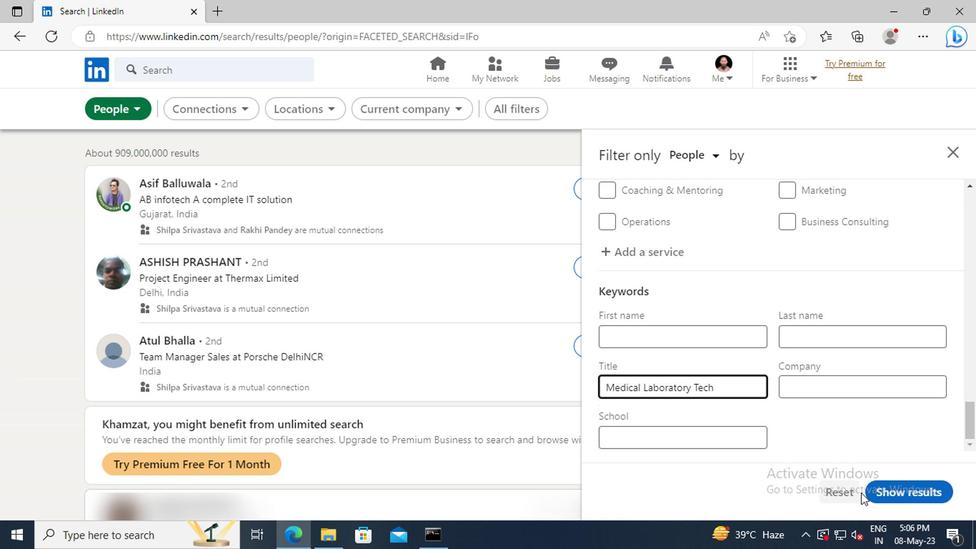 
Action: Mouse pressed left at (884, 497)
Screenshot: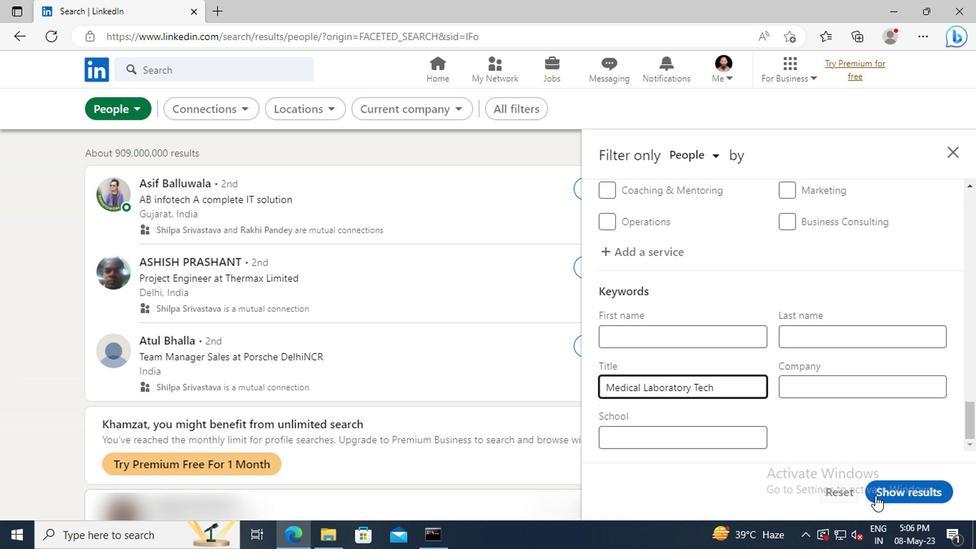 
